 Task: Open the event Second Monthly Performance Evaluation and Feedback Discussion on '2023/10/27', change the date to 2023/10/22, change the font style of the description to Georgia, set the availability to Away, insert an emoji Sky blue heart, logged in from the account softage.10@softage.net and add another guest for the event, softage.7@softage.net. Change the alignment of the event description to Align center.Change the font color of the description to Light Blue and select an event charm, 
Action: Mouse moved to (367, 175)
Screenshot: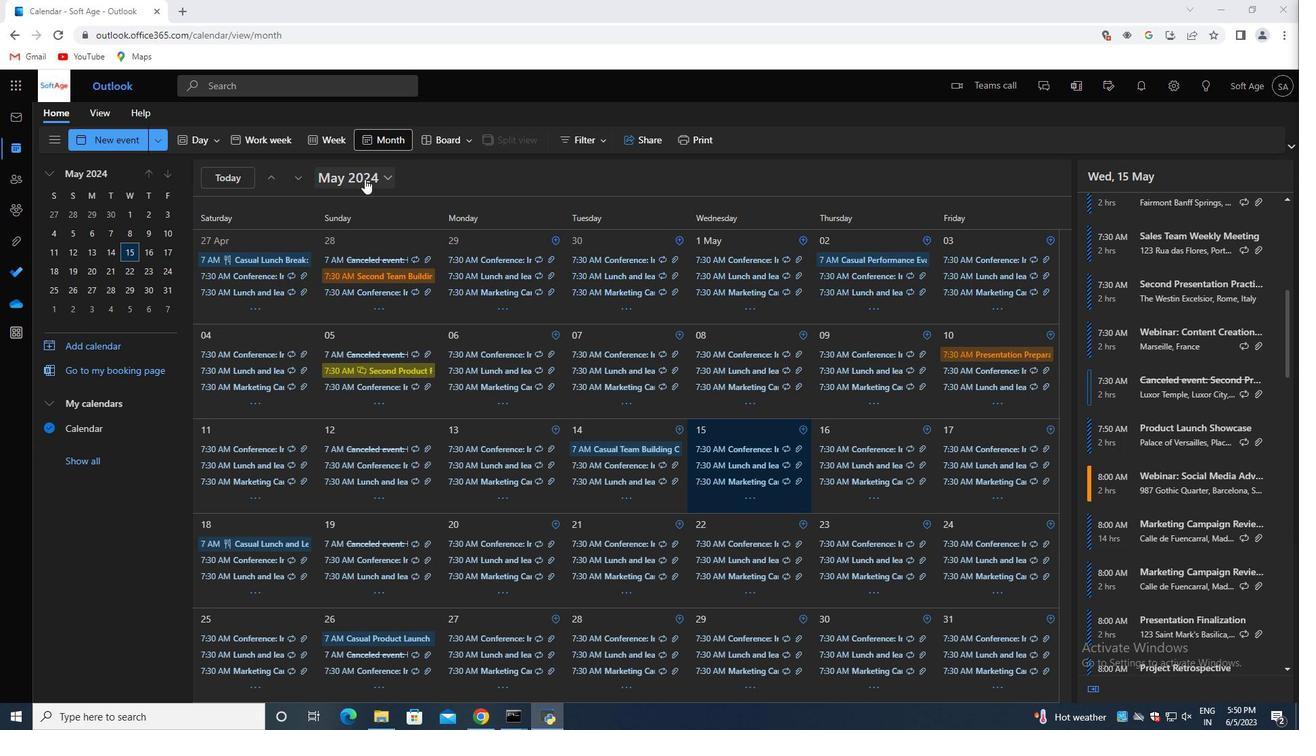 
Action: Mouse pressed left at (367, 175)
Screenshot: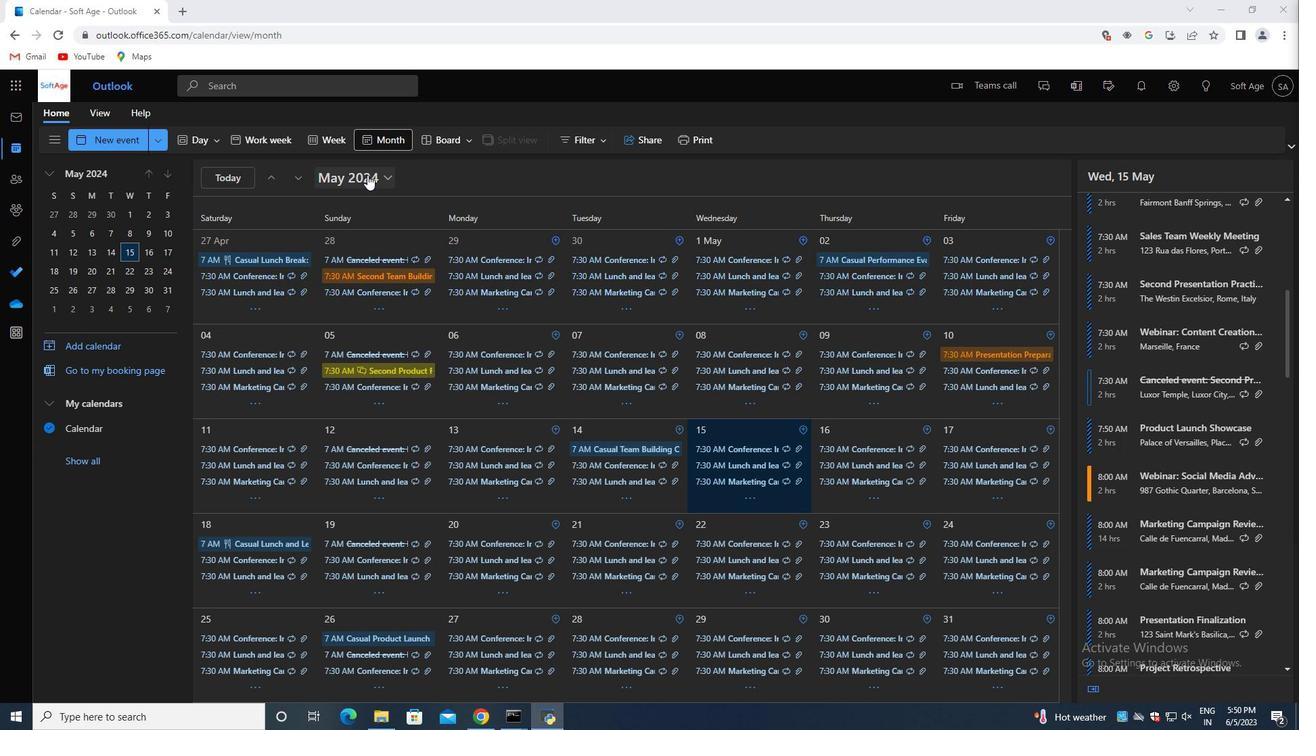 
Action: Mouse moved to (430, 207)
Screenshot: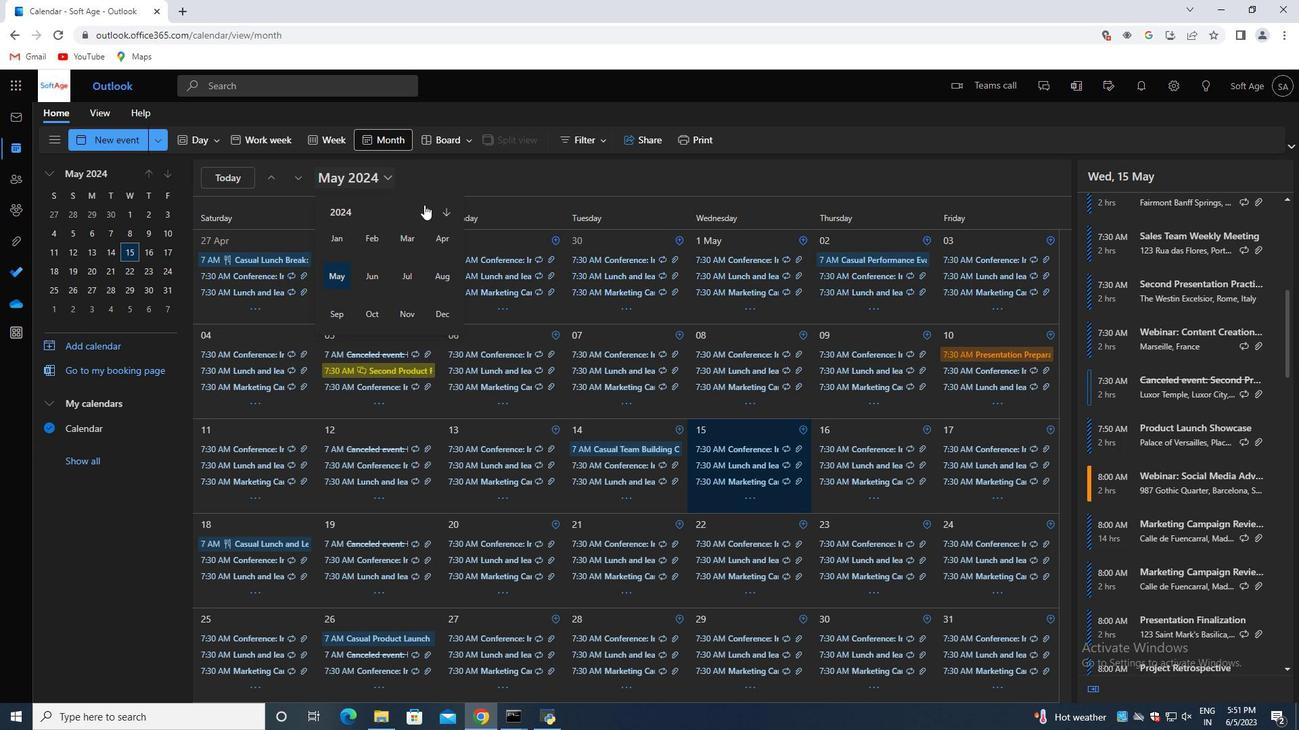
Action: Mouse pressed left at (430, 207)
Screenshot: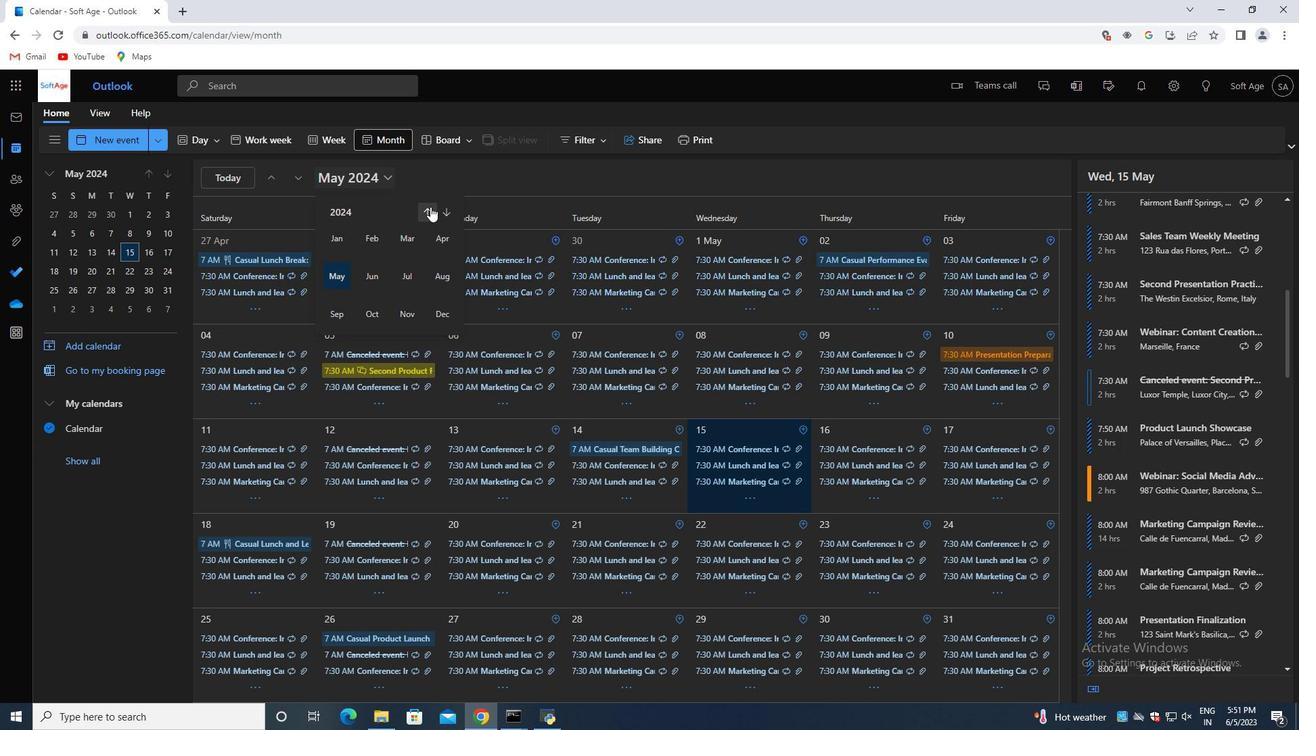 
Action: Mouse moved to (363, 313)
Screenshot: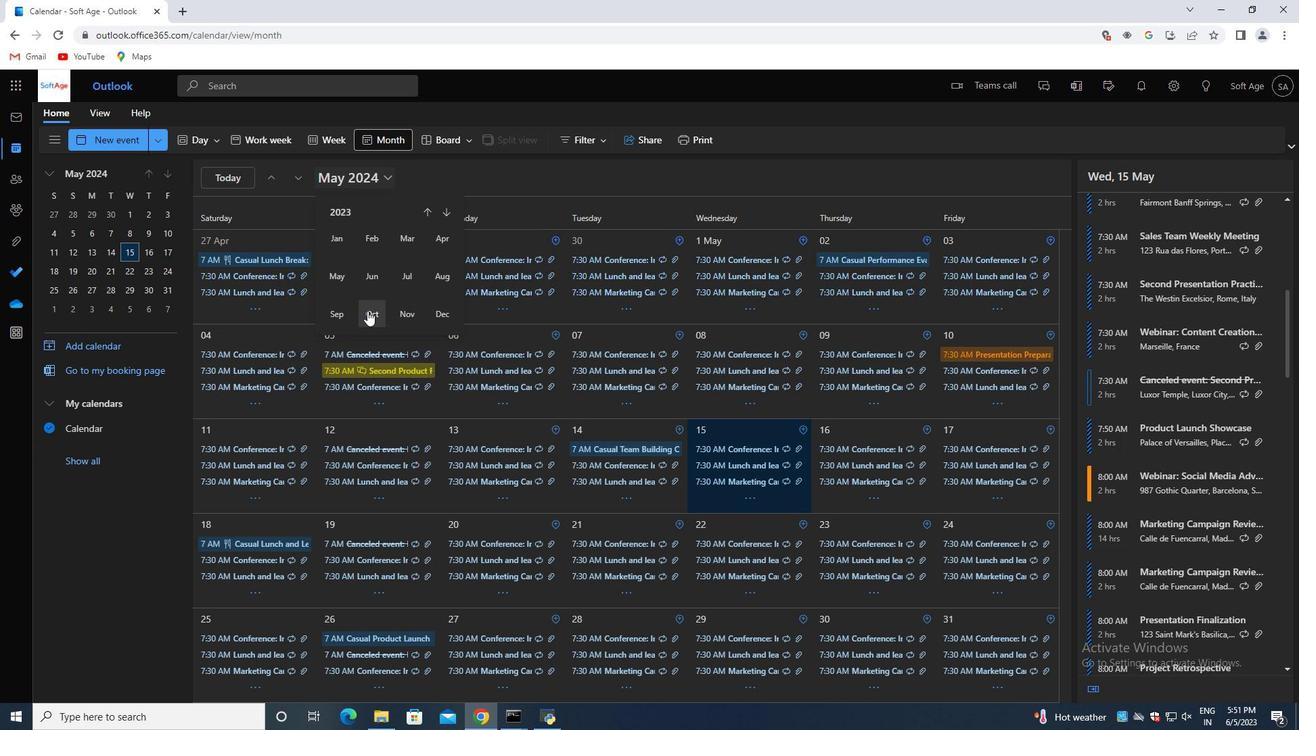 
Action: Mouse pressed left at (363, 313)
Screenshot: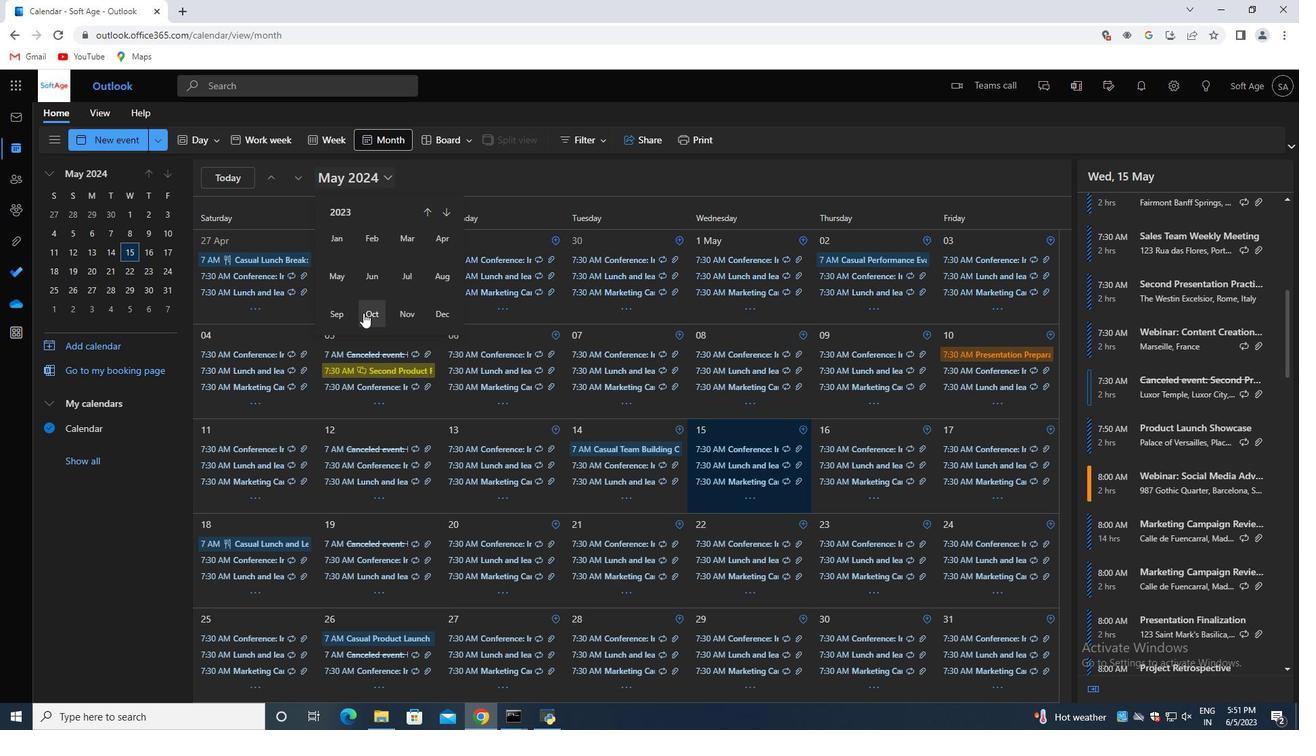 
Action: Mouse moved to (522, 422)
Screenshot: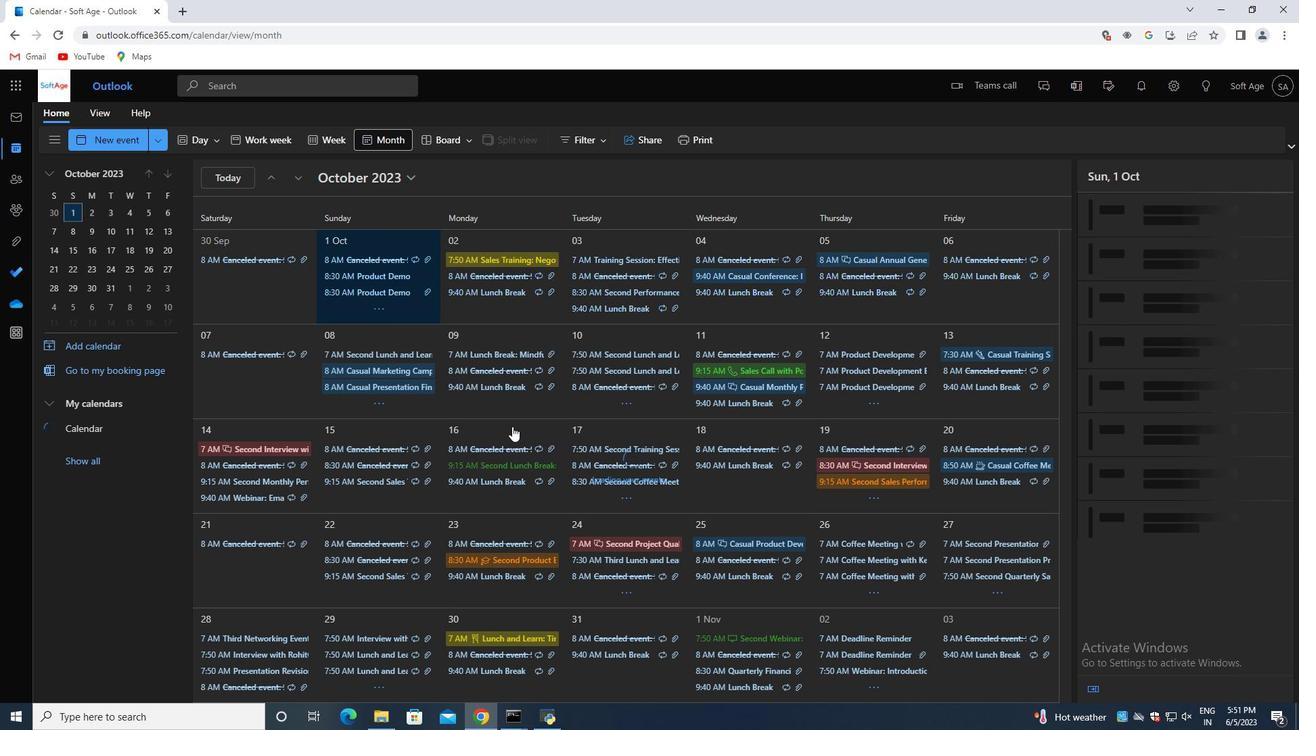 
Action: Mouse scrolled (522, 422) with delta (0, 0)
Screenshot: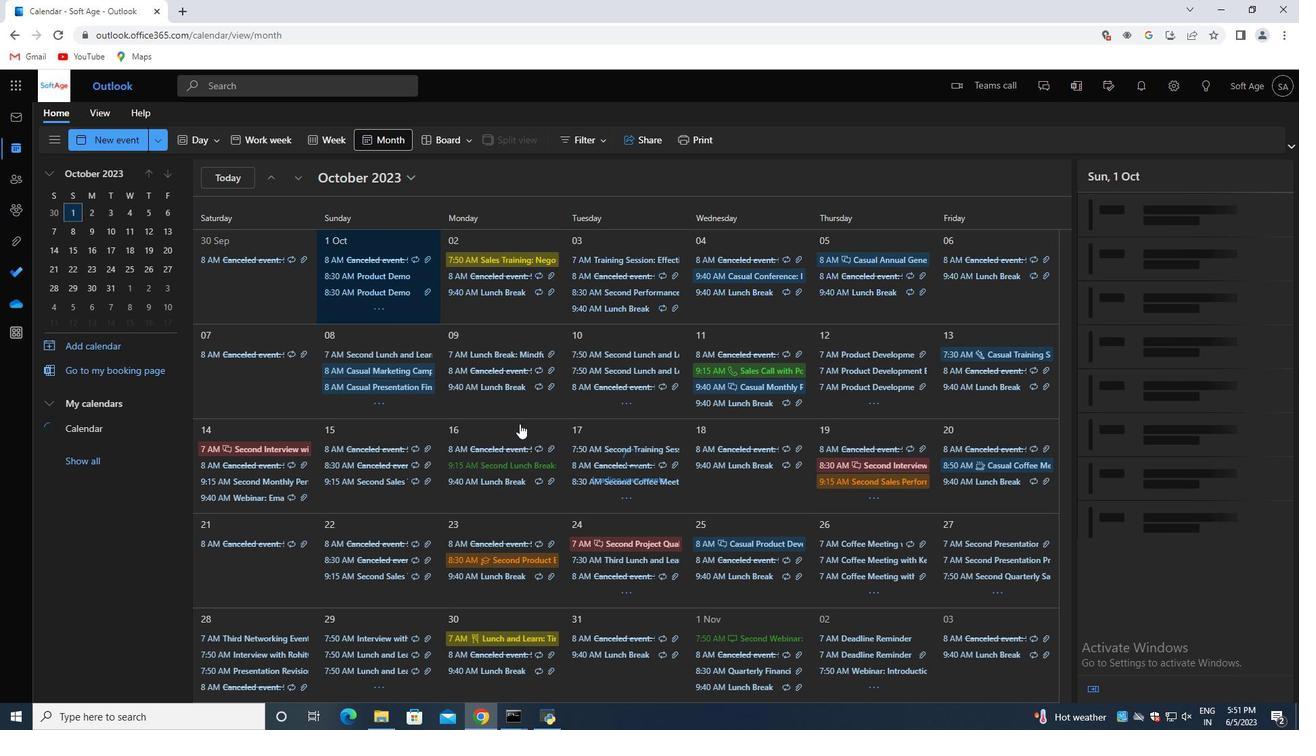 
Action: Mouse scrolled (522, 422) with delta (0, 0)
Screenshot: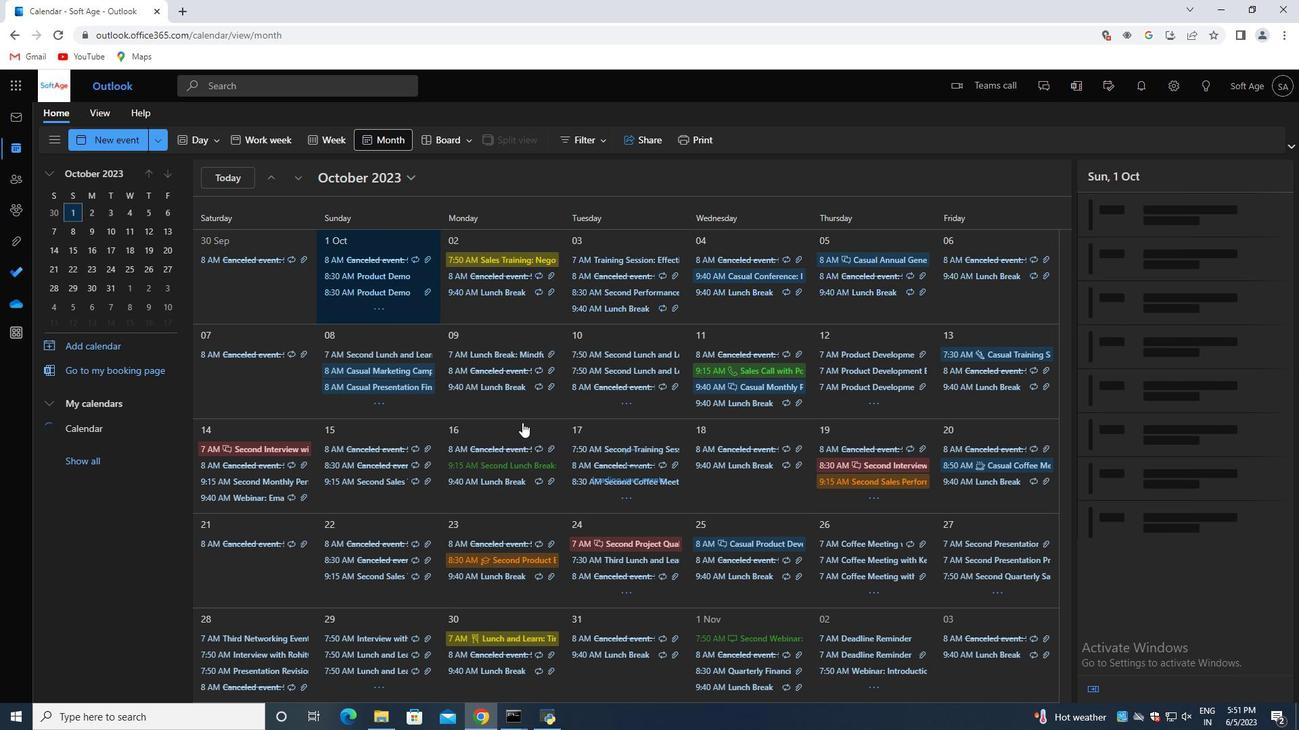 
Action: Mouse moved to (1019, 589)
Screenshot: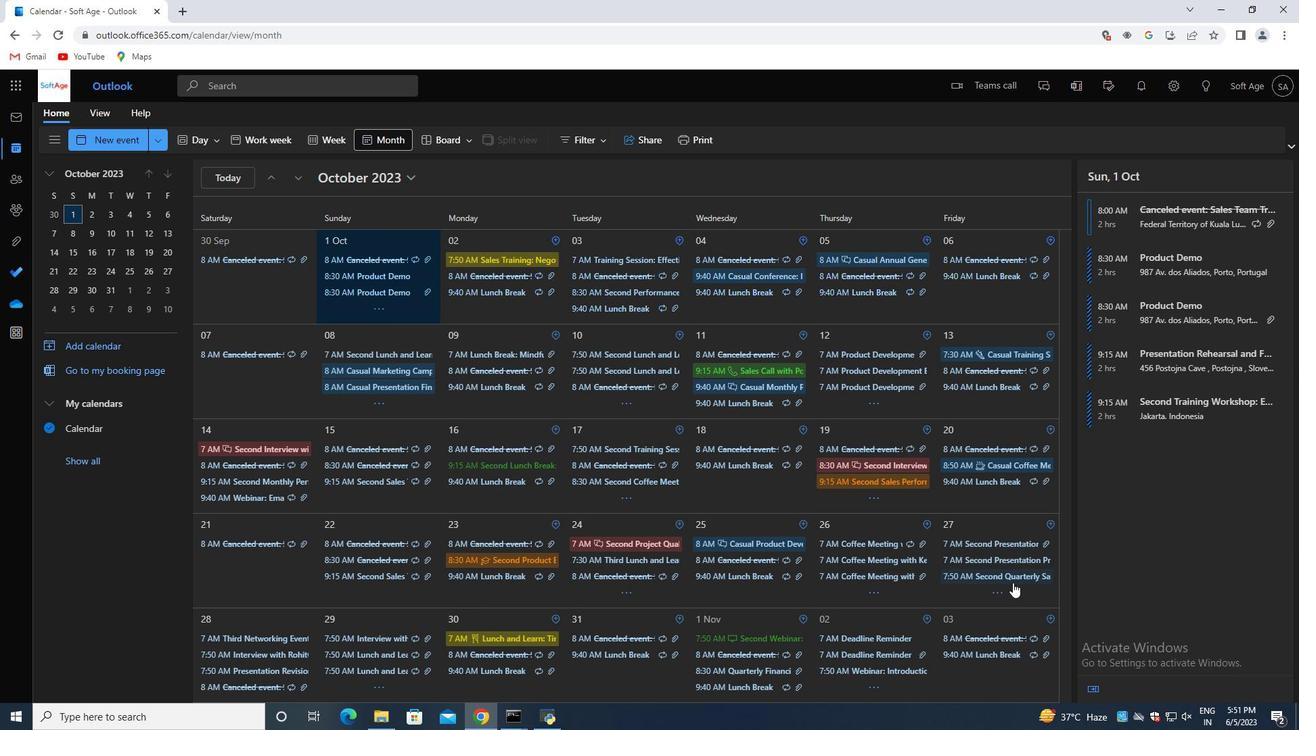 
Action: Mouse pressed left at (1019, 589)
Screenshot: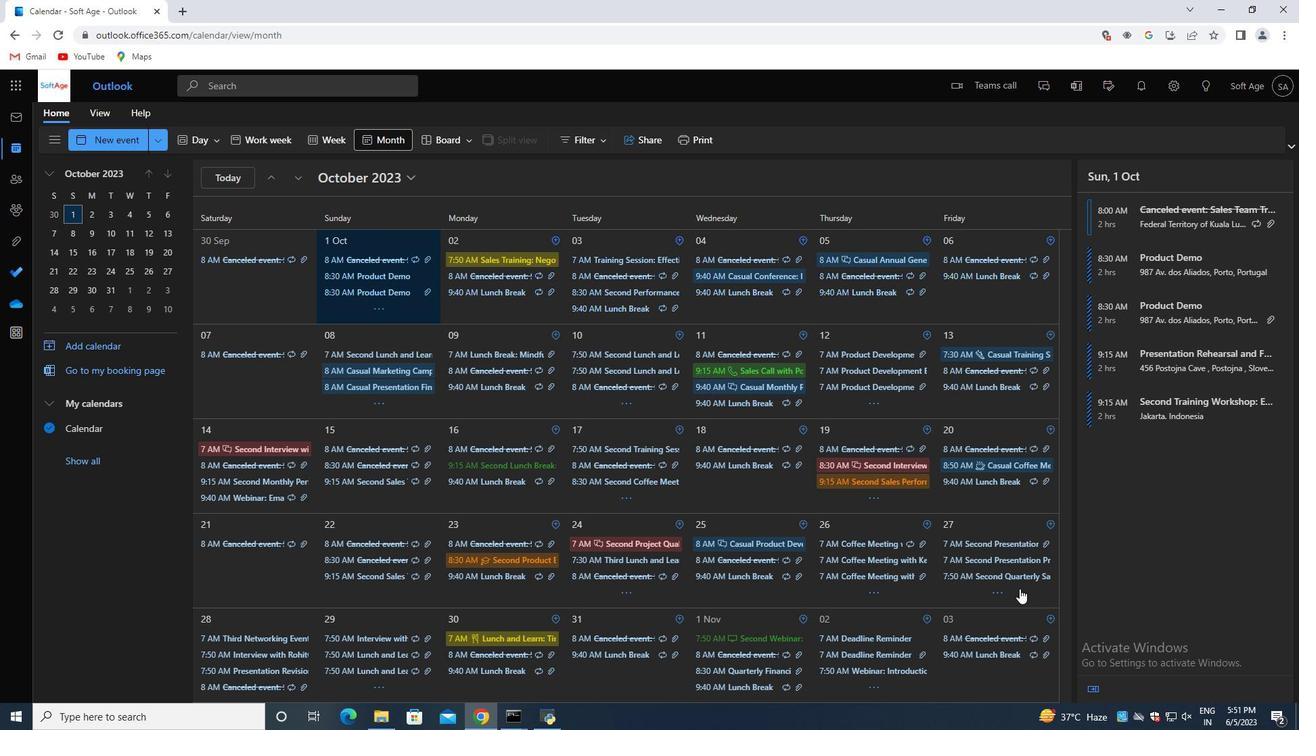 
Action: Mouse moved to (1287, 412)
Screenshot: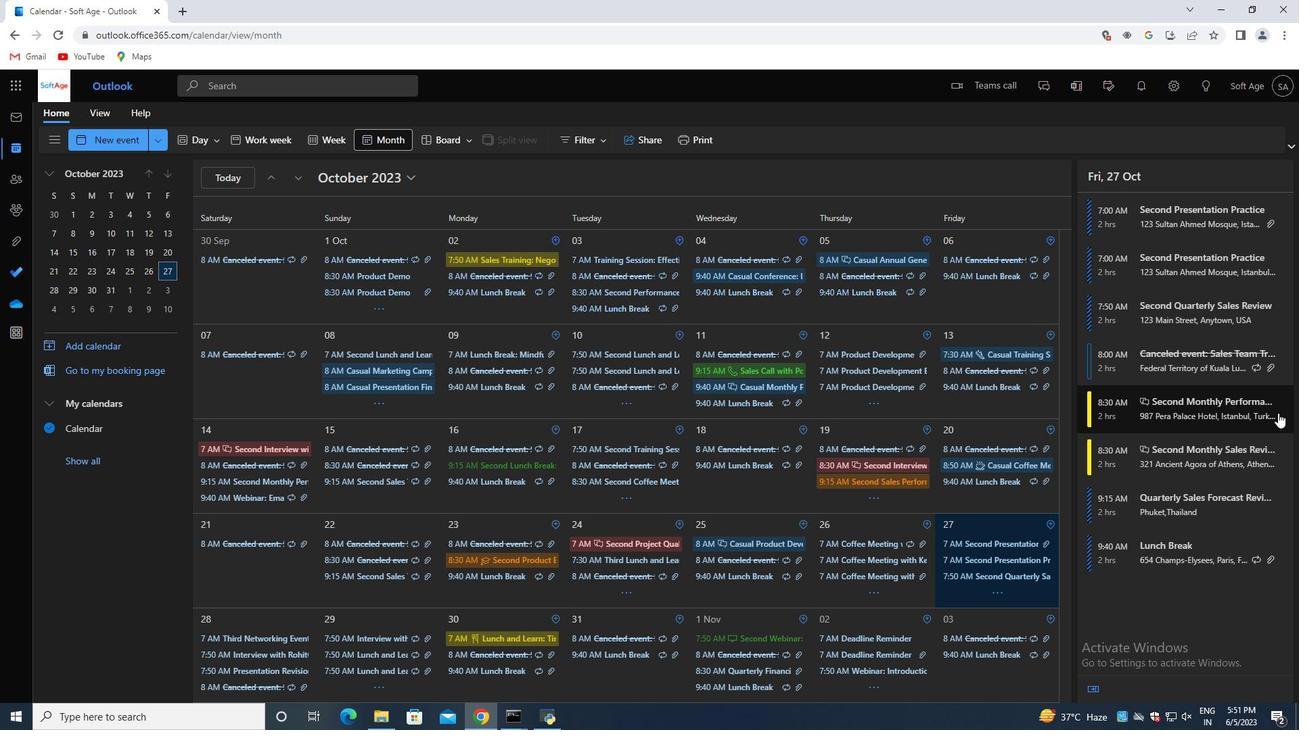 
Action: Mouse pressed left at (1287, 412)
Screenshot: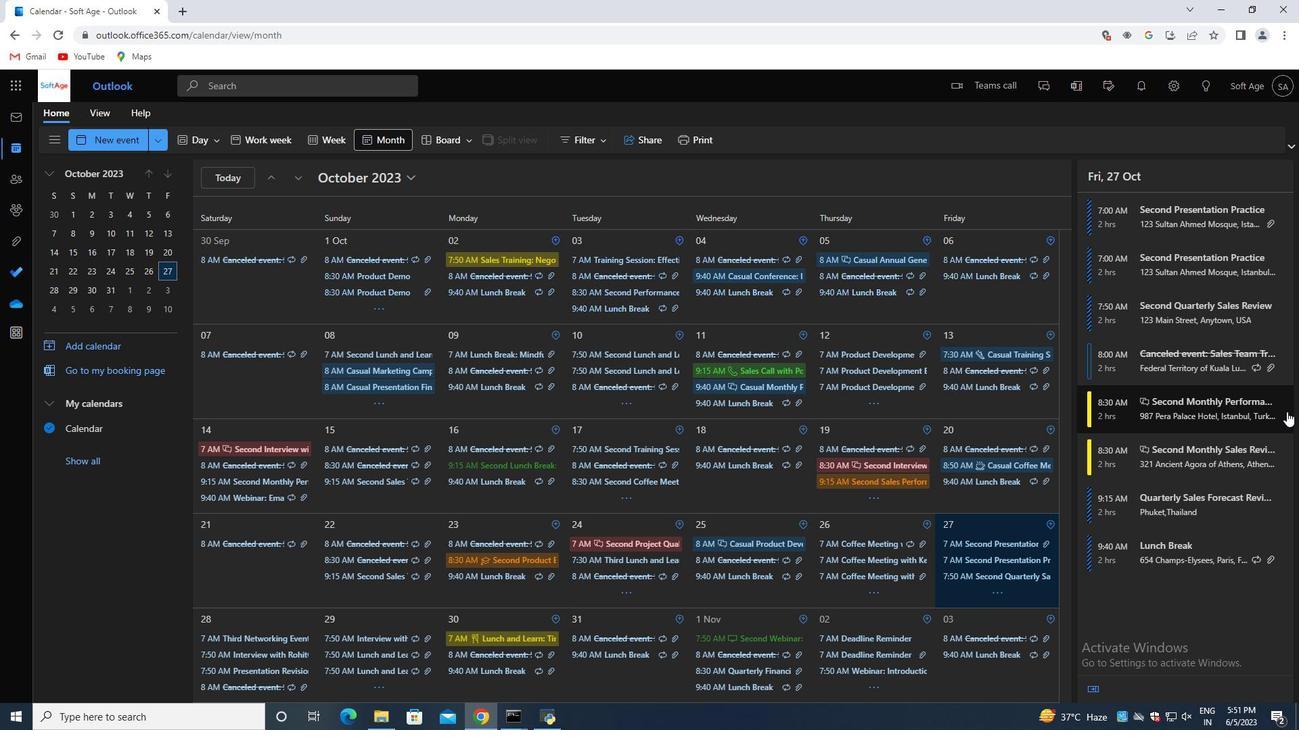 
Action: Mouse moved to (874, 542)
Screenshot: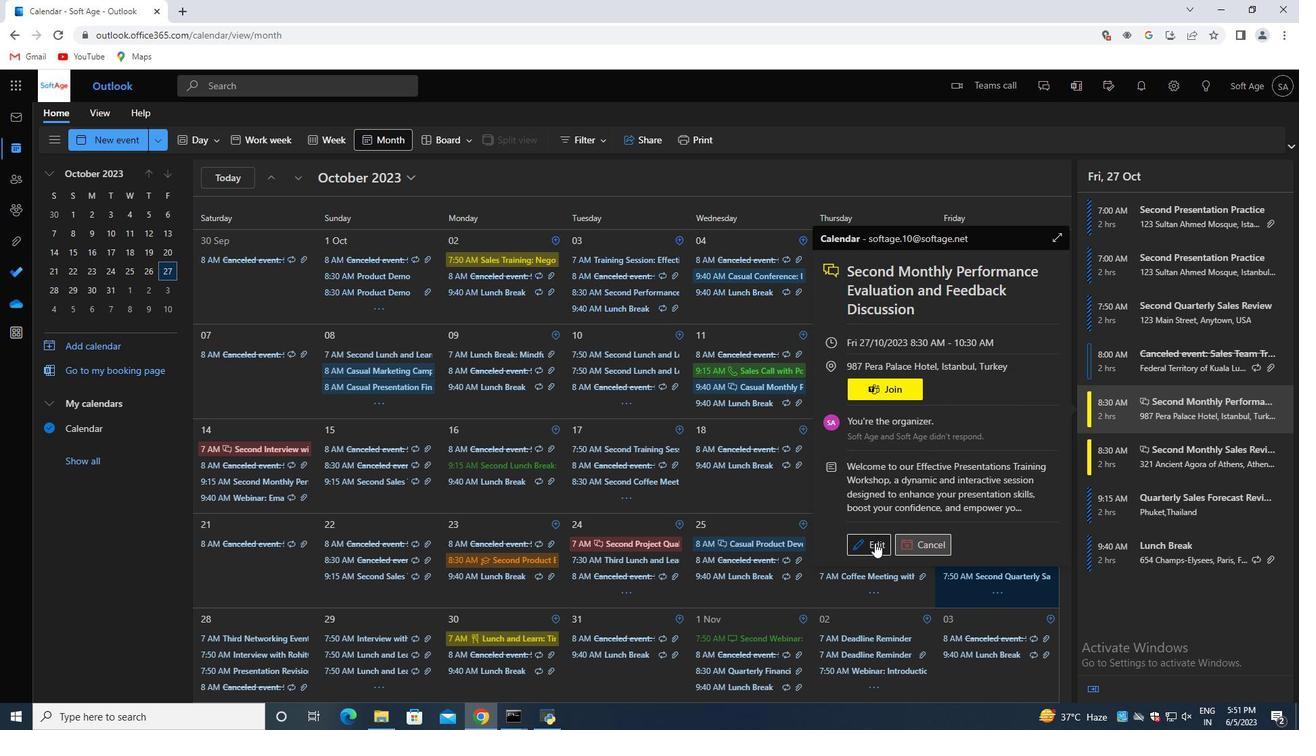 
Action: Mouse pressed left at (874, 542)
Screenshot: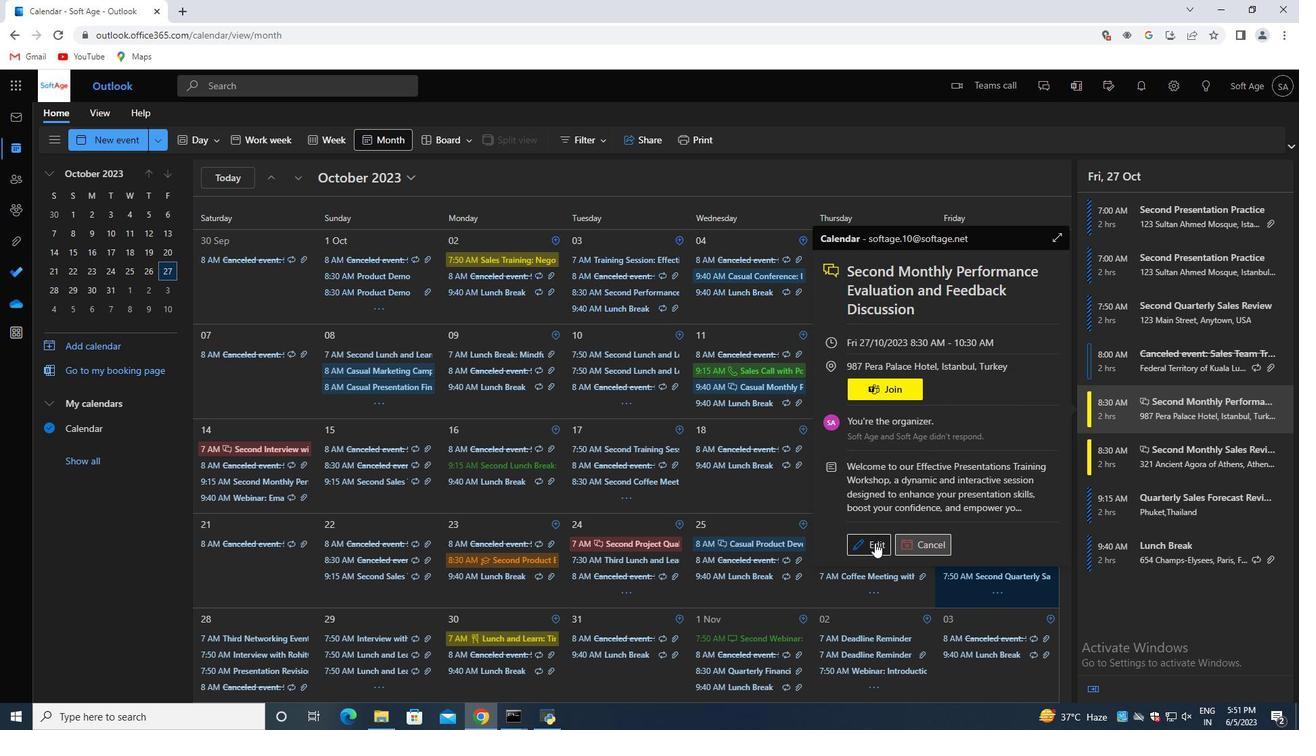 
Action: Mouse moved to (395, 369)
Screenshot: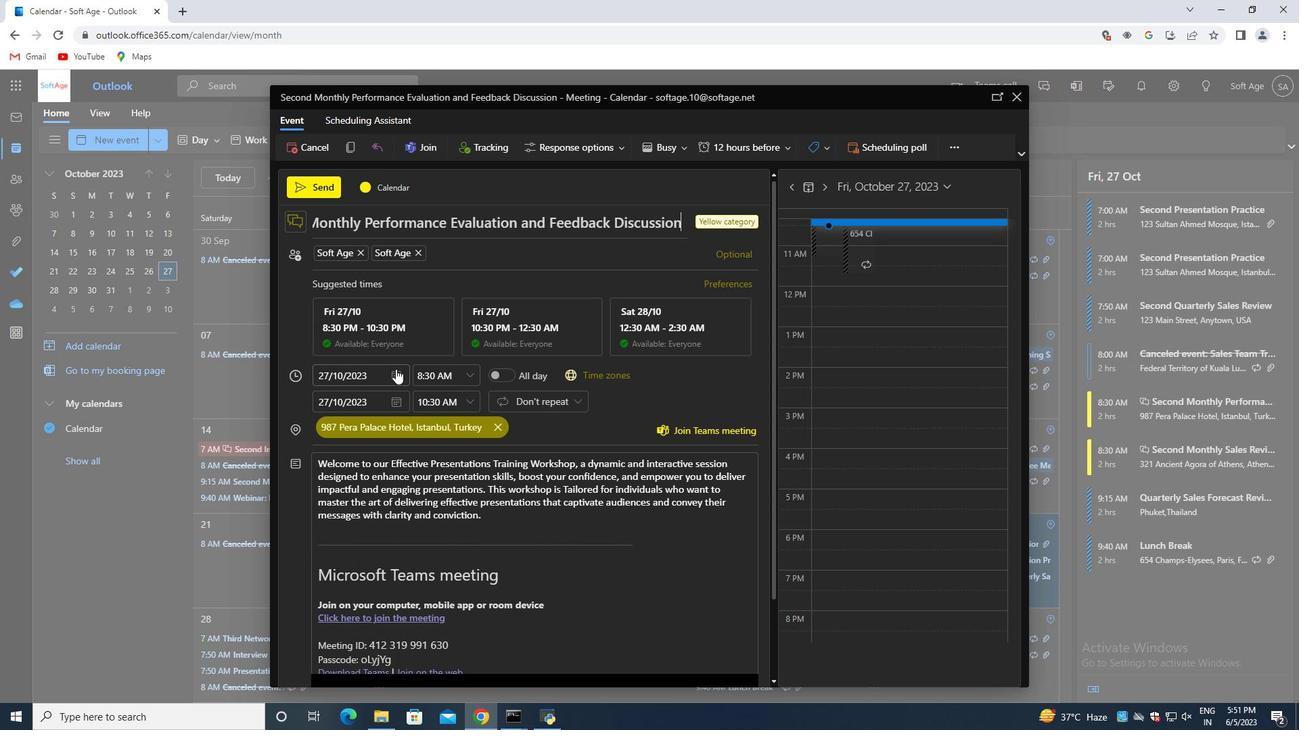 
Action: Mouse pressed left at (395, 369)
Screenshot: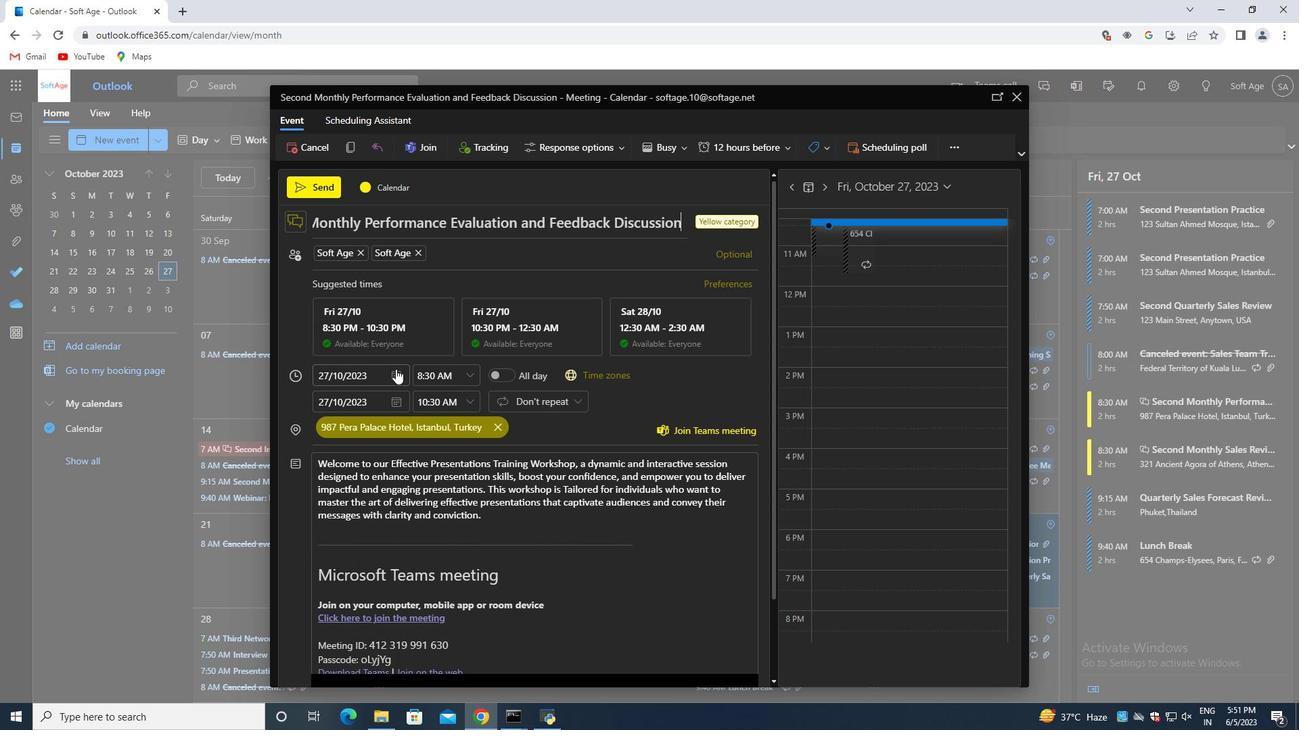 
Action: Mouse moved to (349, 496)
Screenshot: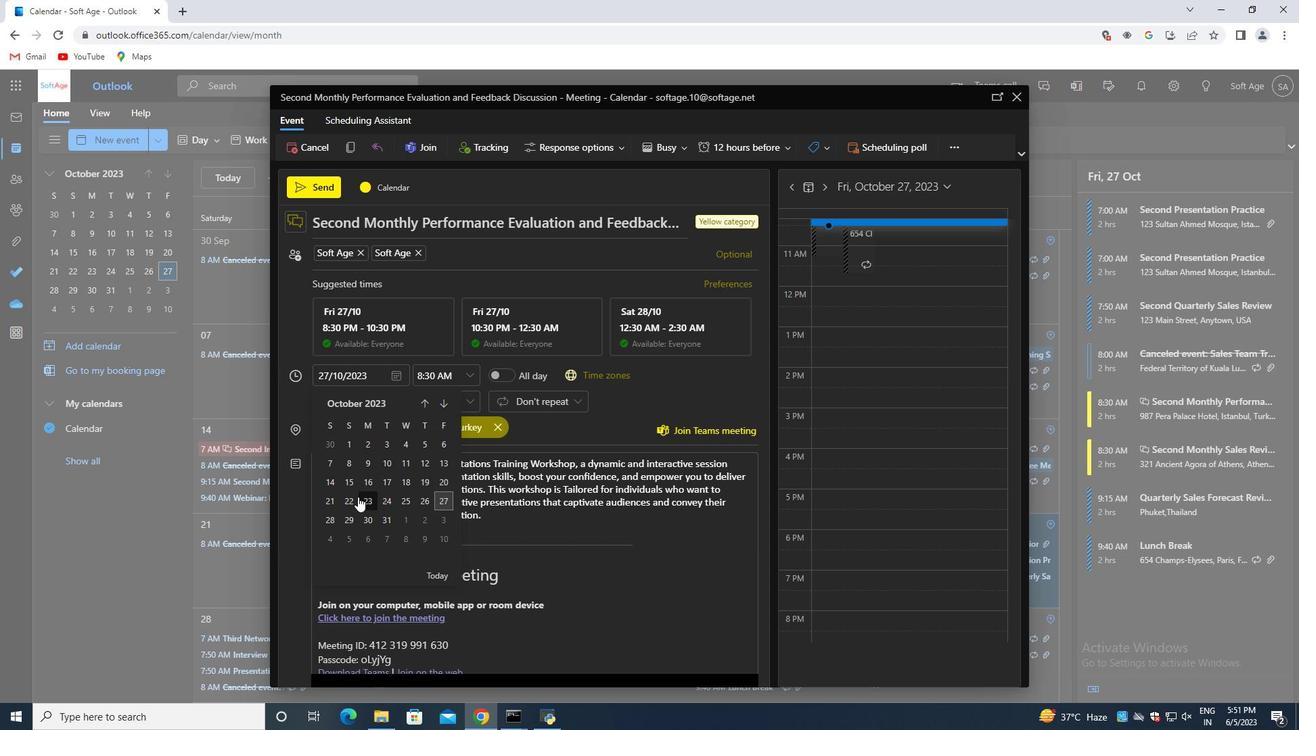
Action: Mouse pressed left at (349, 496)
Screenshot: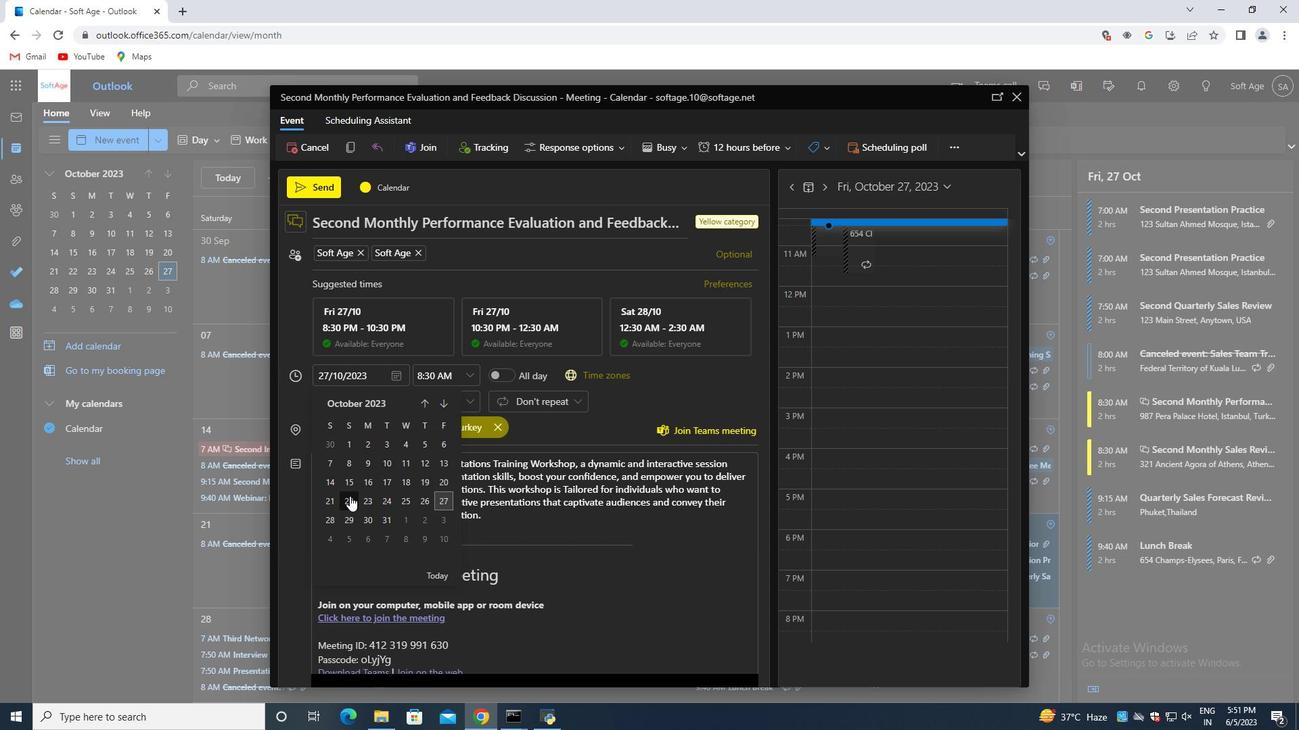 
Action: Mouse moved to (489, 512)
Screenshot: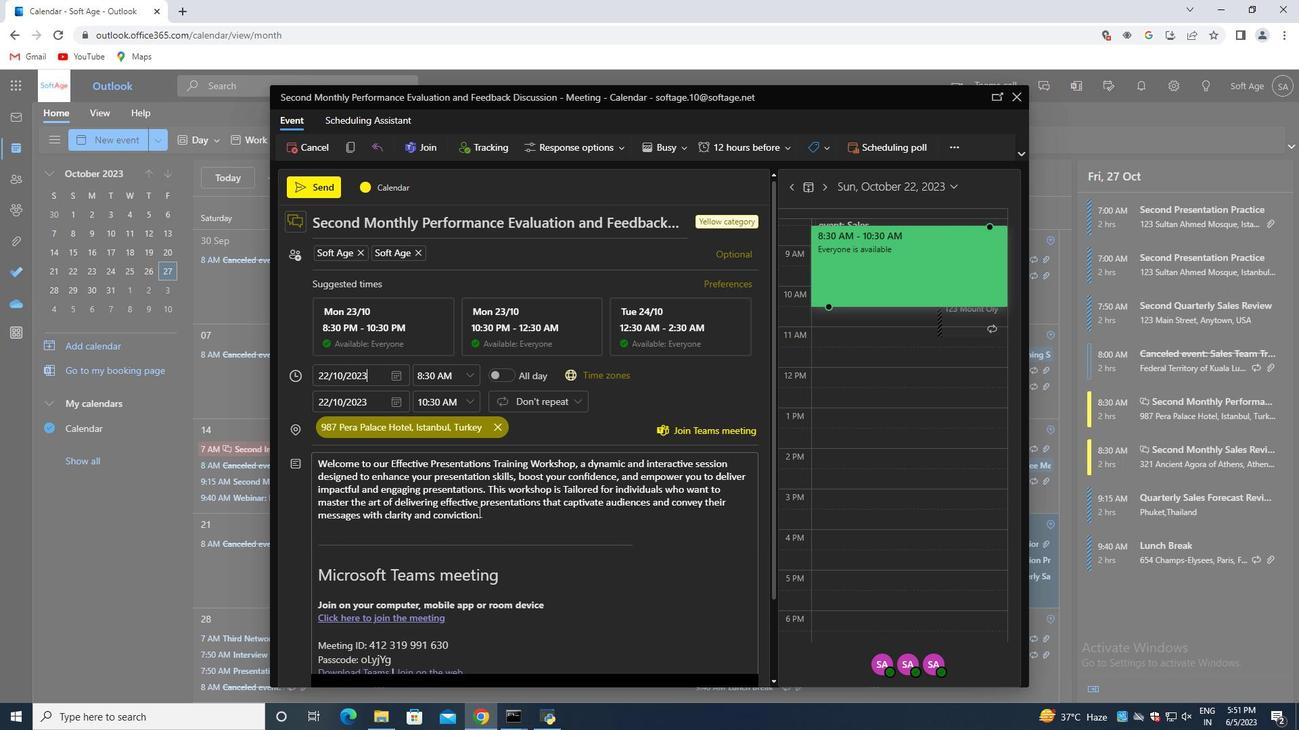 
Action: Mouse pressed left at (489, 512)
Screenshot: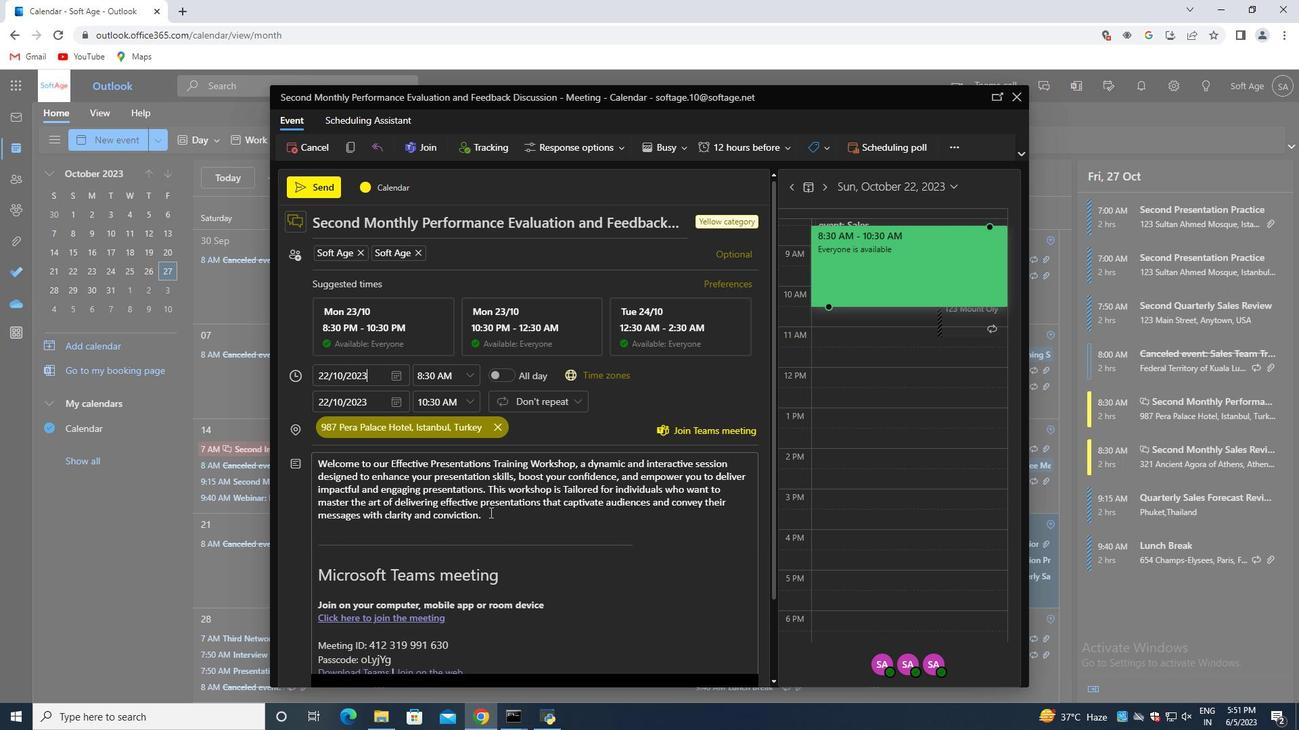
Action: Mouse pressed left at (489, 512)
Screenshot: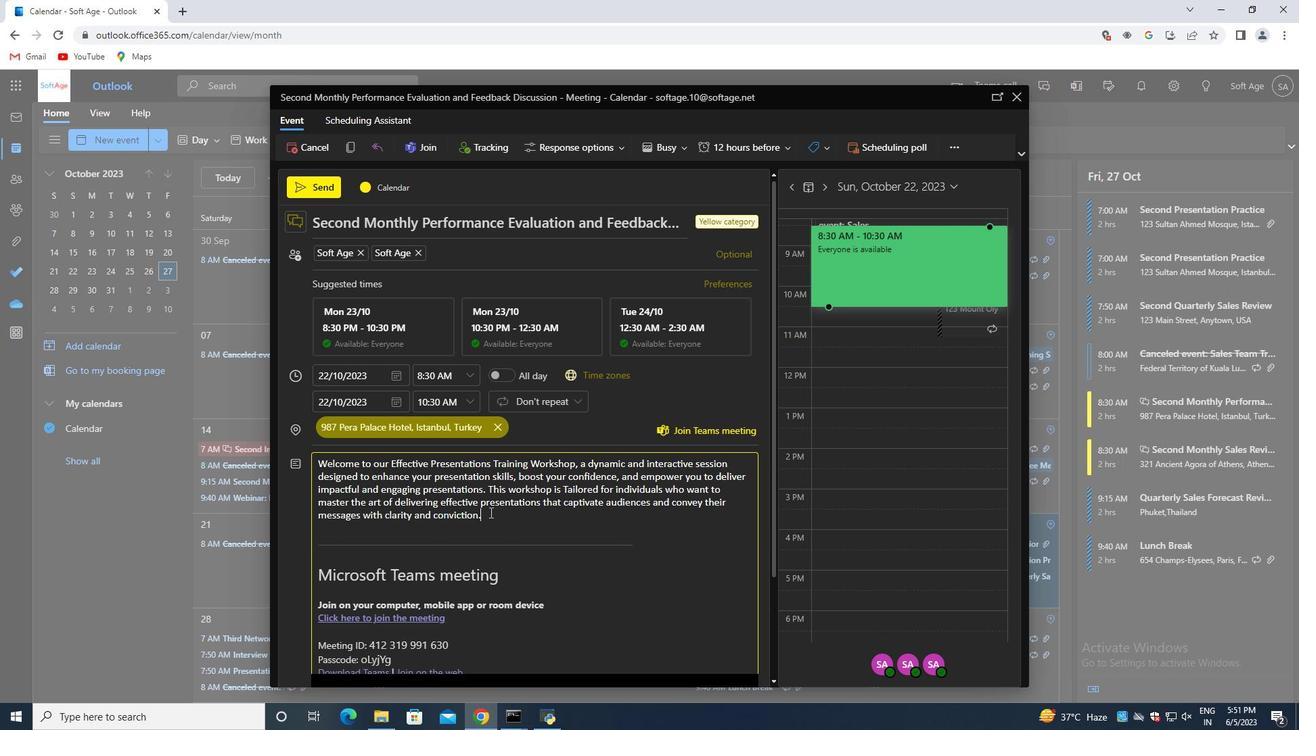 
Action: Mouse moved to (489, 513)
Screenshot: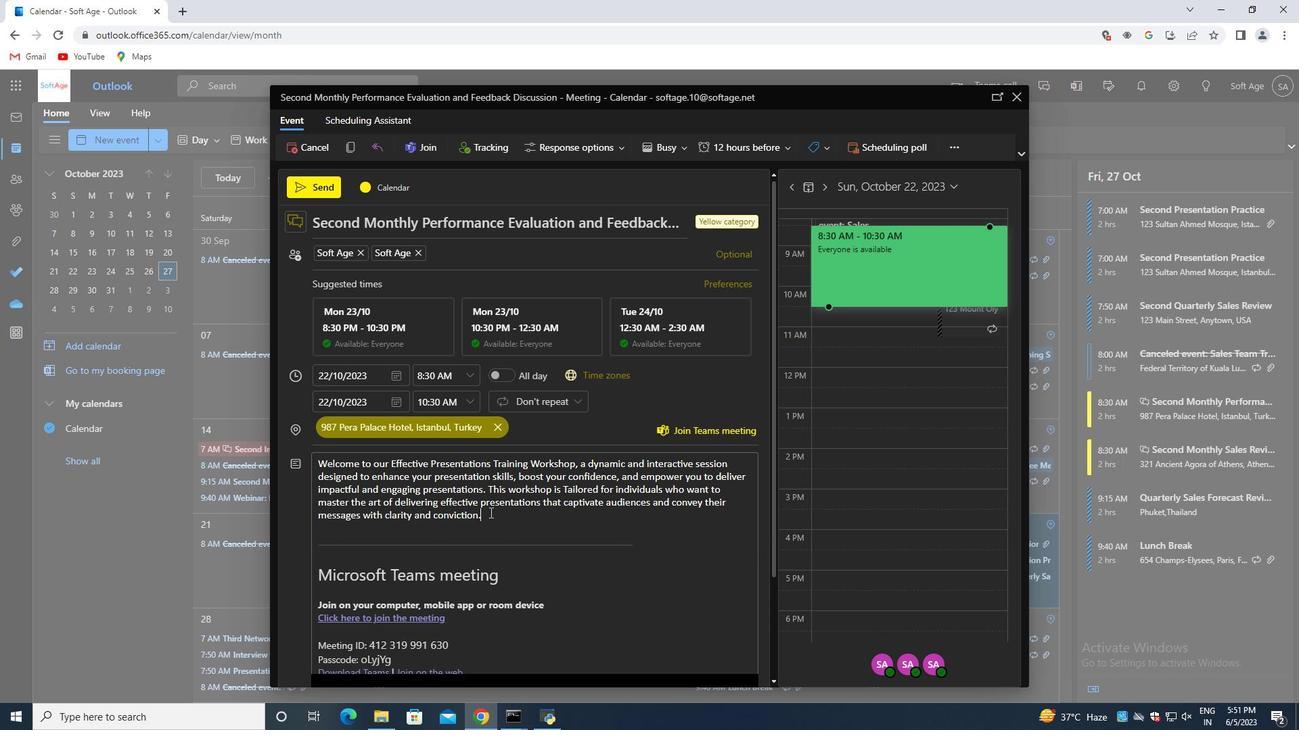 
Action: Mouse pressed left at (489, 513)
Screenshot: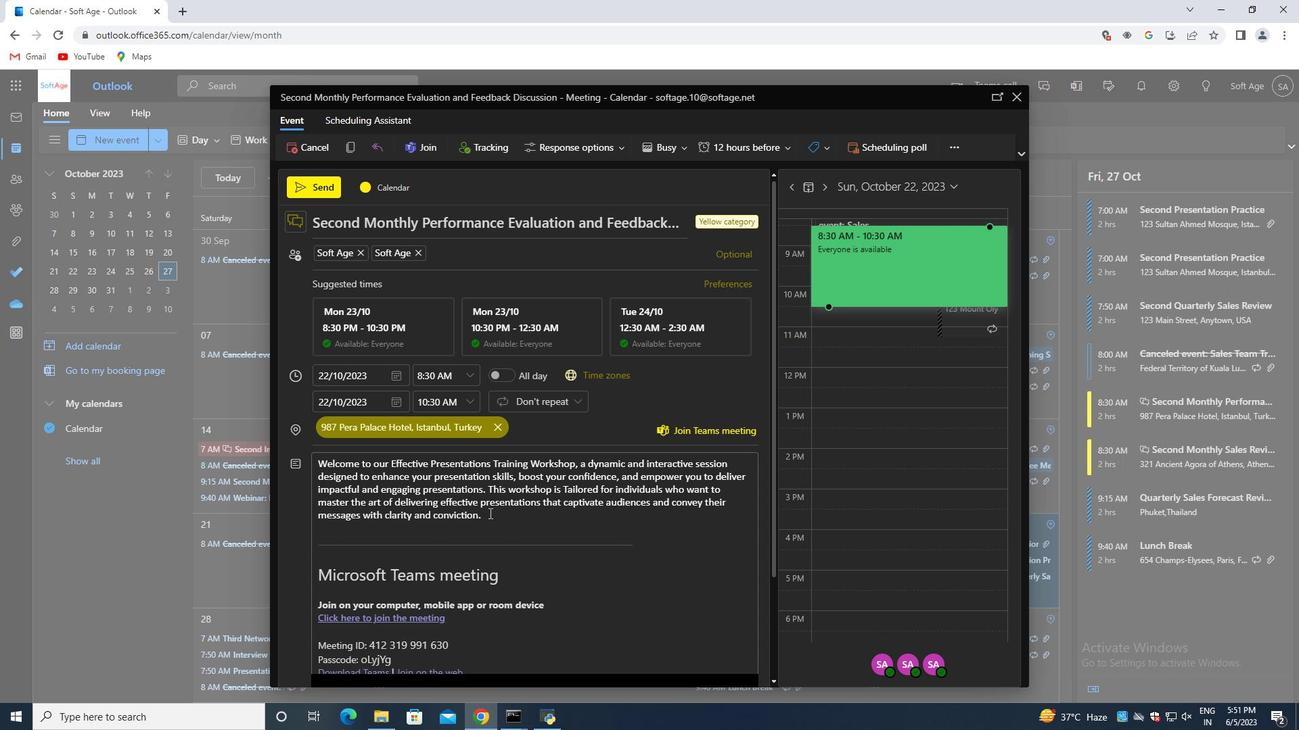 
Action: Mouse pressed left at (489, 513)
Screenshot: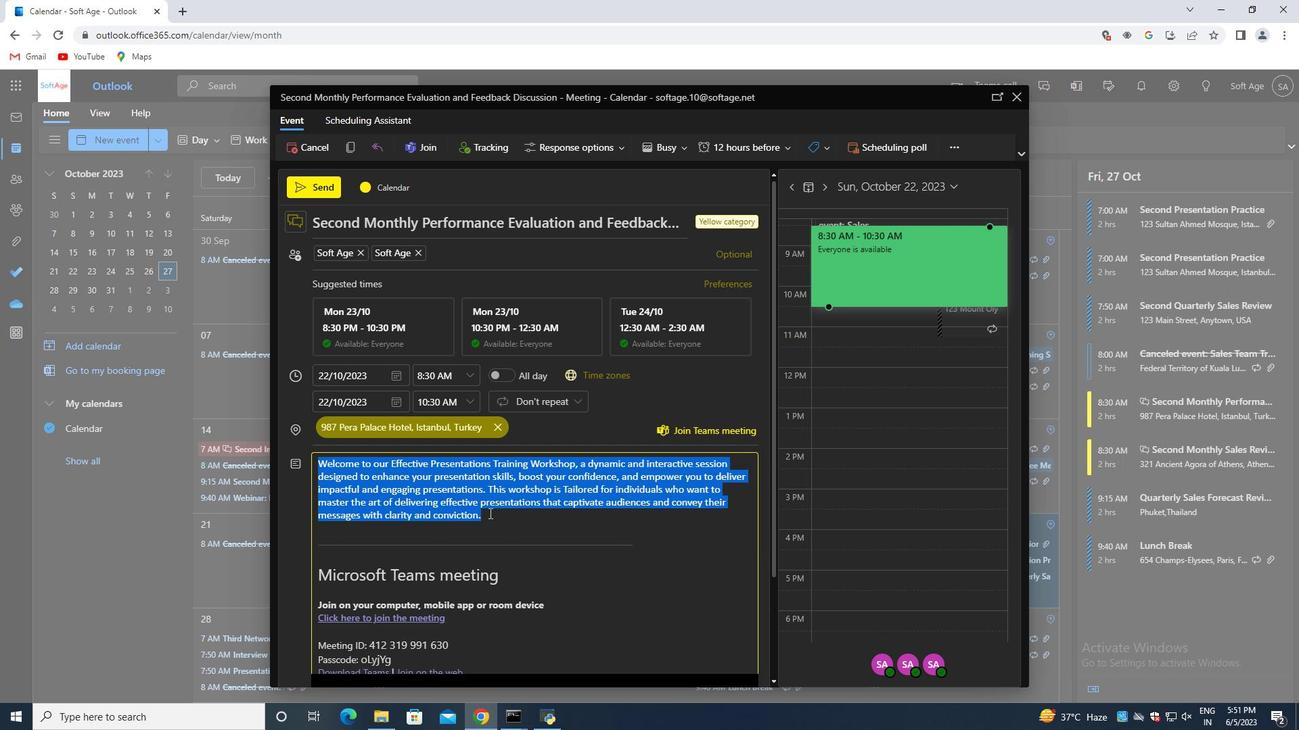 
Action: Mouse moved to (485, 513)
Screenshot: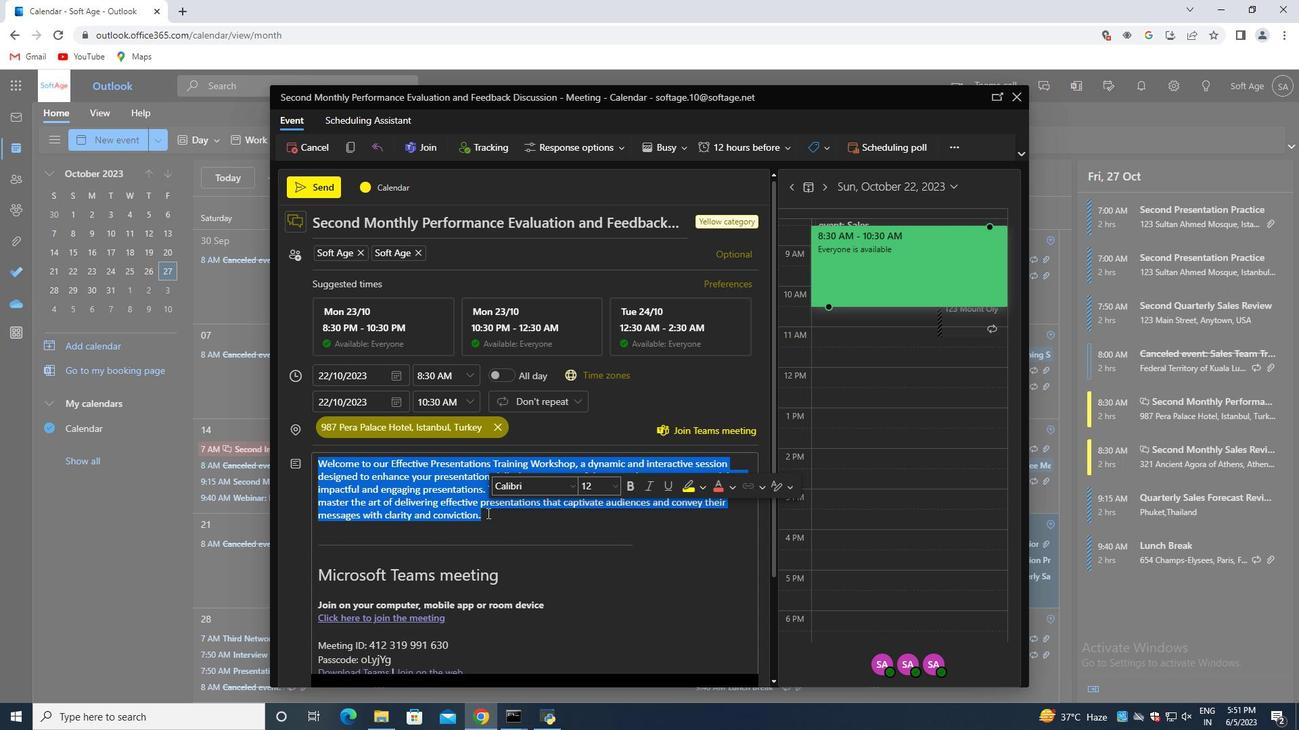 
Action: Mouse scrolled (485, 512) with delta (0, 0)
Screenshot: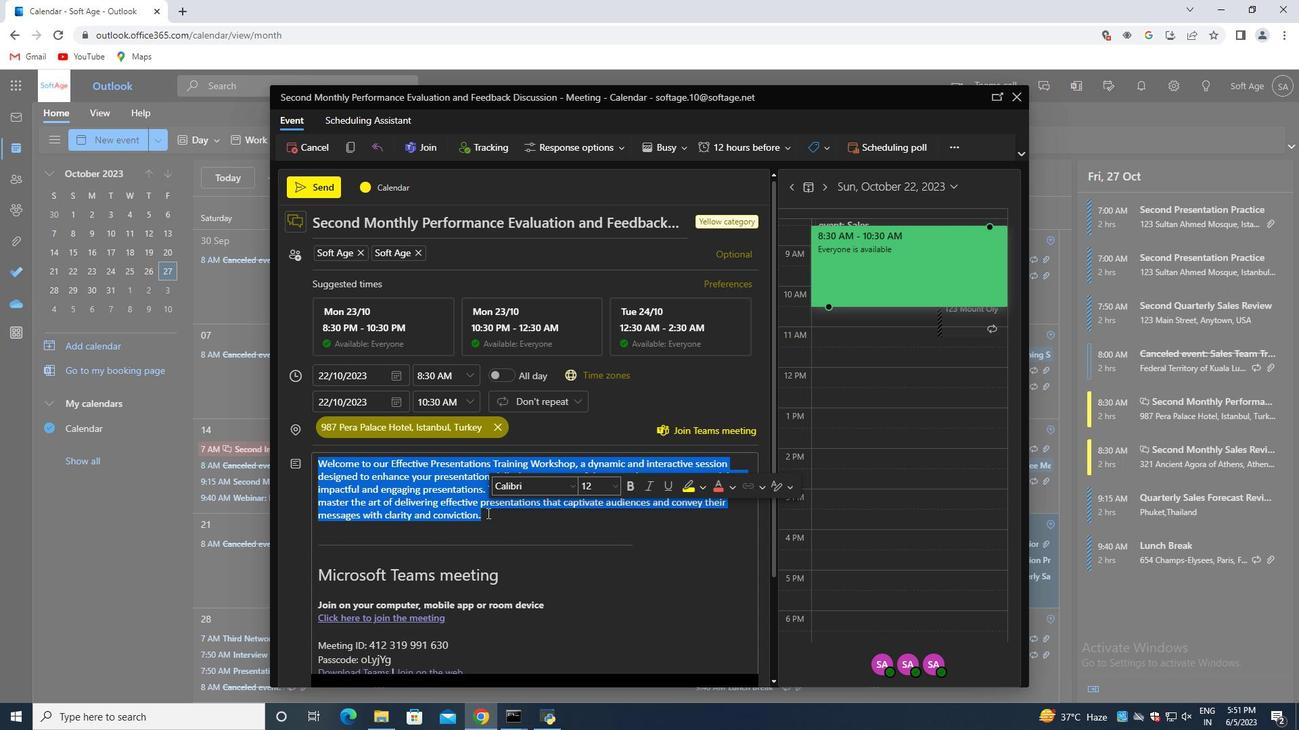 
Action: Mouse moved to (483, 515)
Screenshot: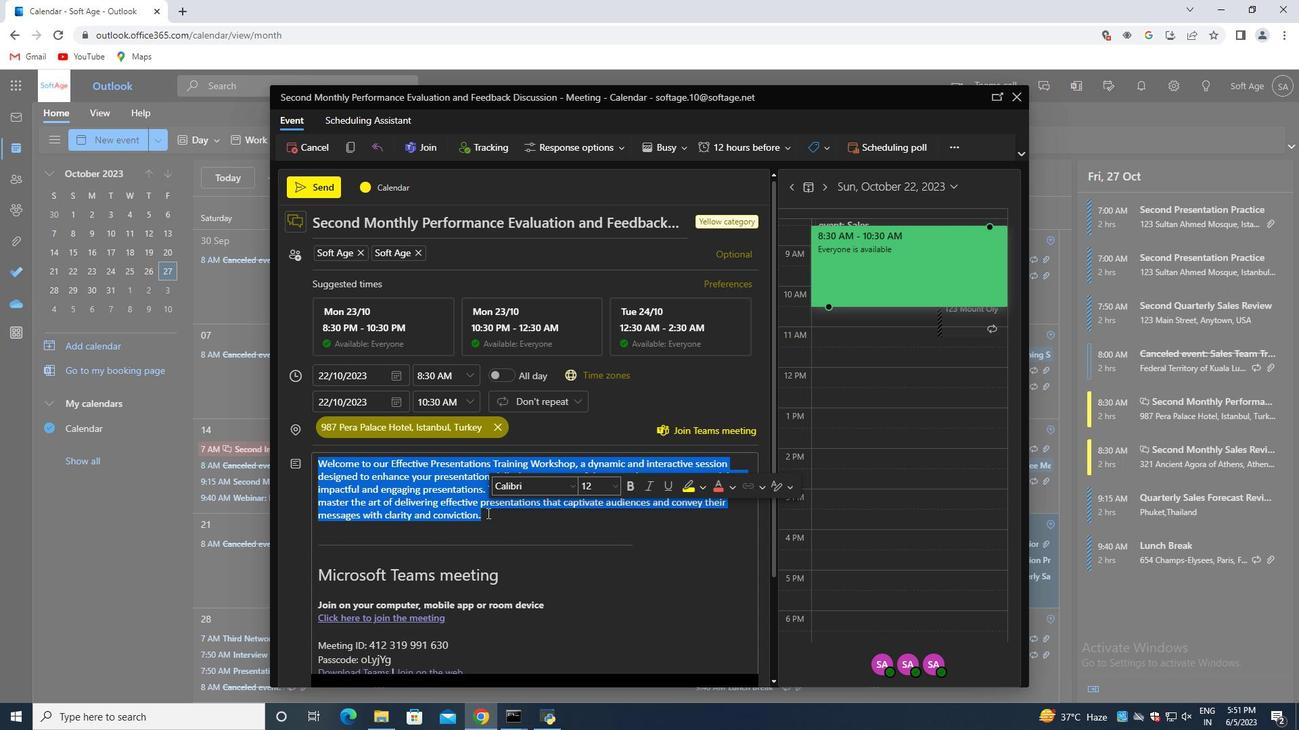 
Action: Mouse scrolled (483, 514) with delta (0, 0)
Screenshot: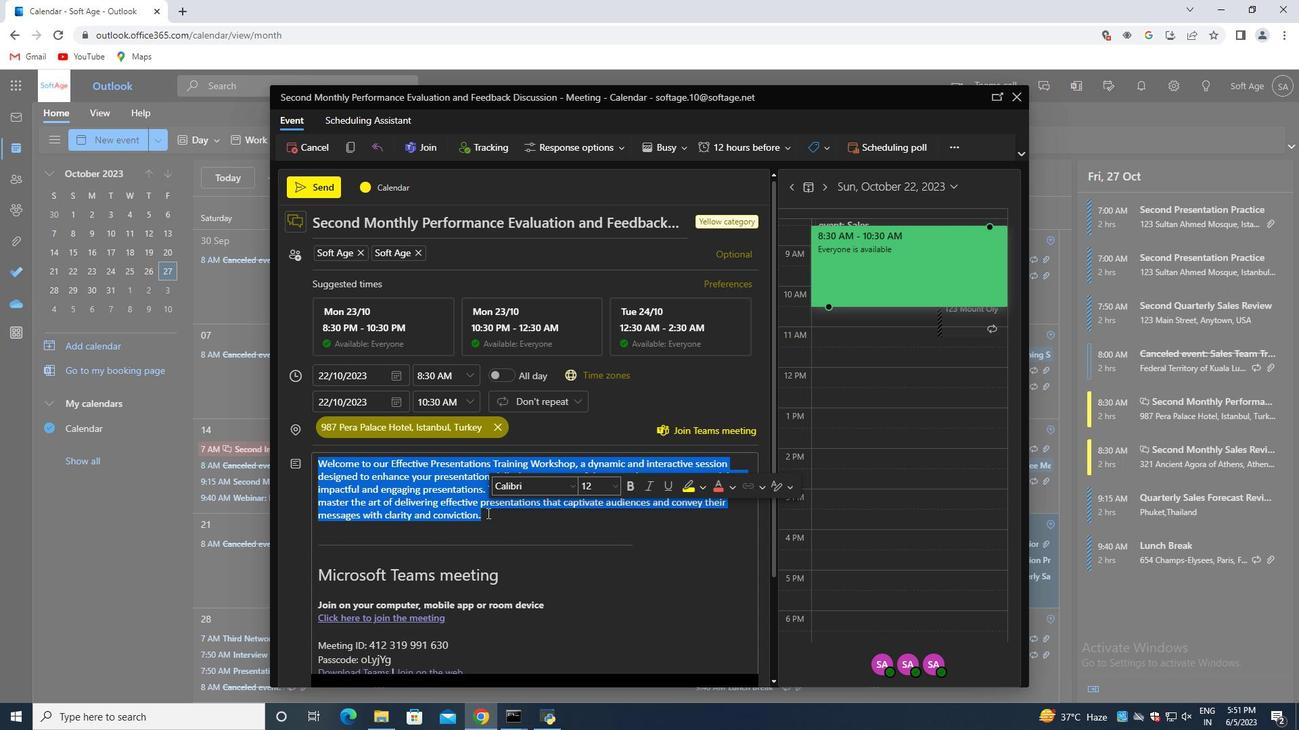 
Action: Mouse moved to (483, 515)
Screenshot: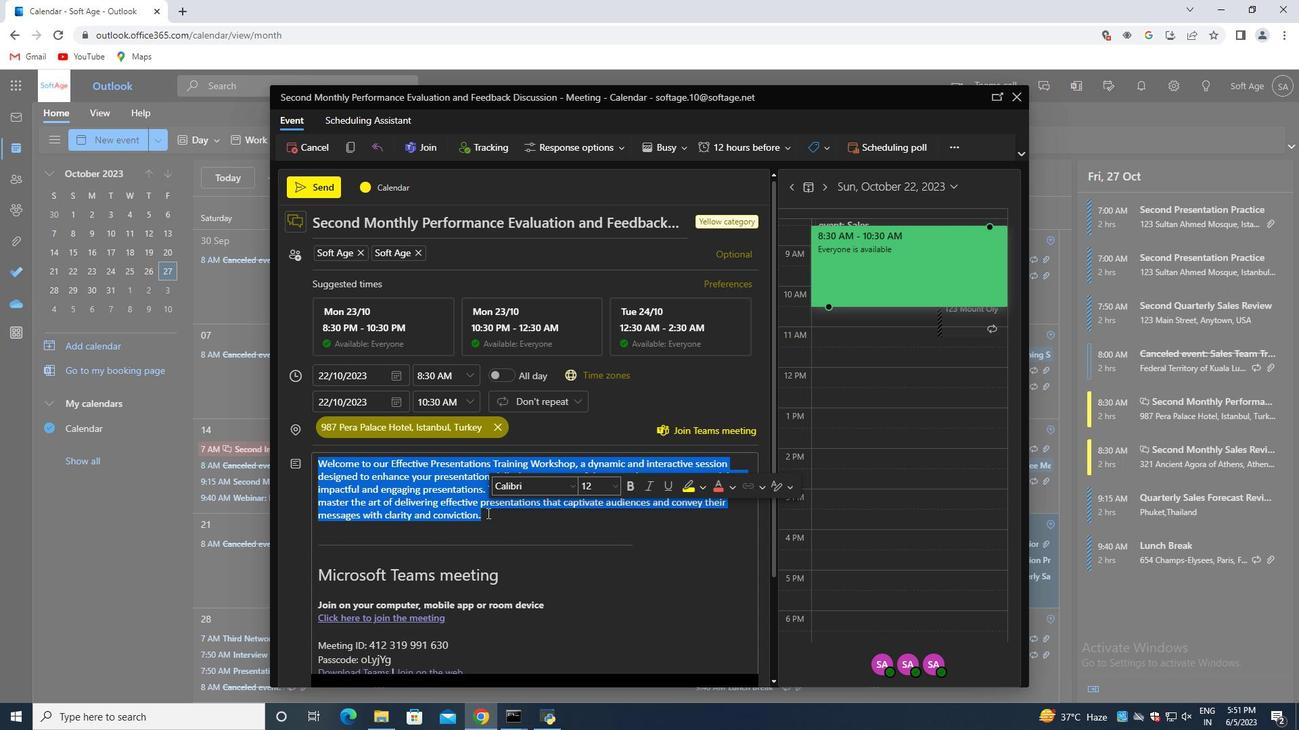 
Action: Mouse scrolled (483, 515) with delta (0, 0)
Screenshot: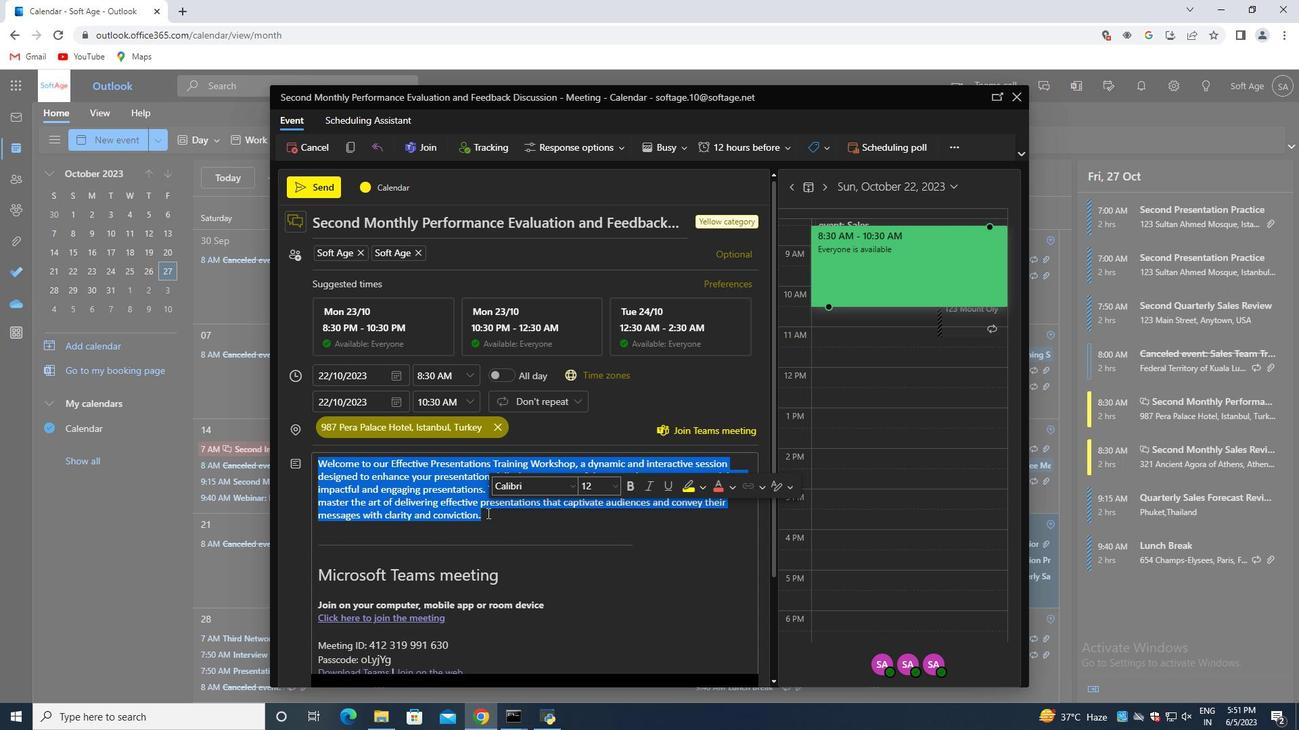 
Action: Mouse moved to (480, 519)
Screenshot: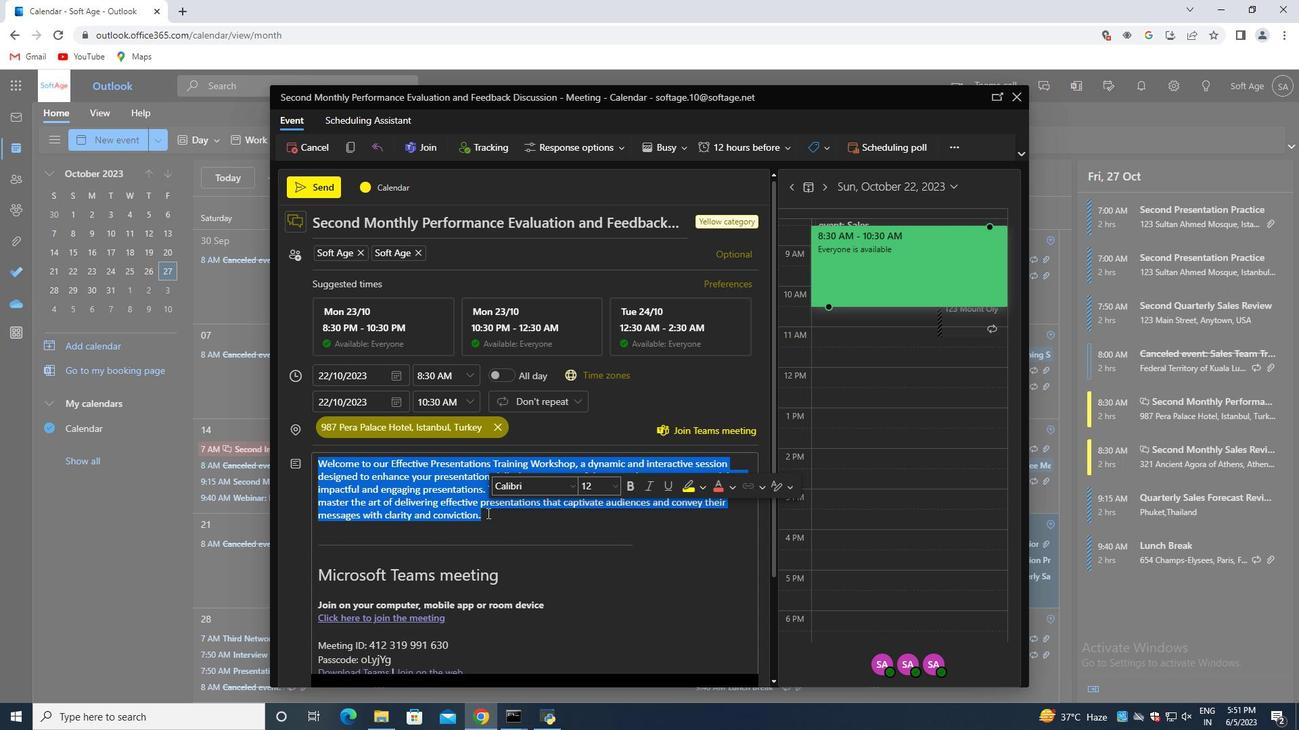 
Action: Mouse scrolled (480, 518) with delta (0, 0)
Screenshot: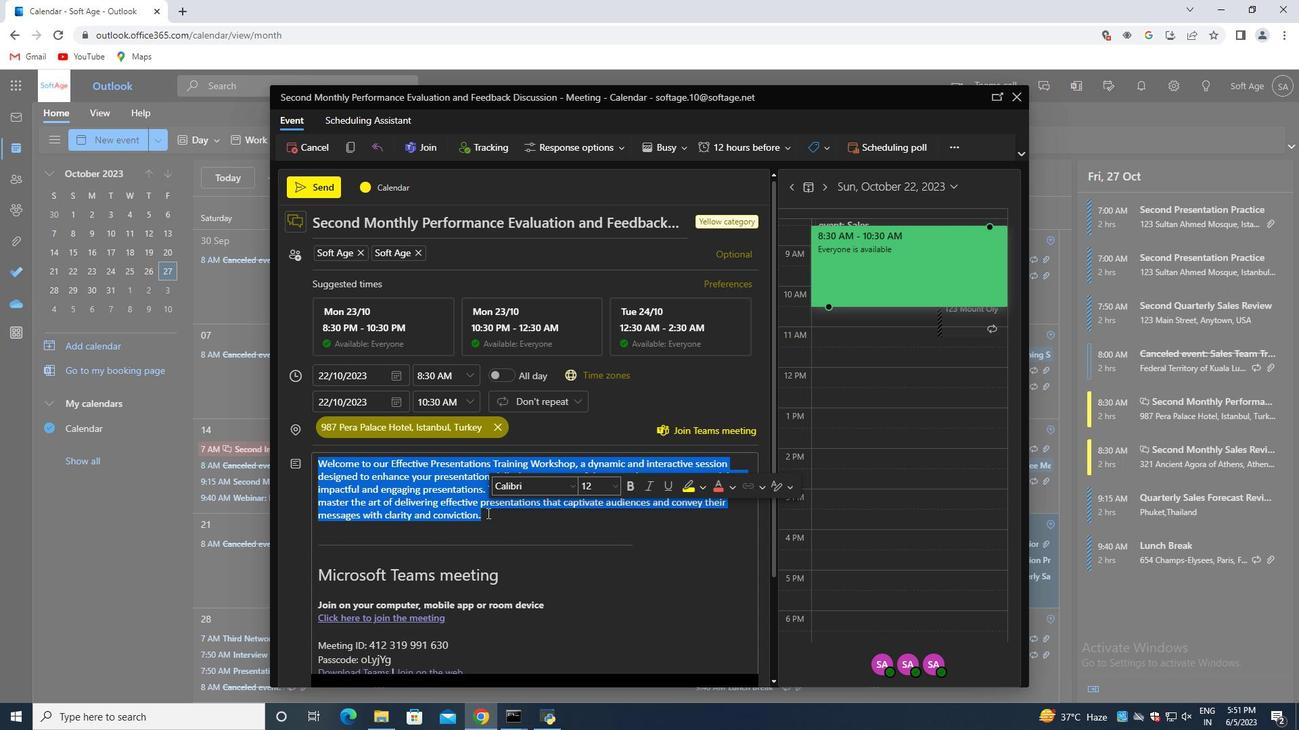 
Action: Mouse moved to (458, 531)
Screenshot: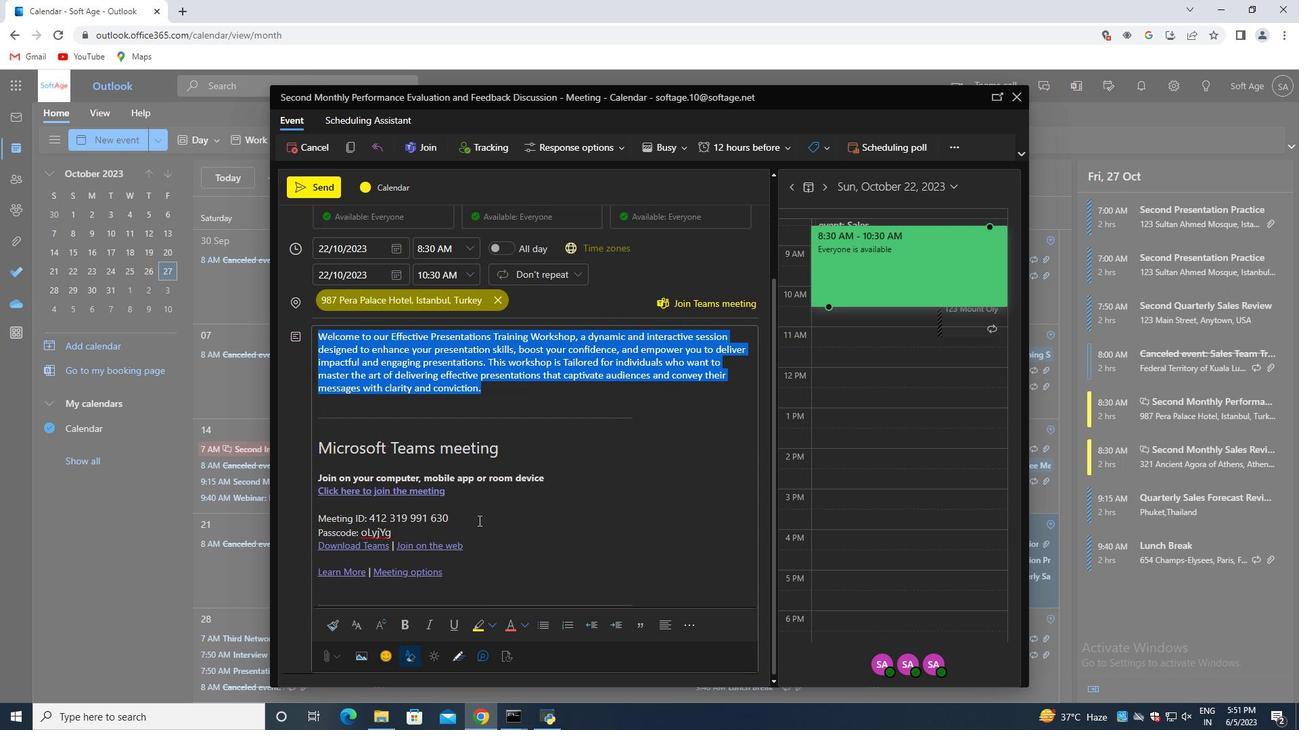 
Action: Mouse scrolled (458, 531) with delta (0, 0)
Screenshot: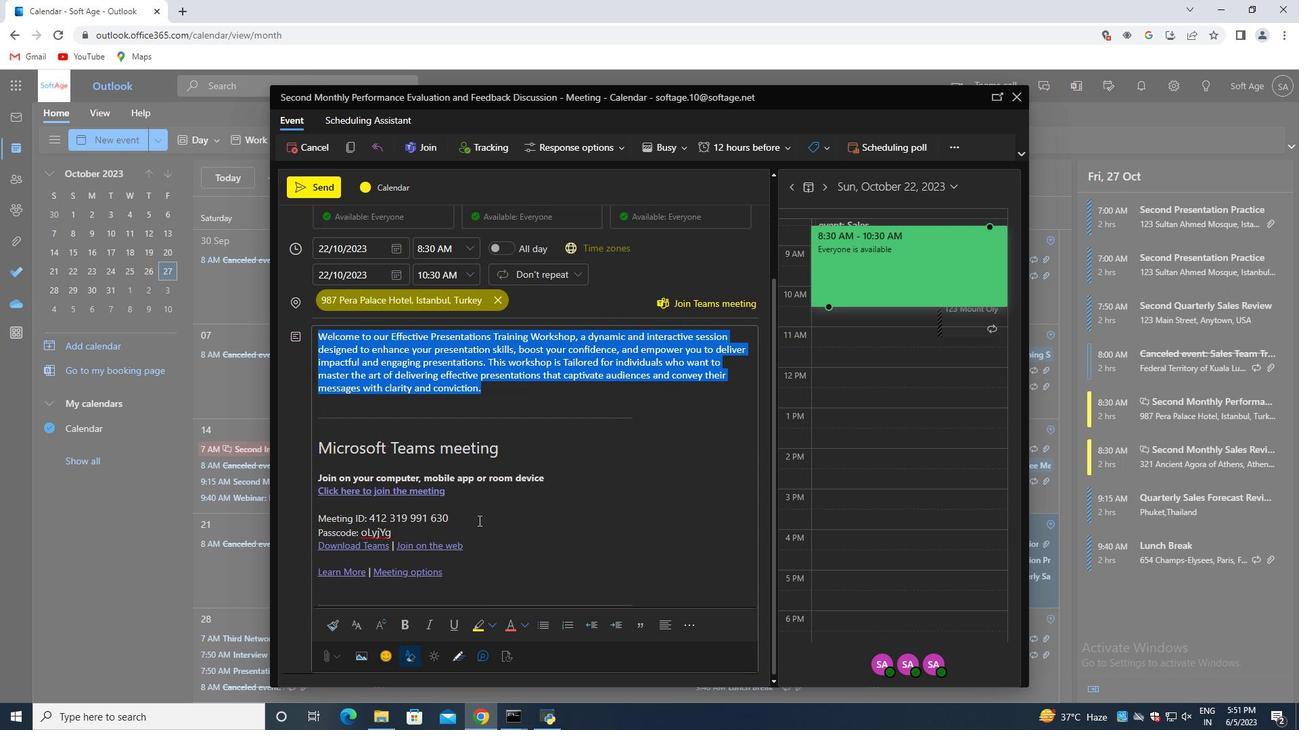 
Action: Mouse moved to (447, 538)
Screenshot: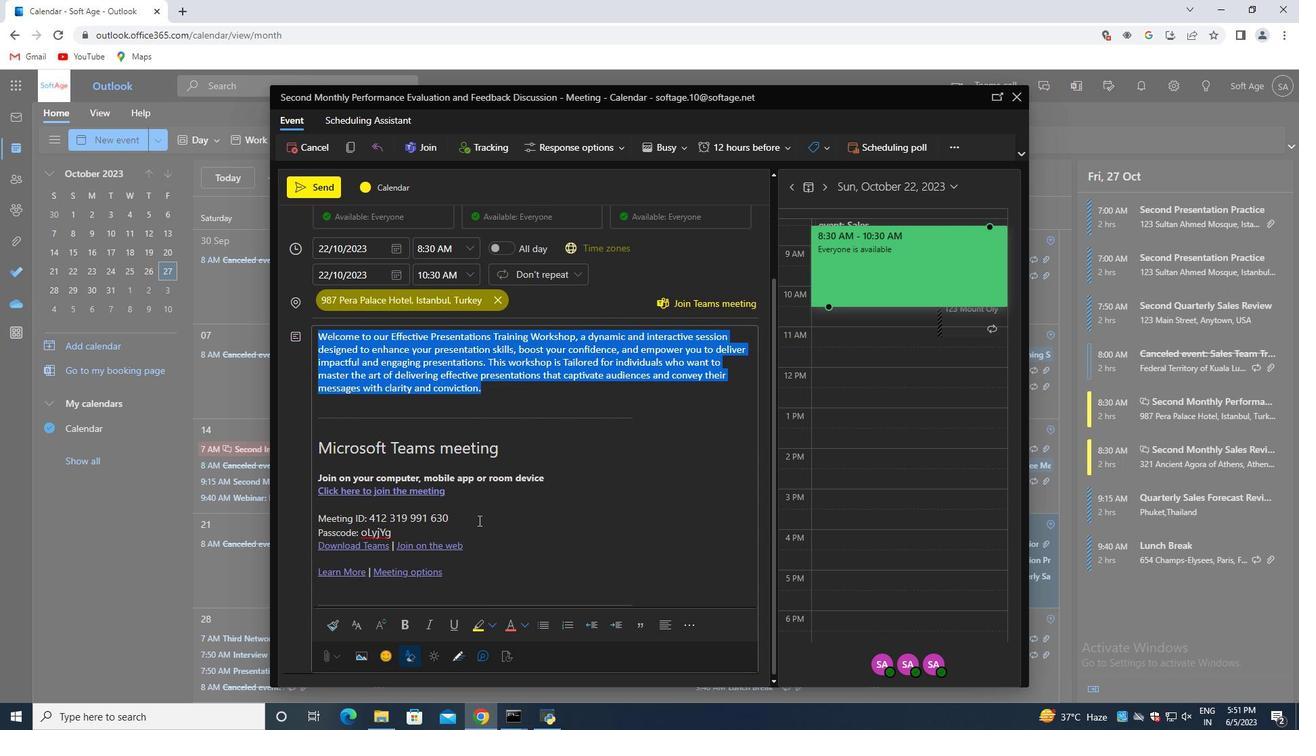 
Action: Mouse scrolled (449, 537) with delta (0, 0)
Screenshot: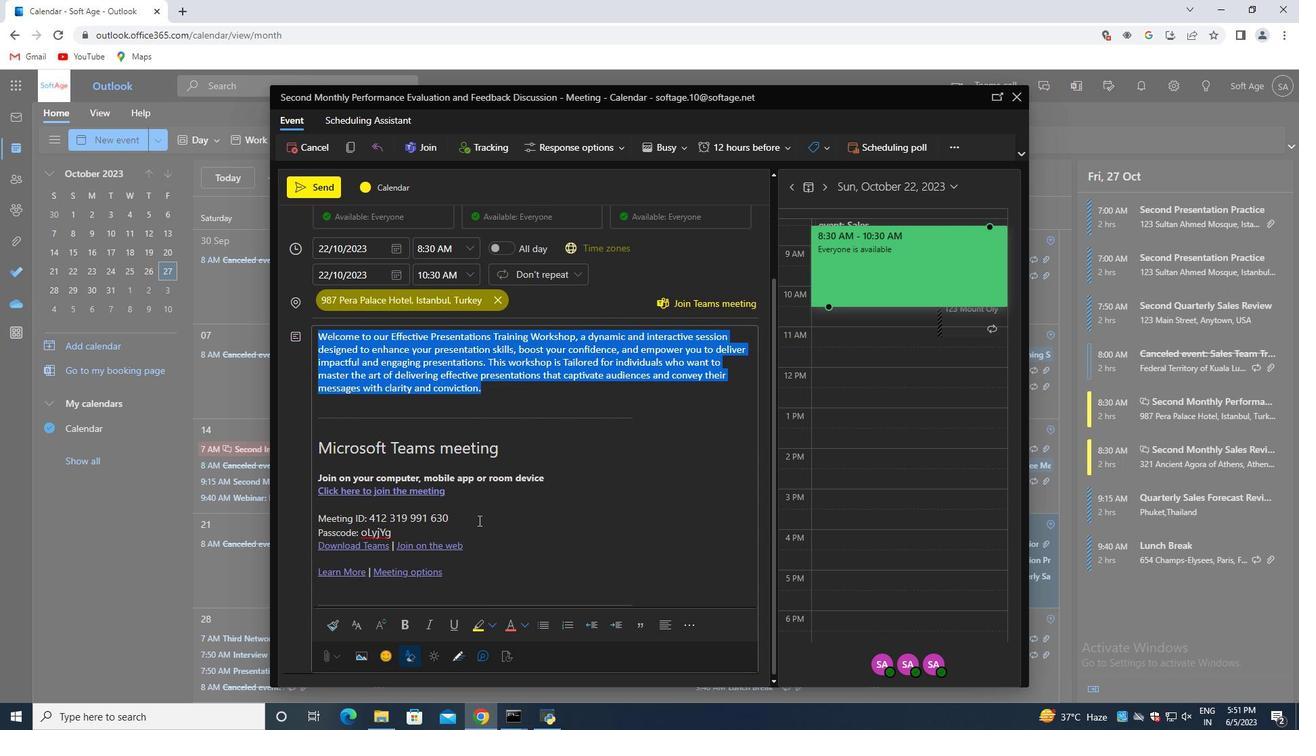 
Action: Mouse moved to (435, 542)
Screenshot: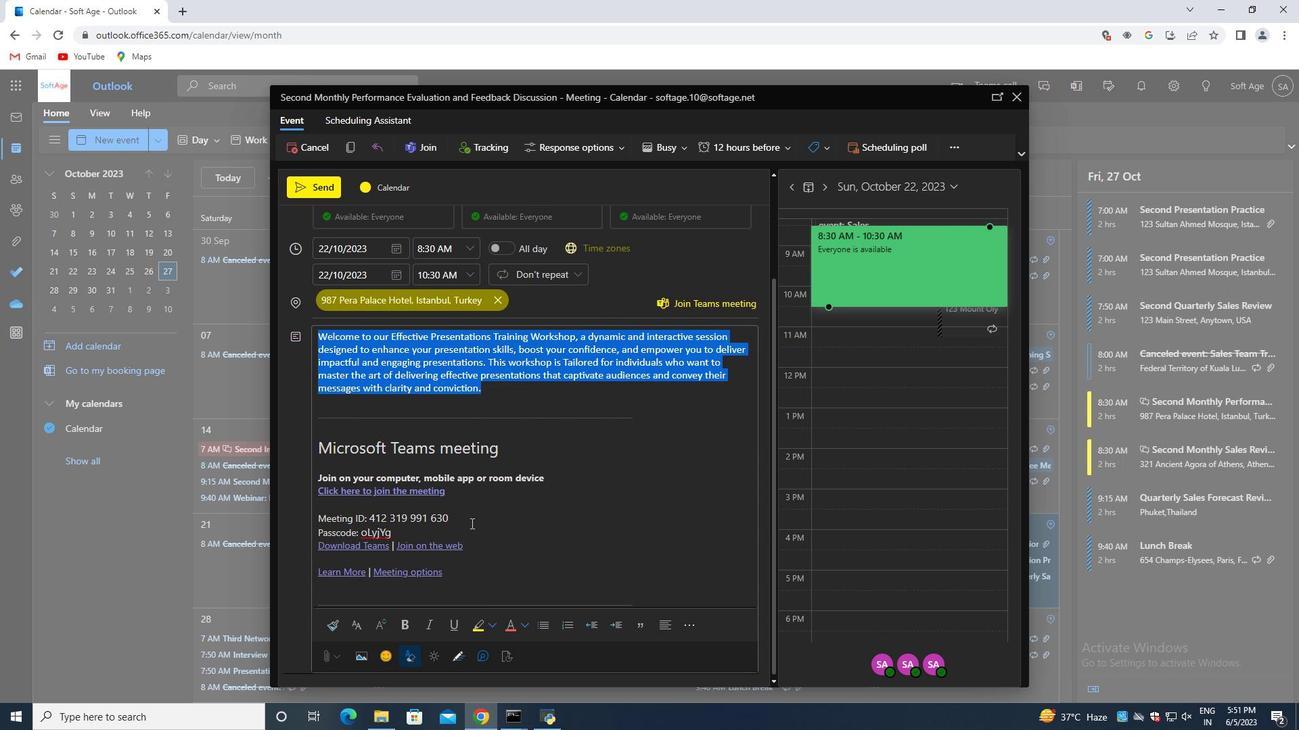 
Action: Mouse scrolled (435, 542) with delta (0, 0)
Screenshot: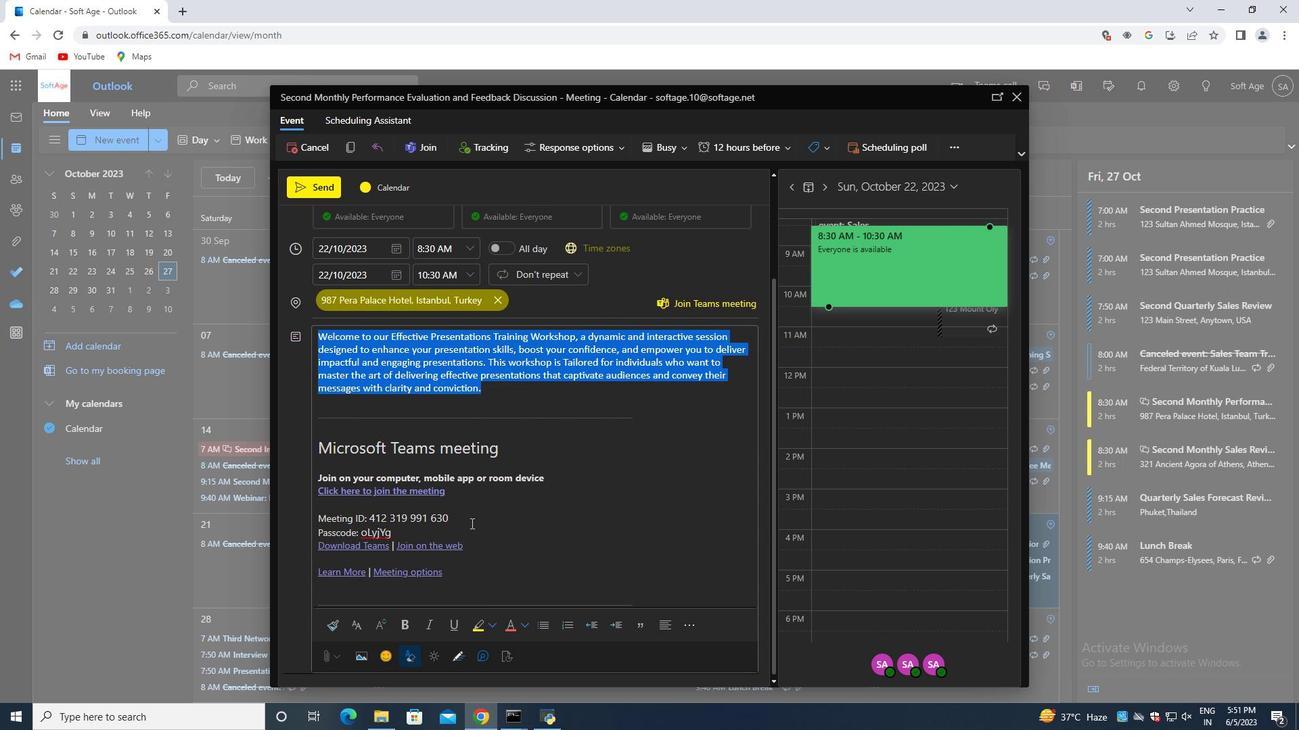 
Action: Mouse moved to (353, 628)
Screenshot: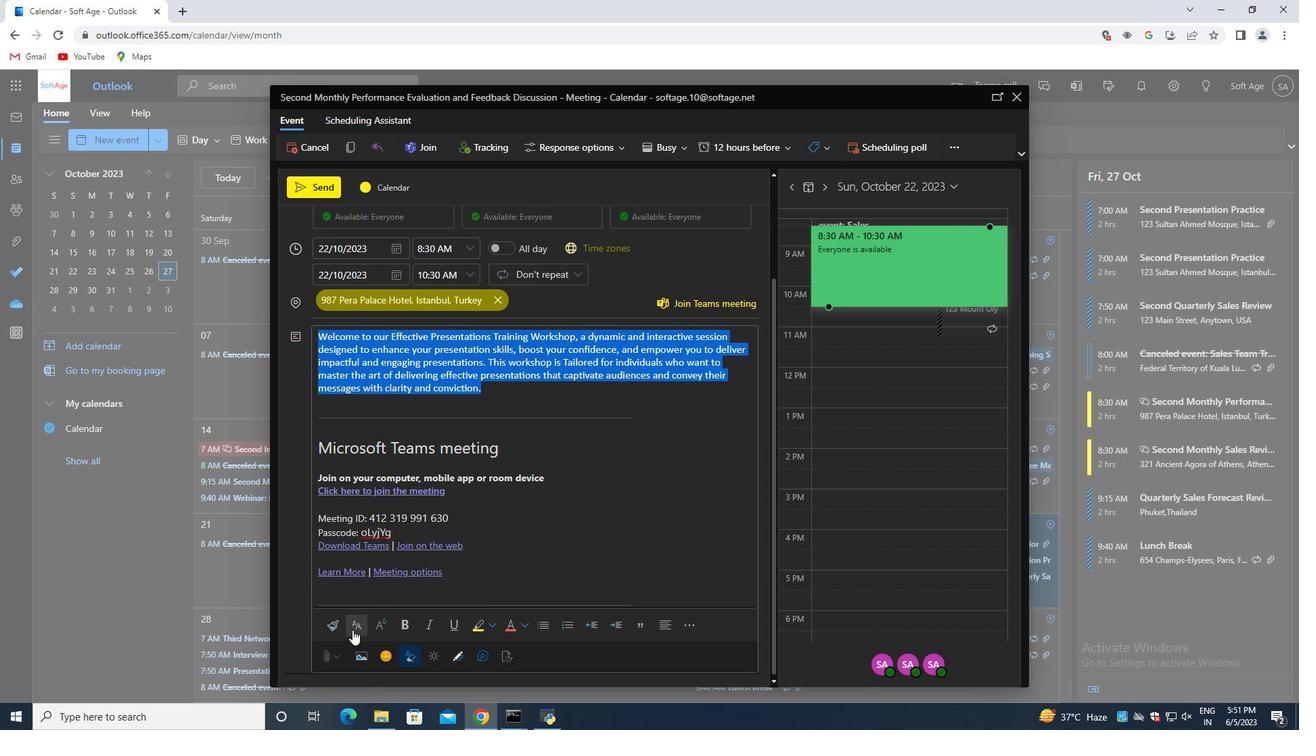 
Action: Mouse pressed left at (353, 628)
Screenshot: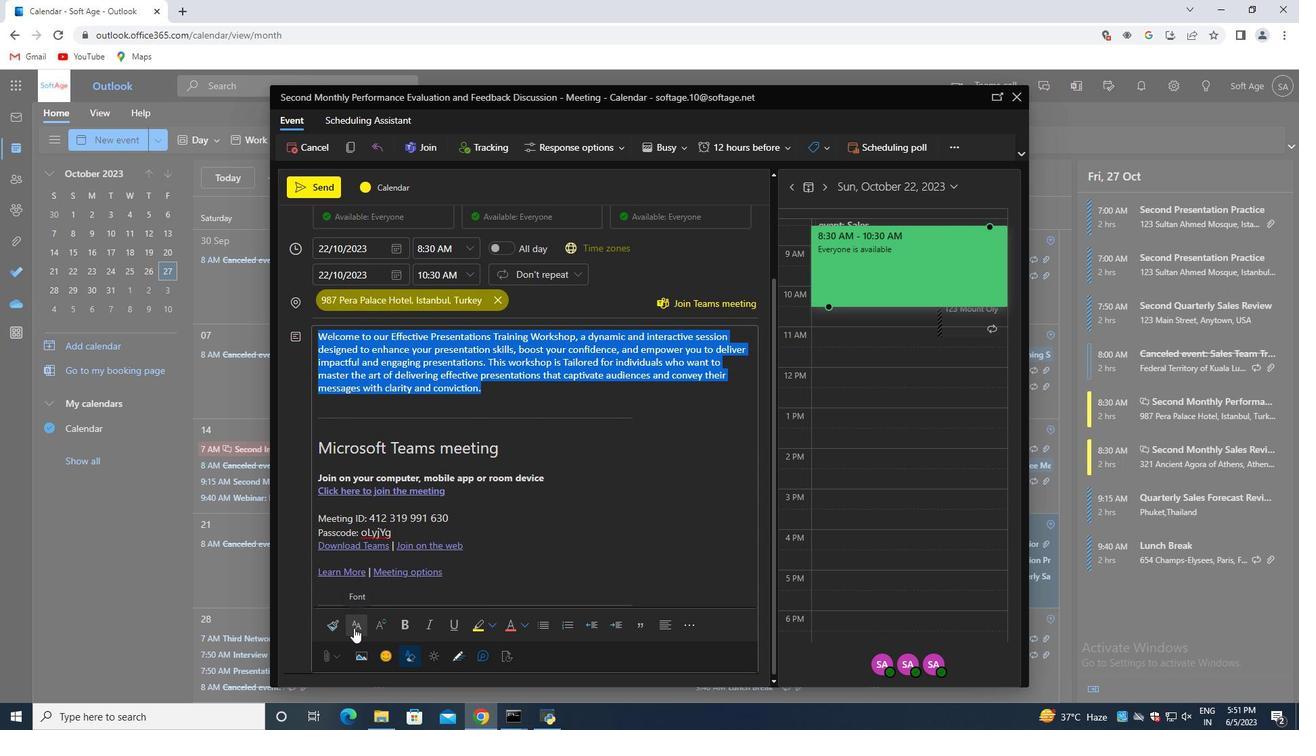 
Action: Mouse moved to (416, 583)
Screenshot: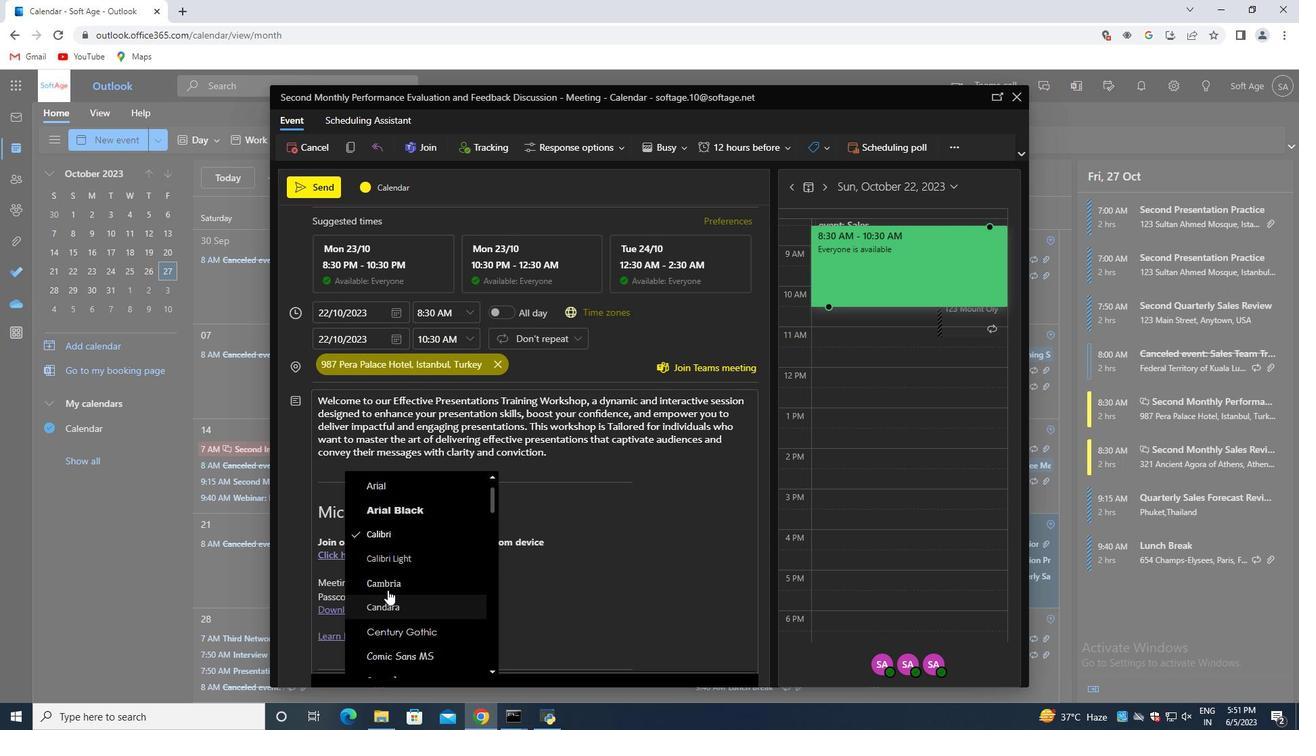 
Action: Mouse scrolled (416, 582) with delta (0, 0)
Screenshot: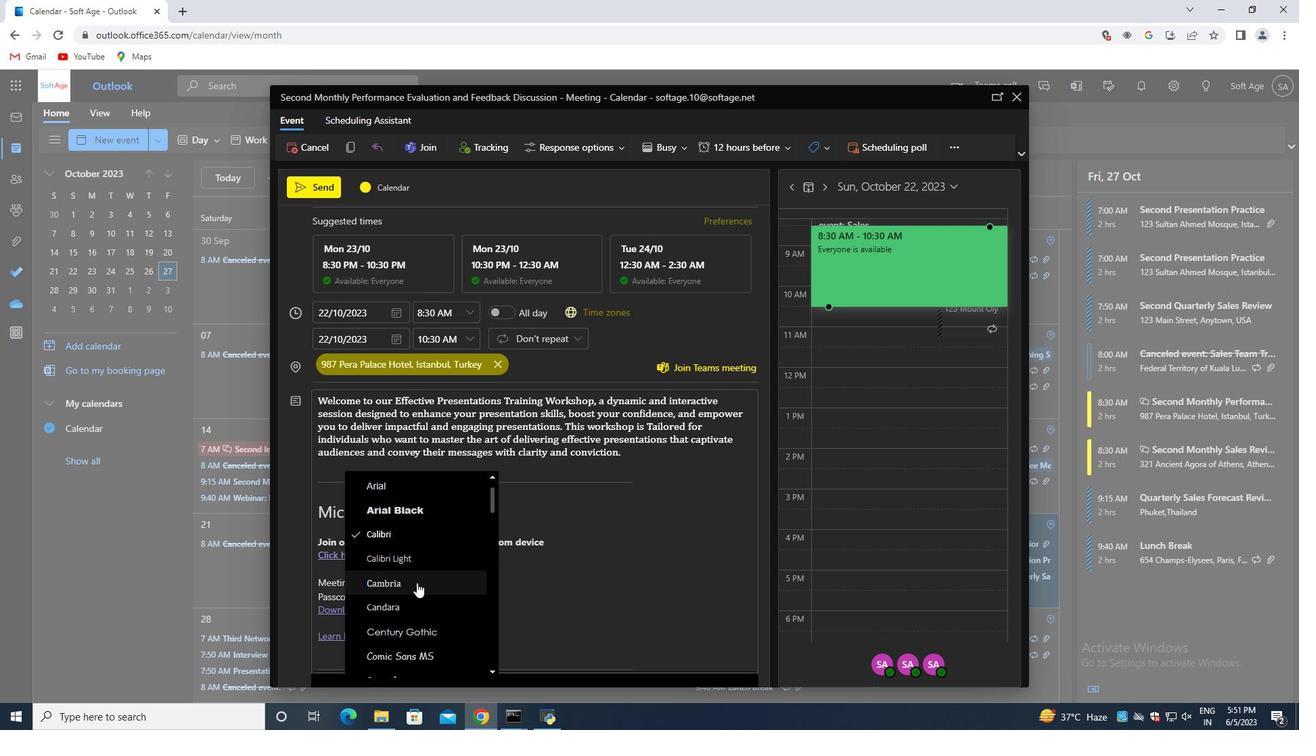 
Action: Mouse scrolled (416, 582) with delta (0, 0)
Screenshot: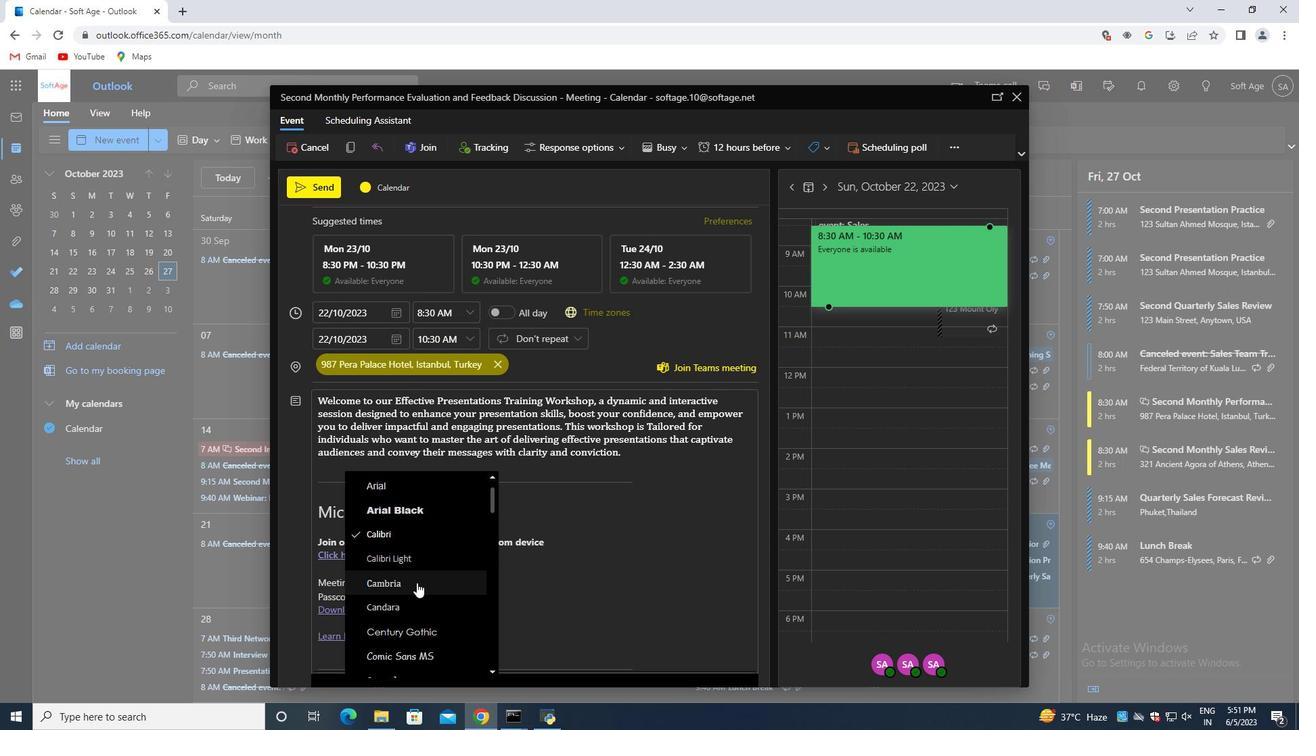 
Action: Mouse scrolled (416, 582) with delta (0, 0)
Screenshot: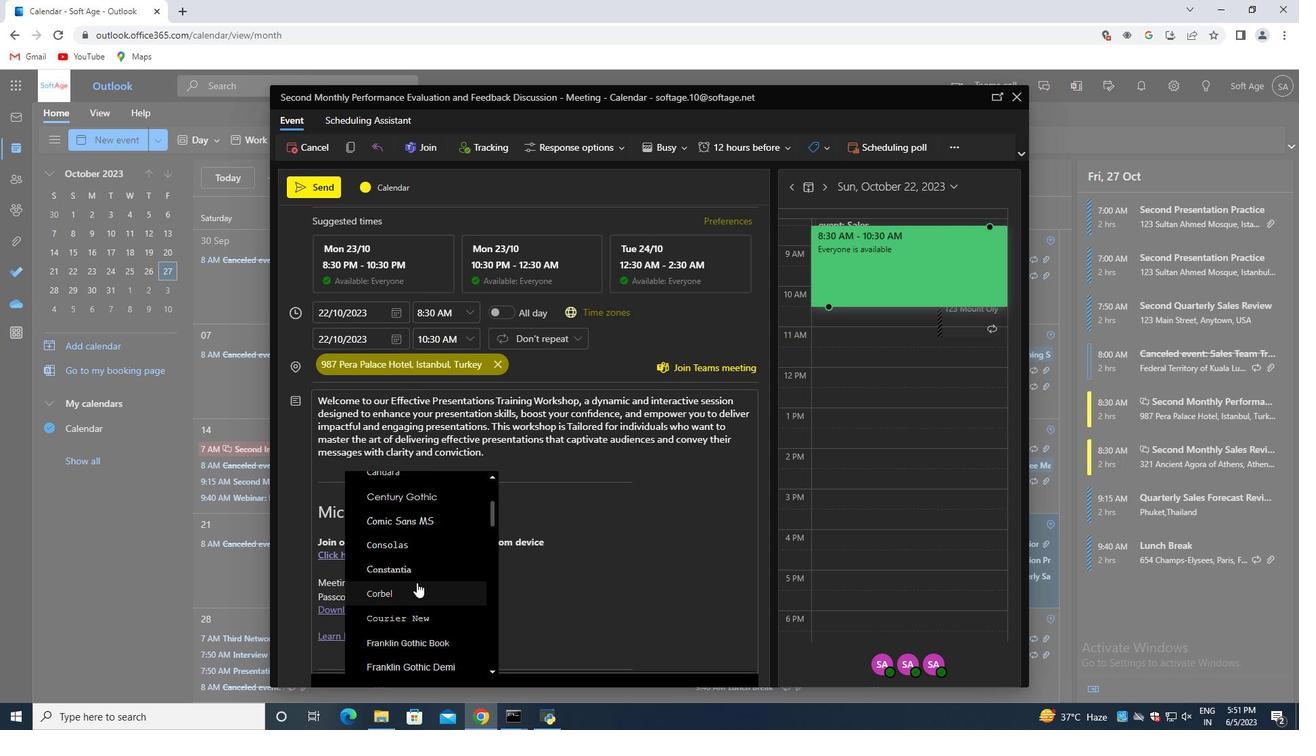 
Action: Mouse scrolled (416, 582) with delta (0, 0)
Screenshot: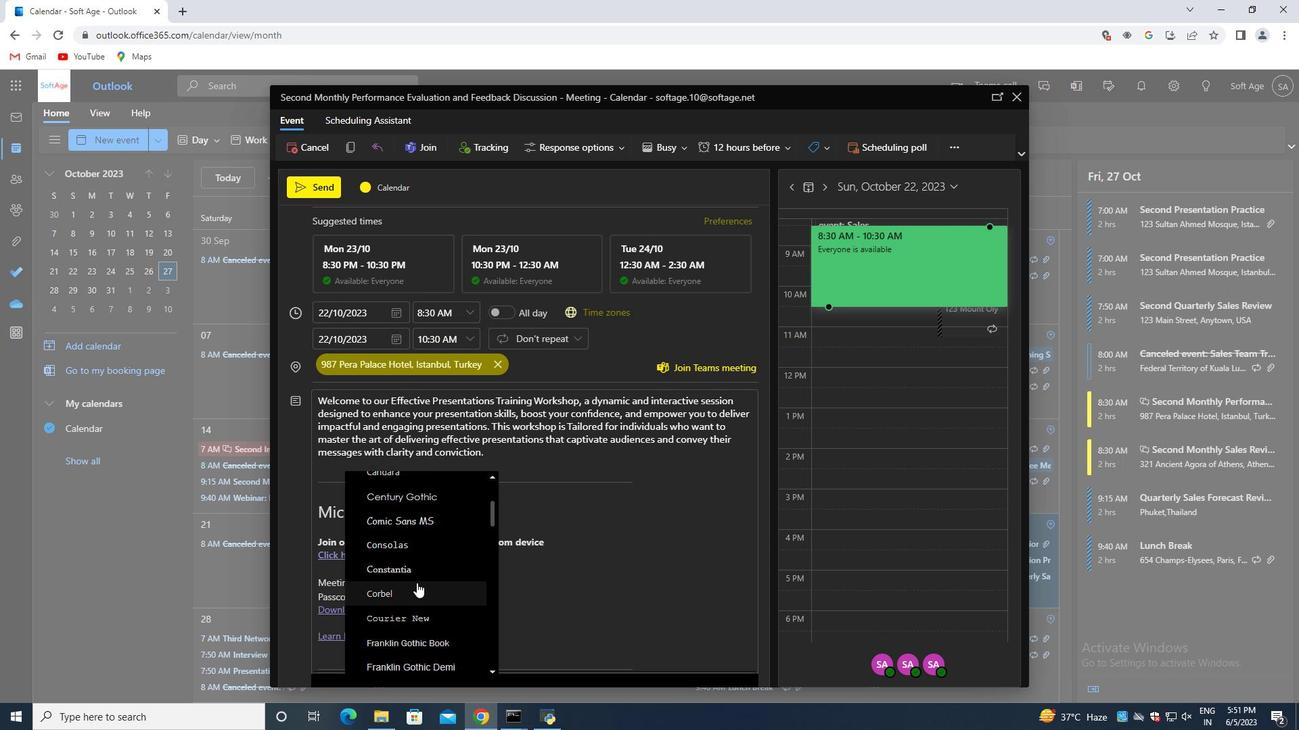 
Action: Mouse moved to (383, 603)
Screenshot: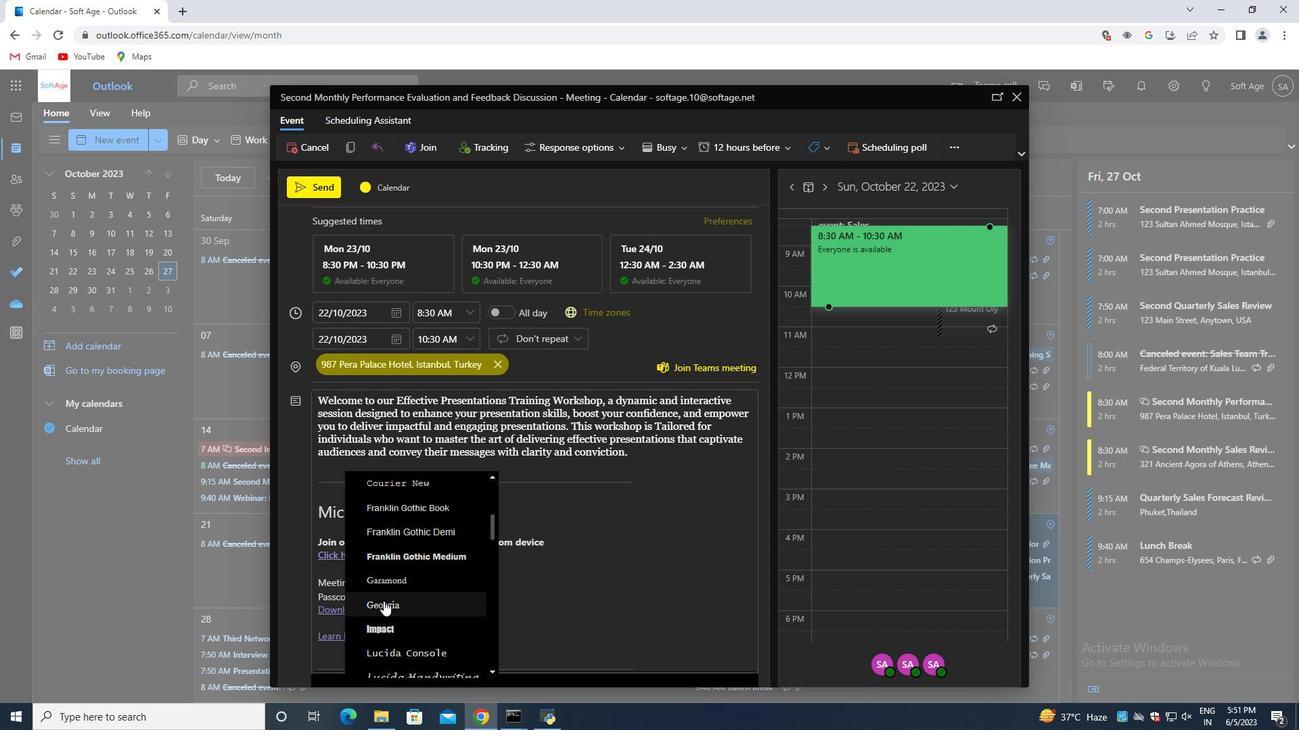 
Action: Mouse pressed left at (383, 603)
Screenshot: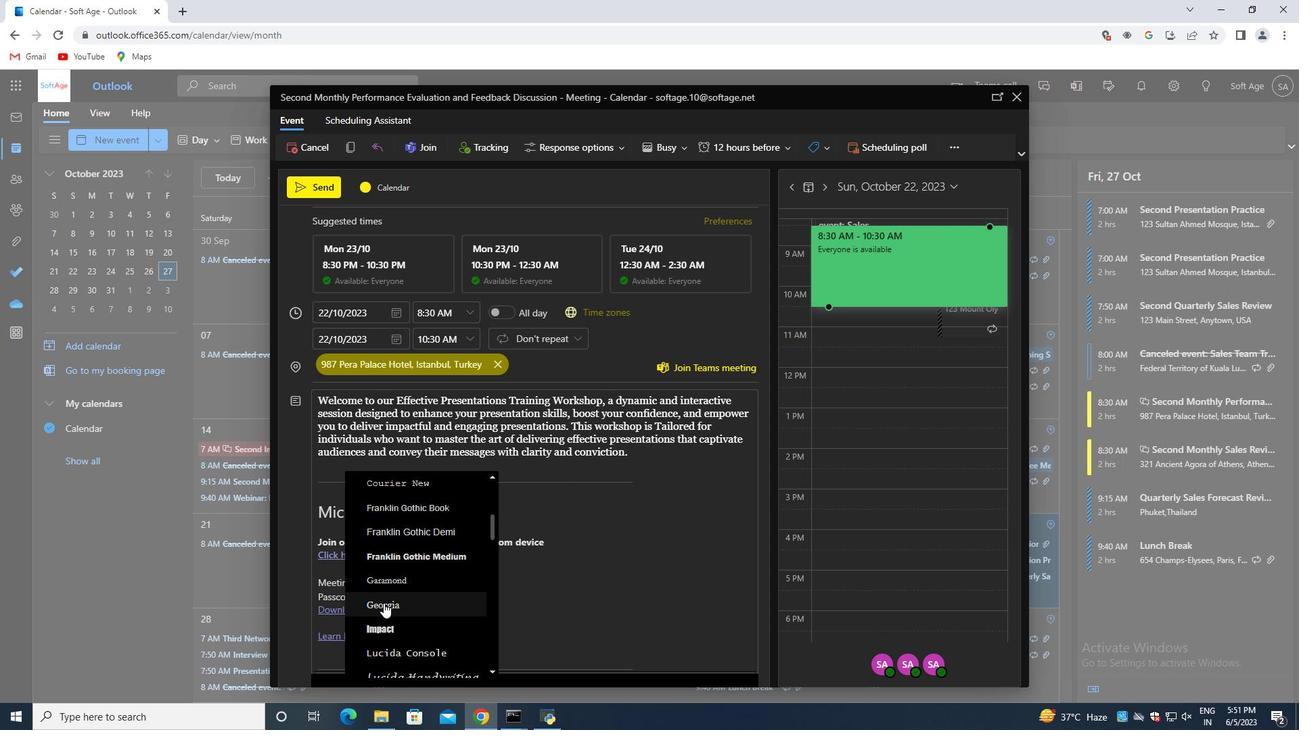 
Action: Mouse moved to (661, 468)
Screenshot: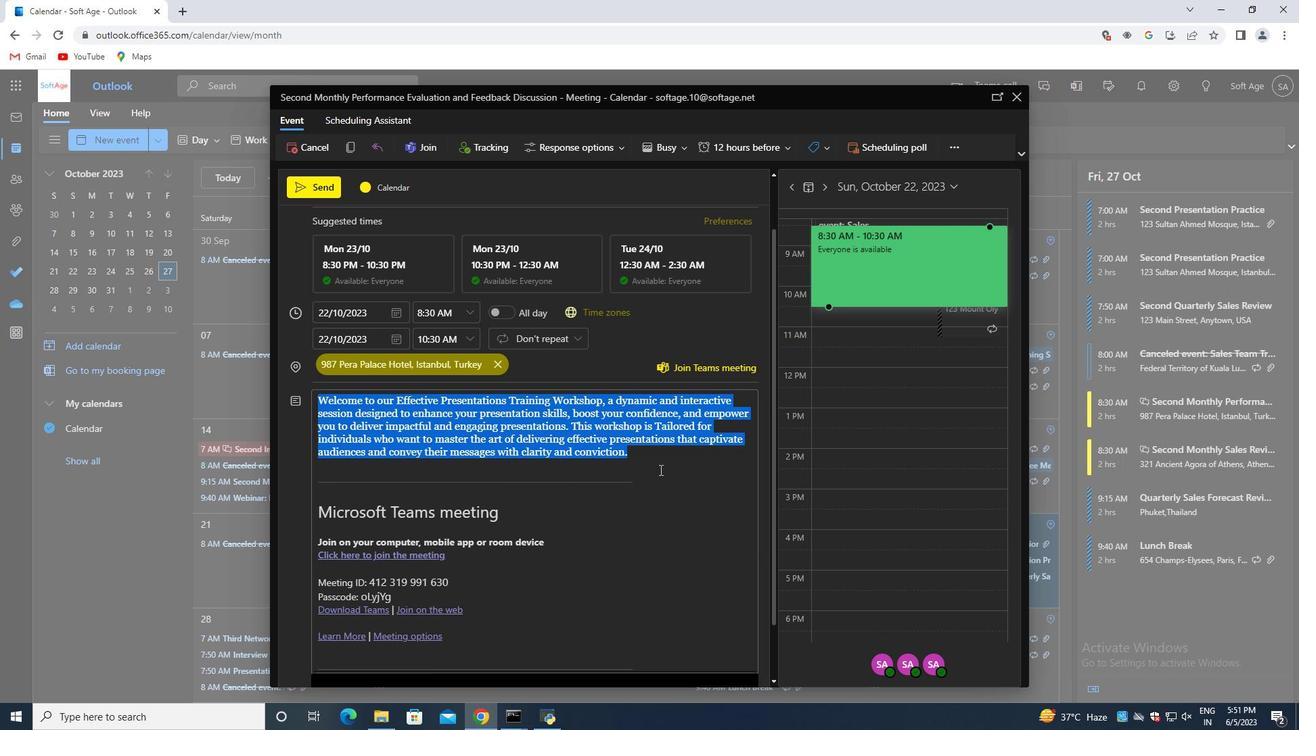 
Action: Mouse pressed left at (661, 468)
Screenshot: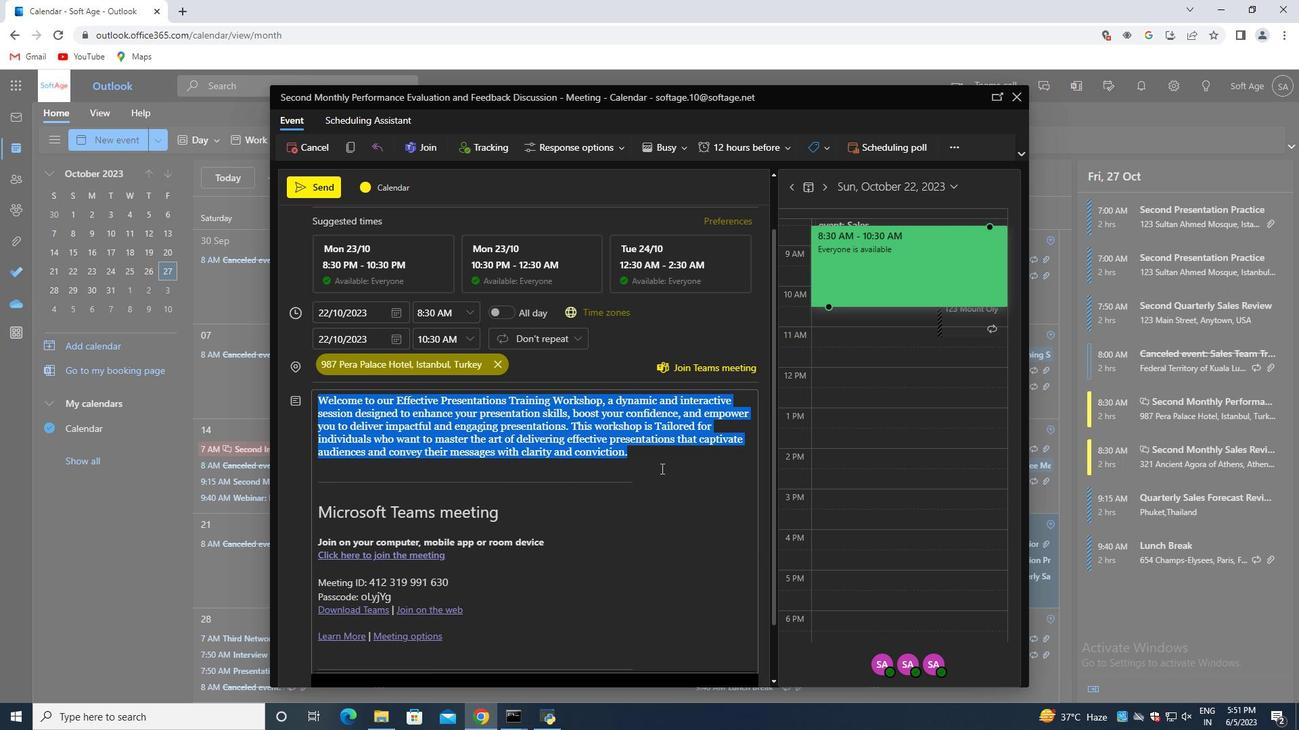 
Action: Mouse moved to (661, 468)
Screenshot: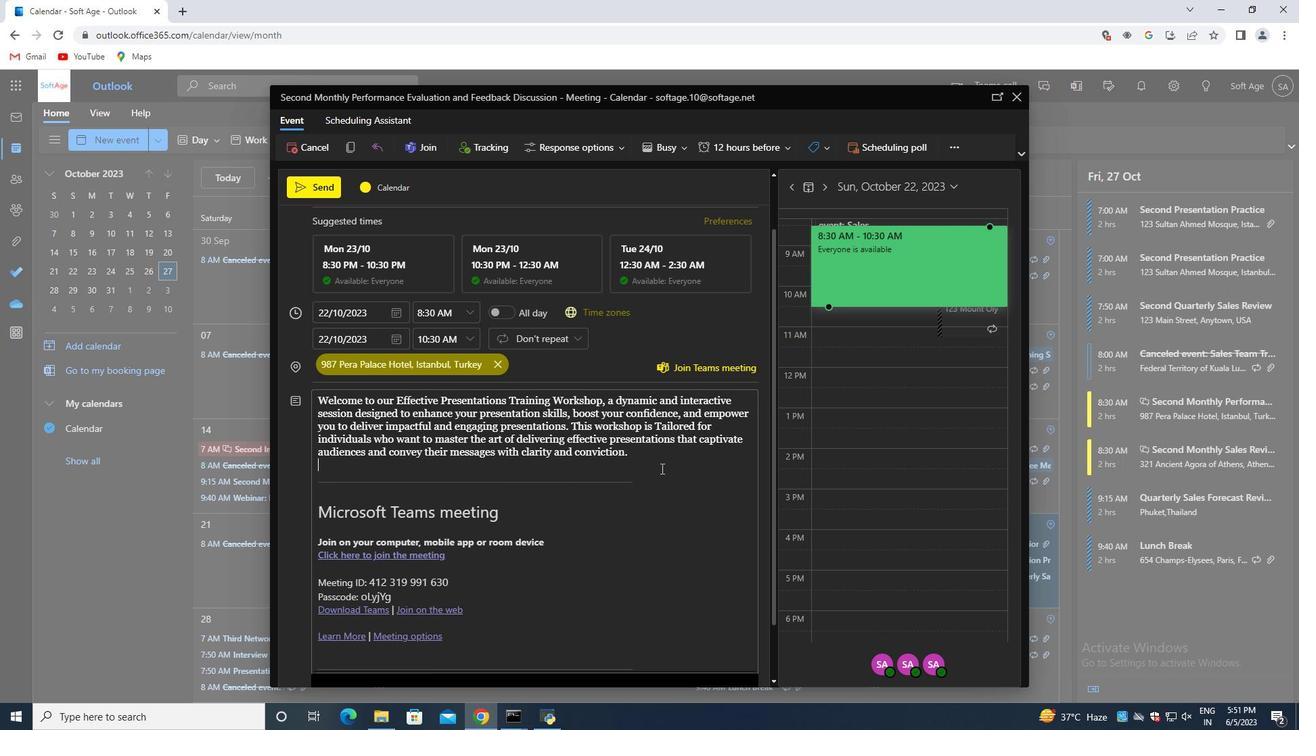 
Action: Mouse scrolled (661, 468) with delta (0, 0)
Screenshot: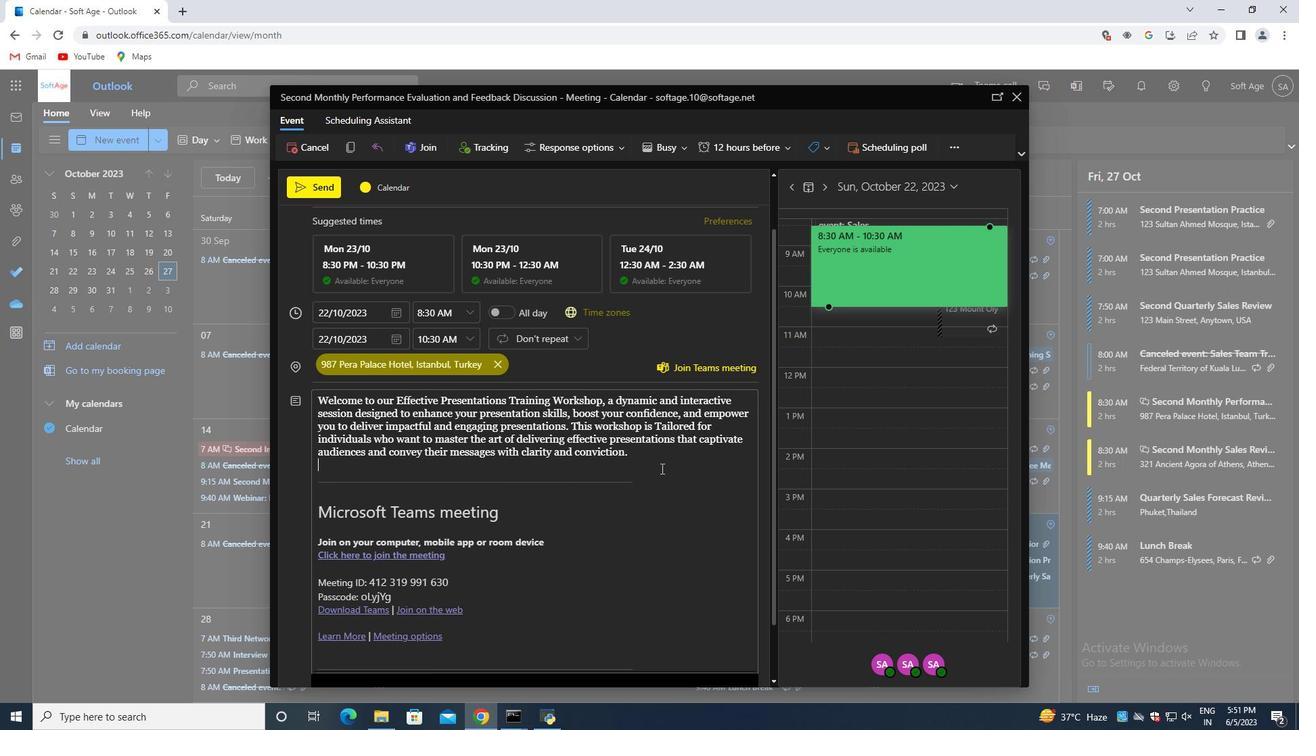 
Action: Mouse scrolled (661, 468) with delta (0, 0)
Screenshot: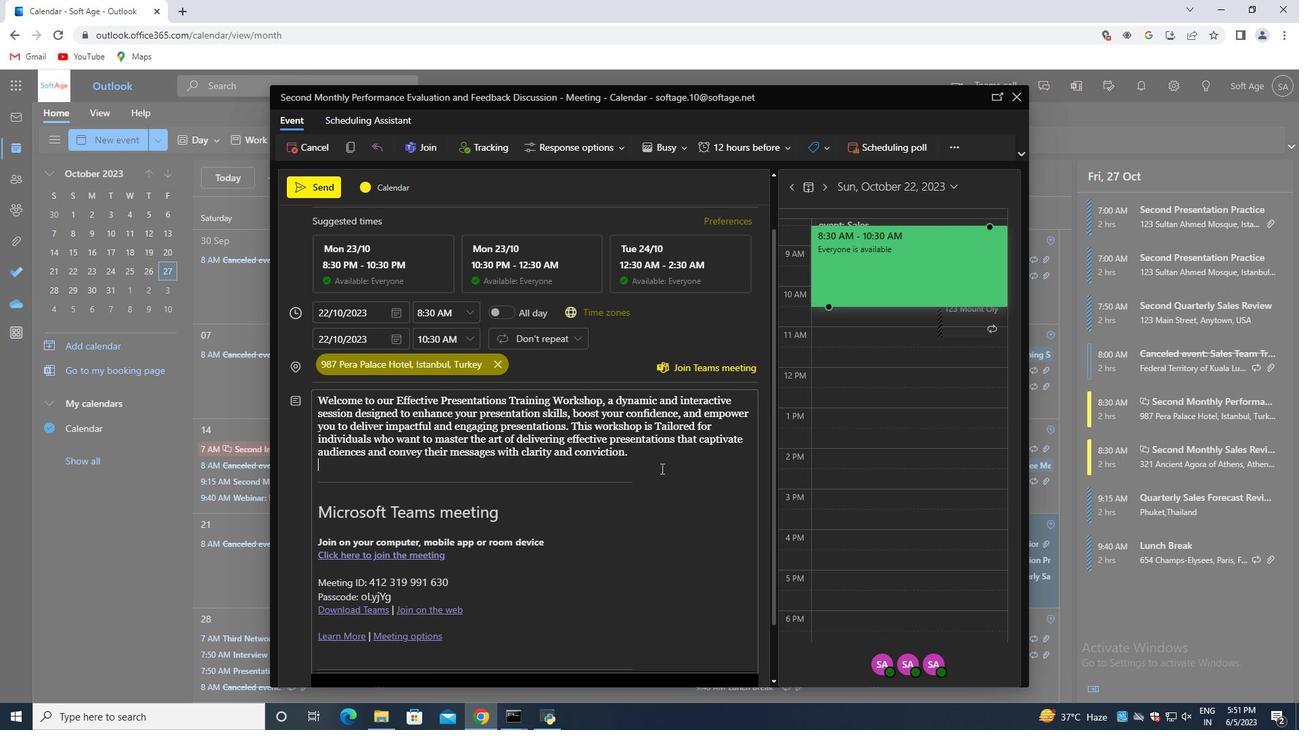 
Action: Mouse scrolled (661, 468) with delta (0, 0)
Screenshot: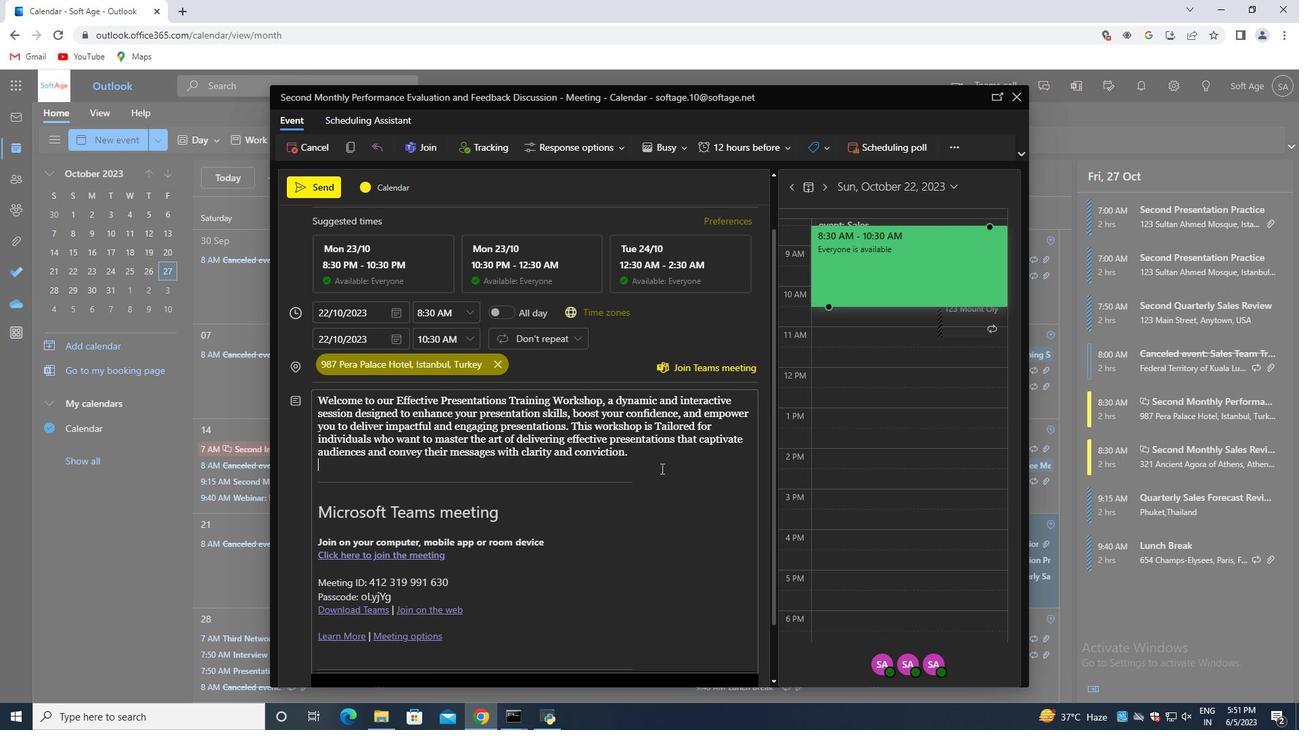 
Action: Mouse scrolled (661, 468) with delta (0, 0)
Screenshot: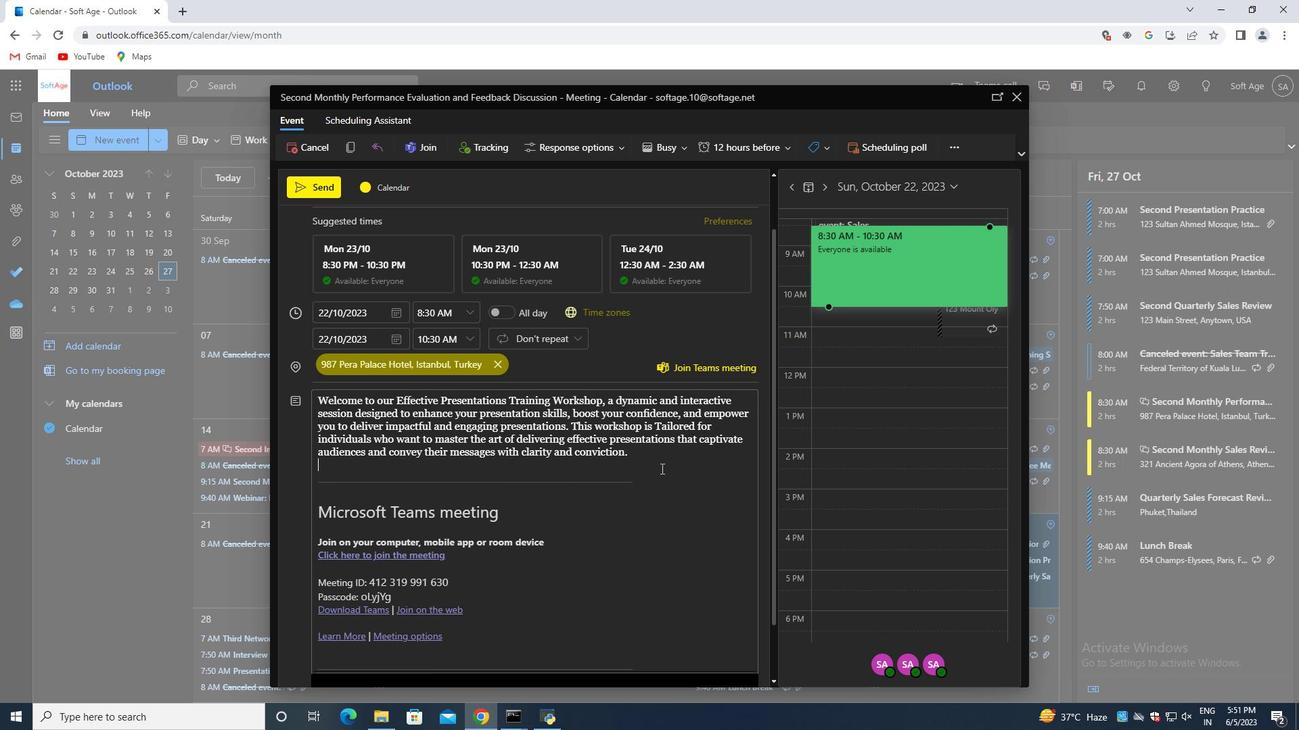 
Action: Mouse scrolled (661, 468) with delta (0, 0)
Screenshot: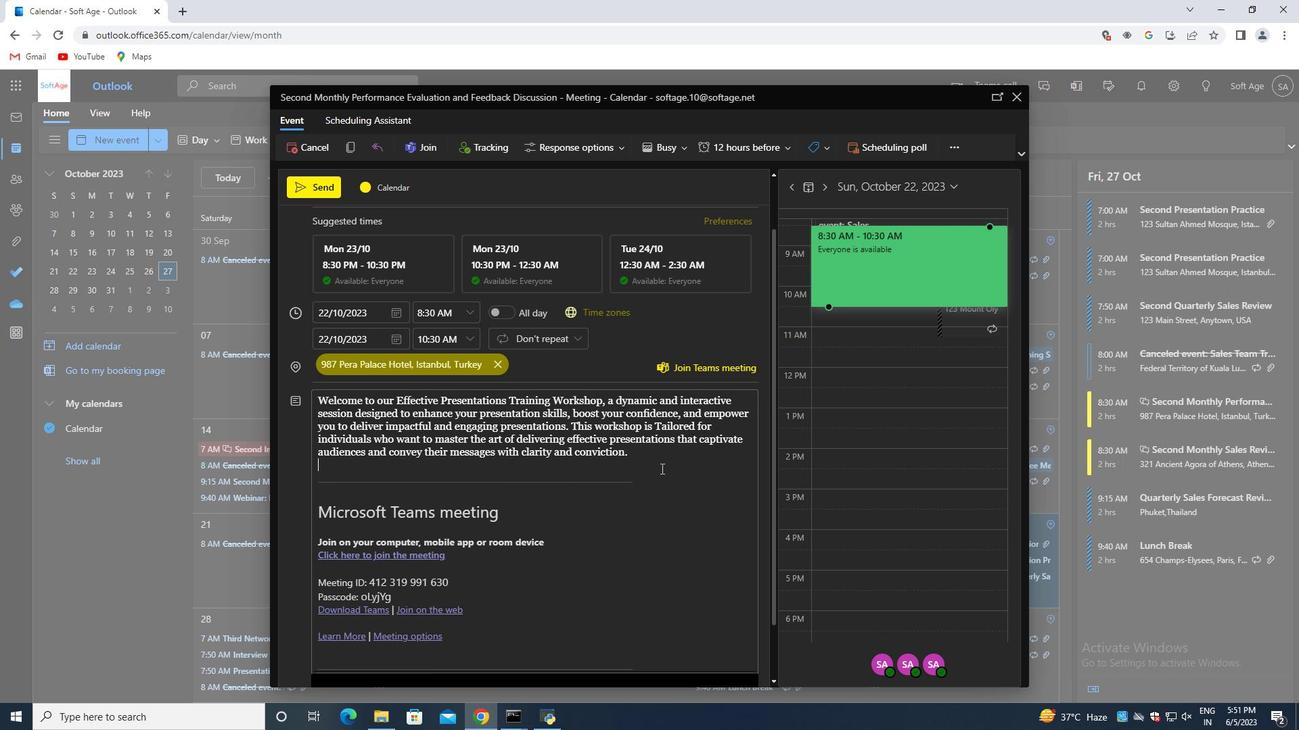 
Action: Mouse scrolled (661, 468) with delta (0, 0)
Screenshot: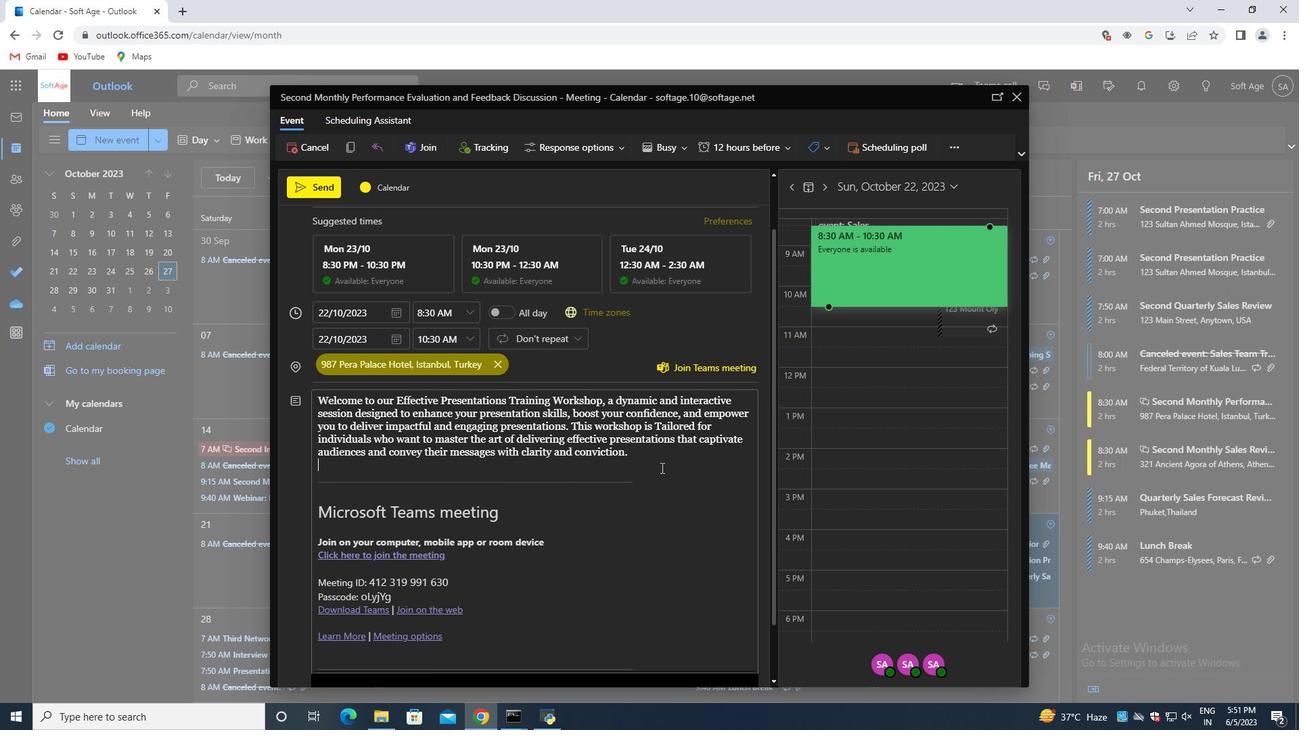 
Action: Mouse scrolled (661, 468) with delta (0, 0)
Screenshot: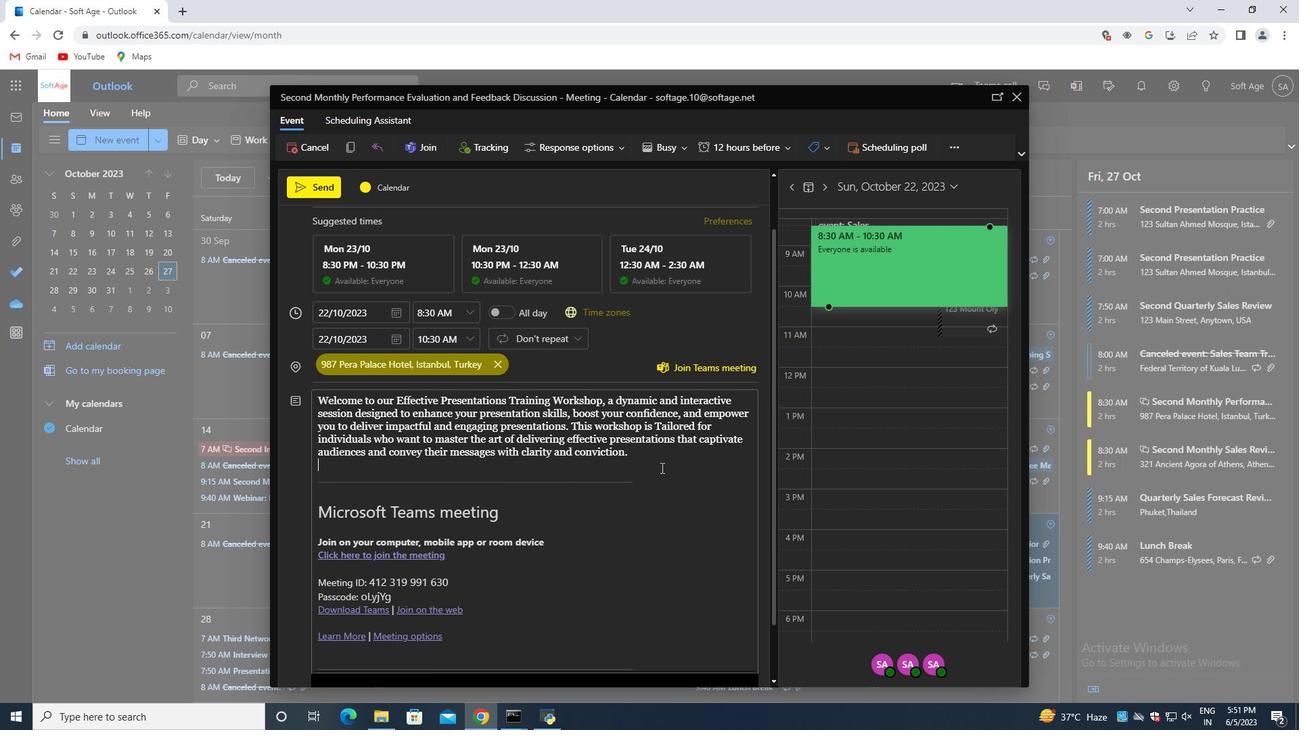 
Action: Mouse moved to (665, 144)
Screenshot: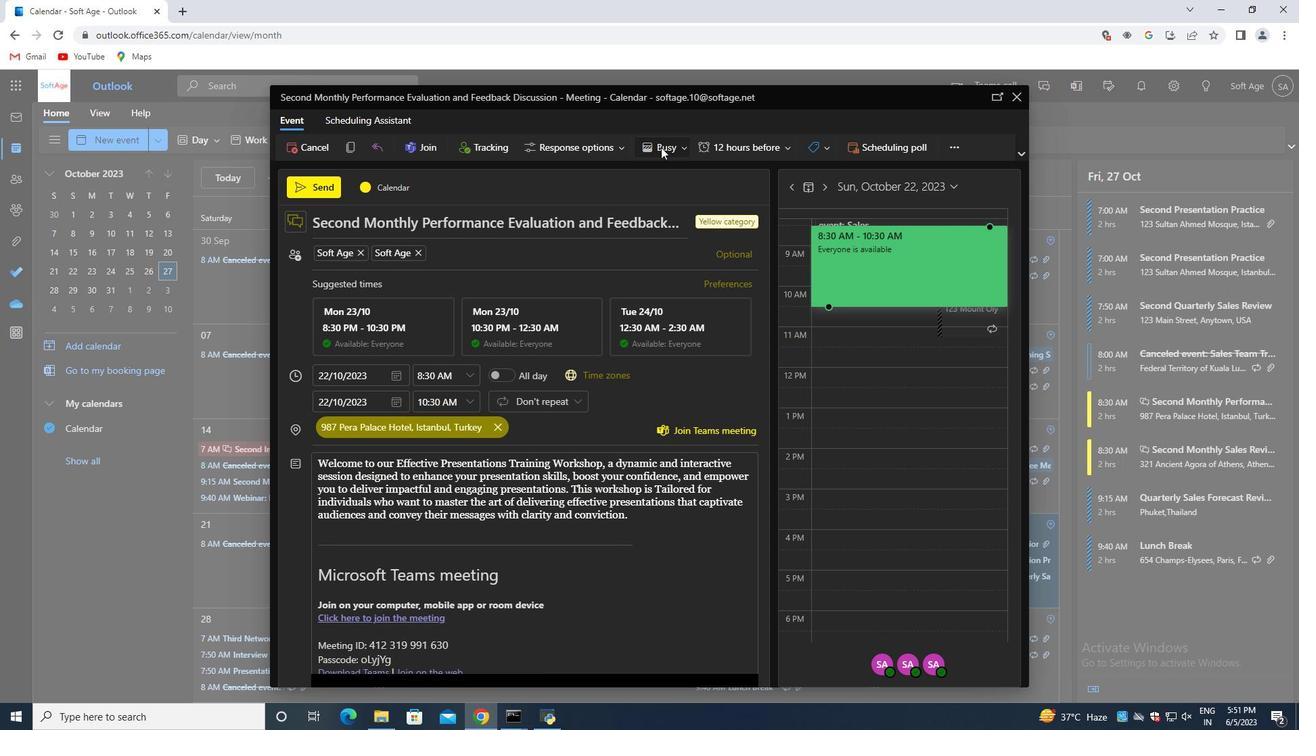 
Action: Mouse pressed left at (665, 144)
Screenshot: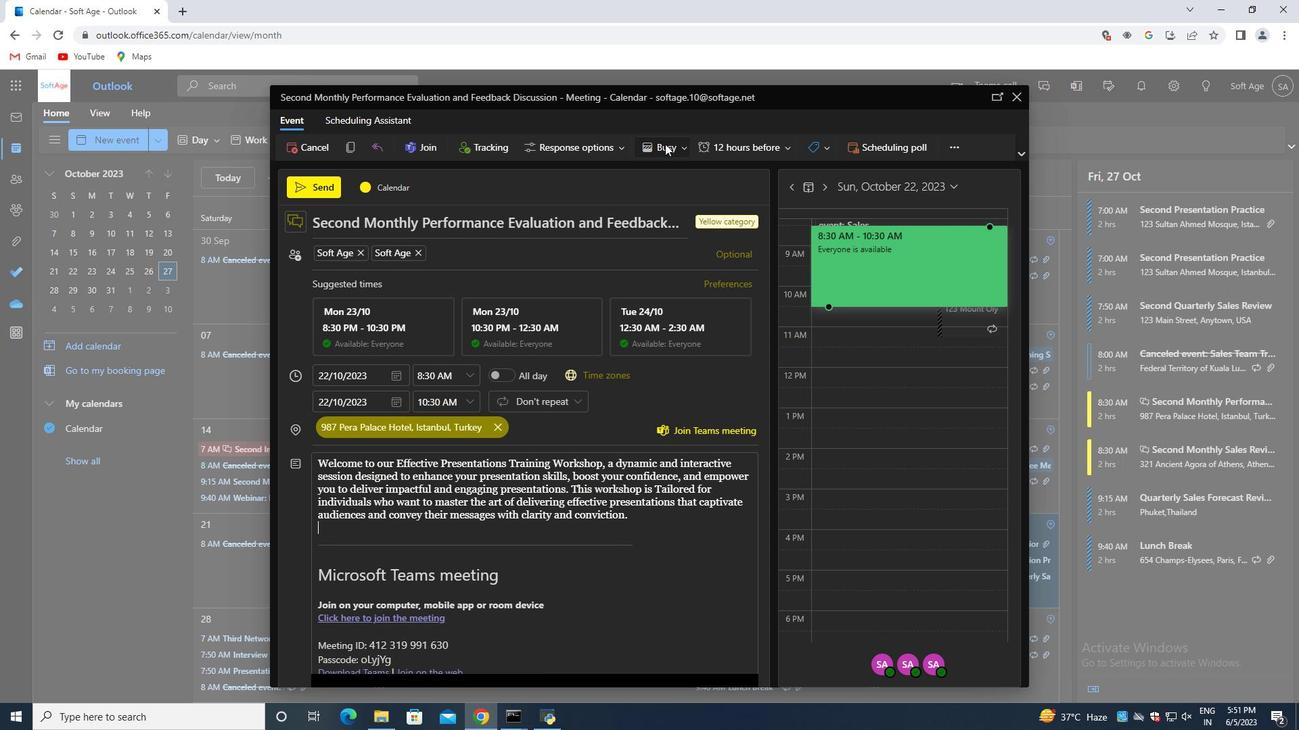 
Action: Mouse moved to (610, 274)
Screenshot: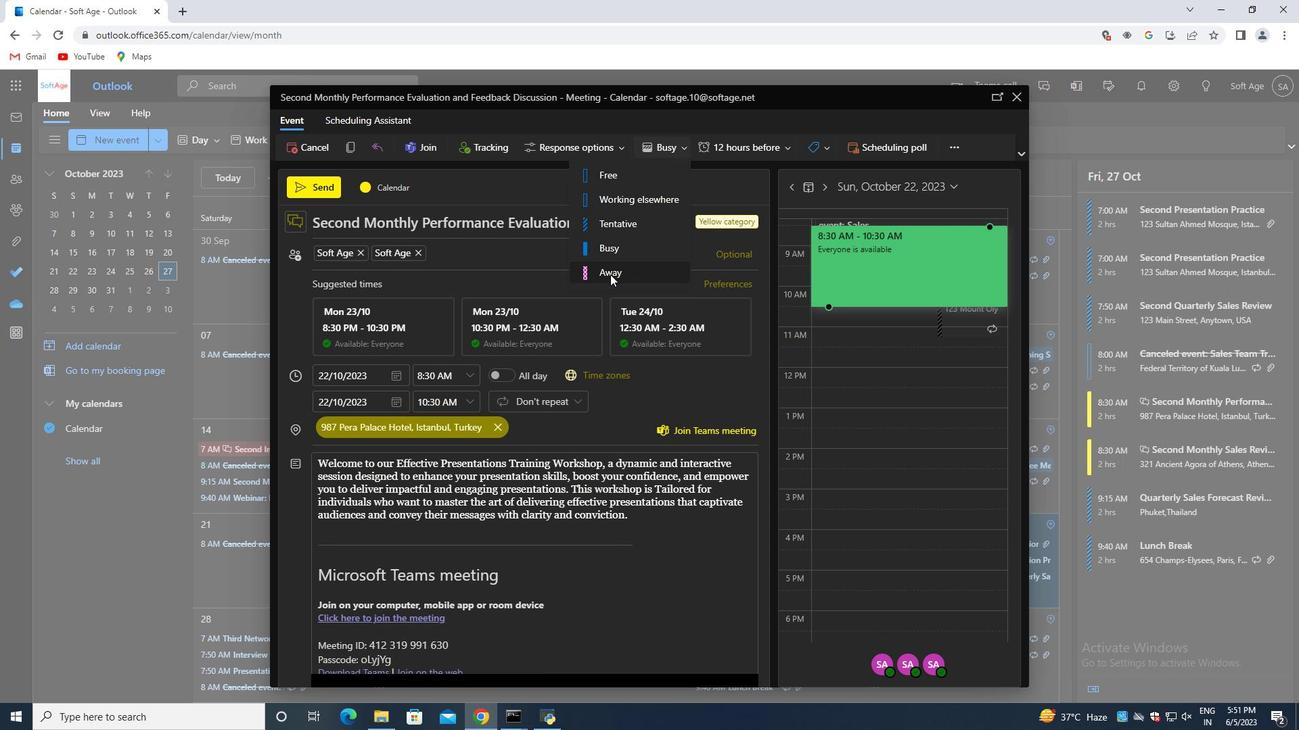 
Action: Mouse pressed left at (610, 274)
Screenshot: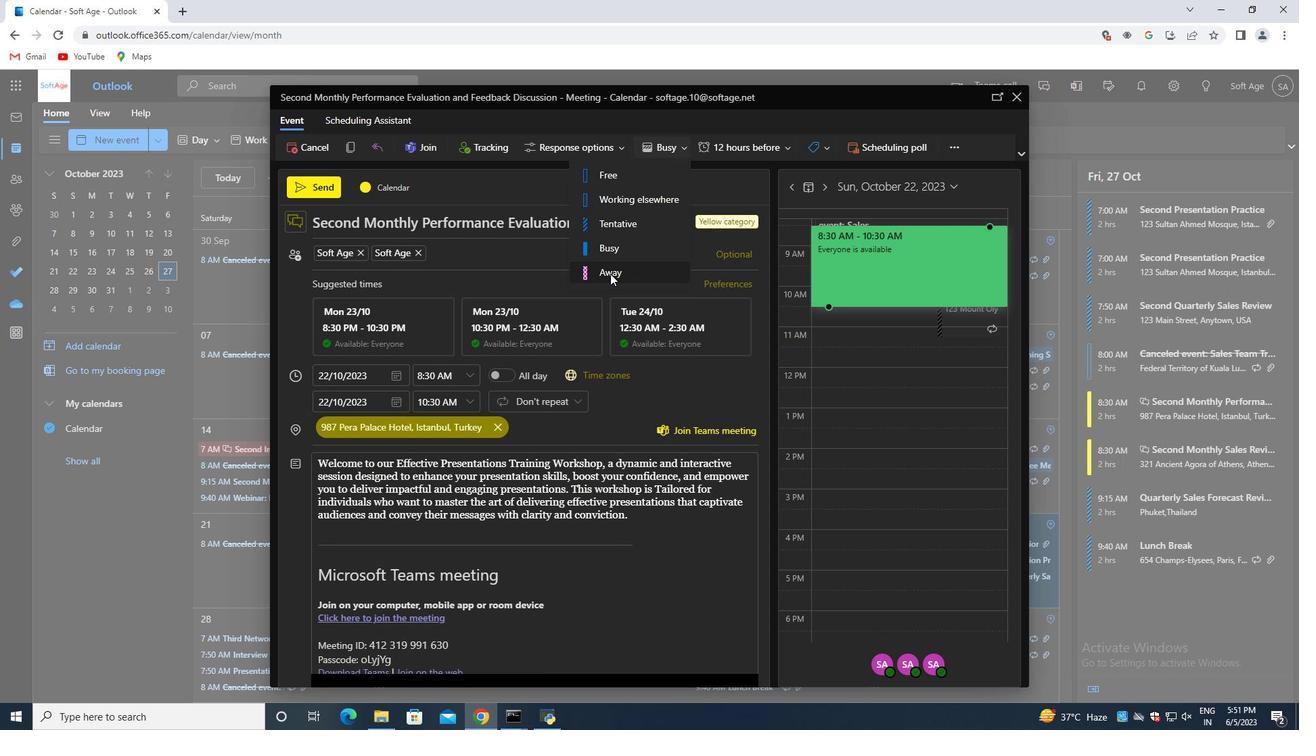 
Action: Mouse moved to (631, 514)
Screenshot: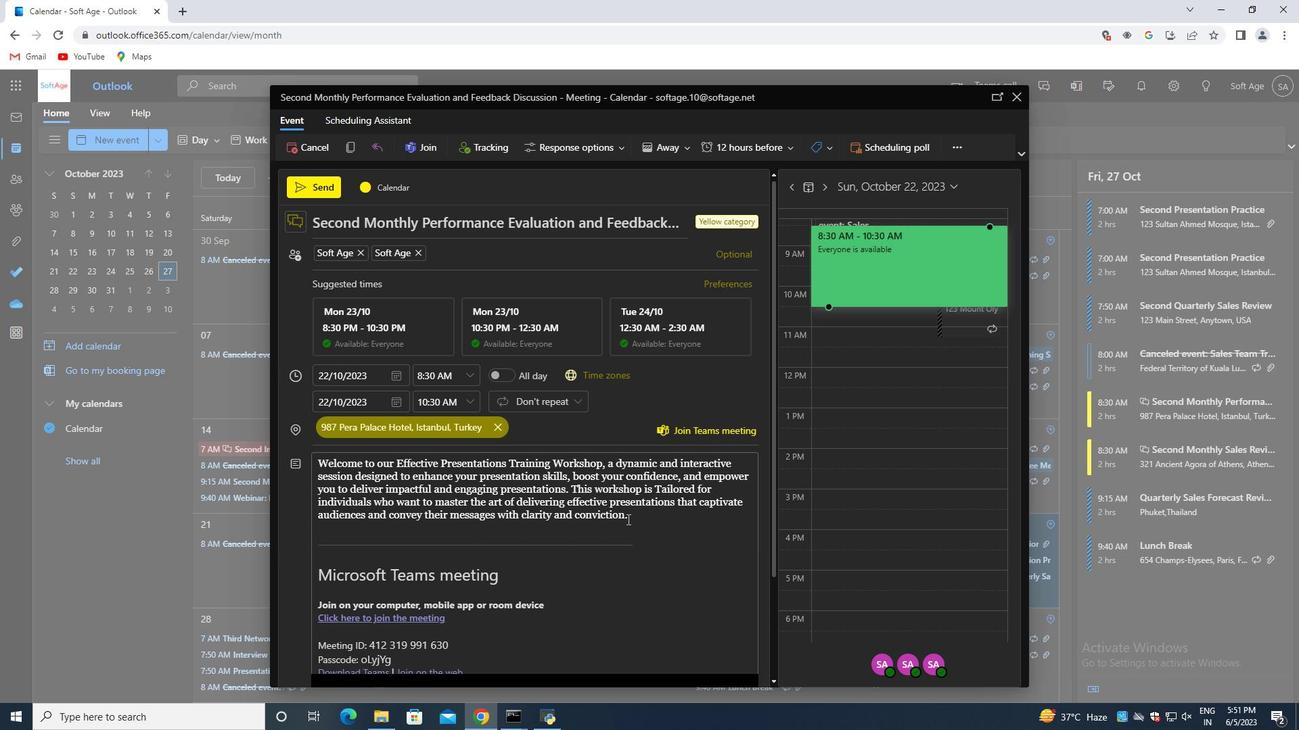 
Action: Mouse pressed left at (631, 514)
Screenshot: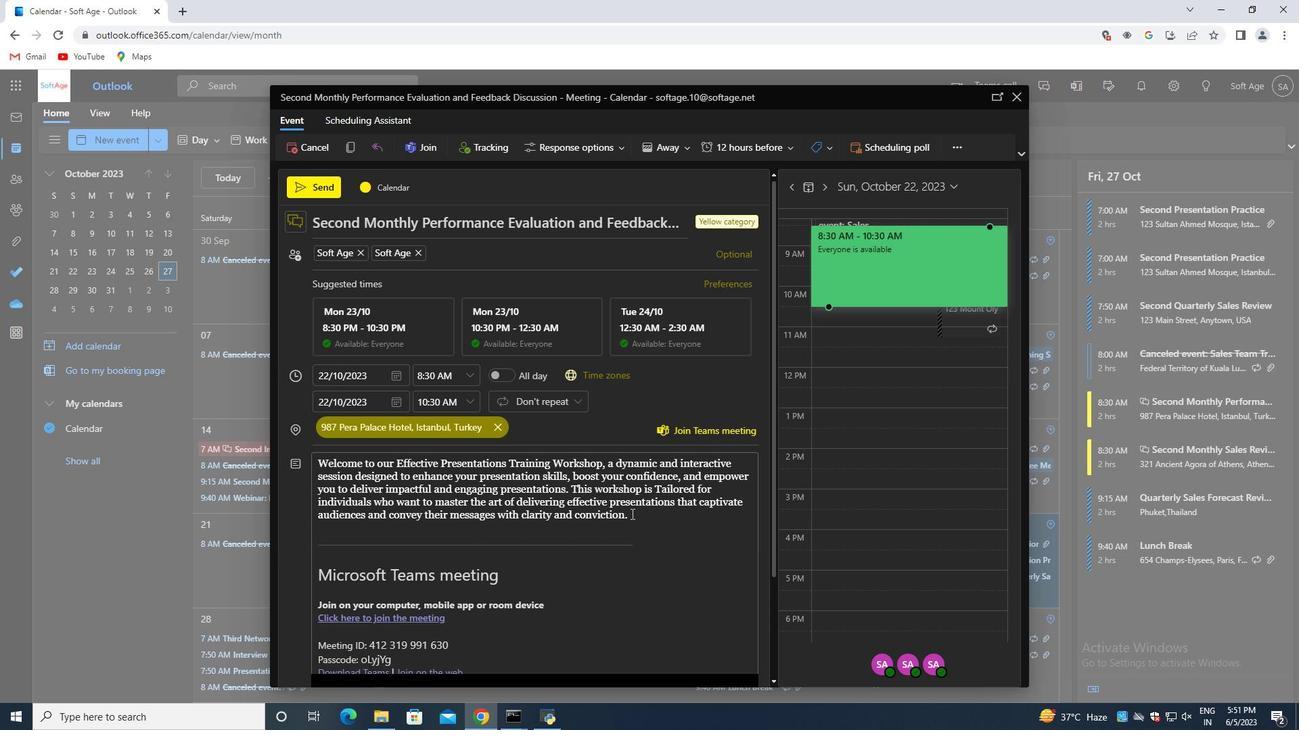 
Action: Mouse moved to (605, 524)
Screenshot: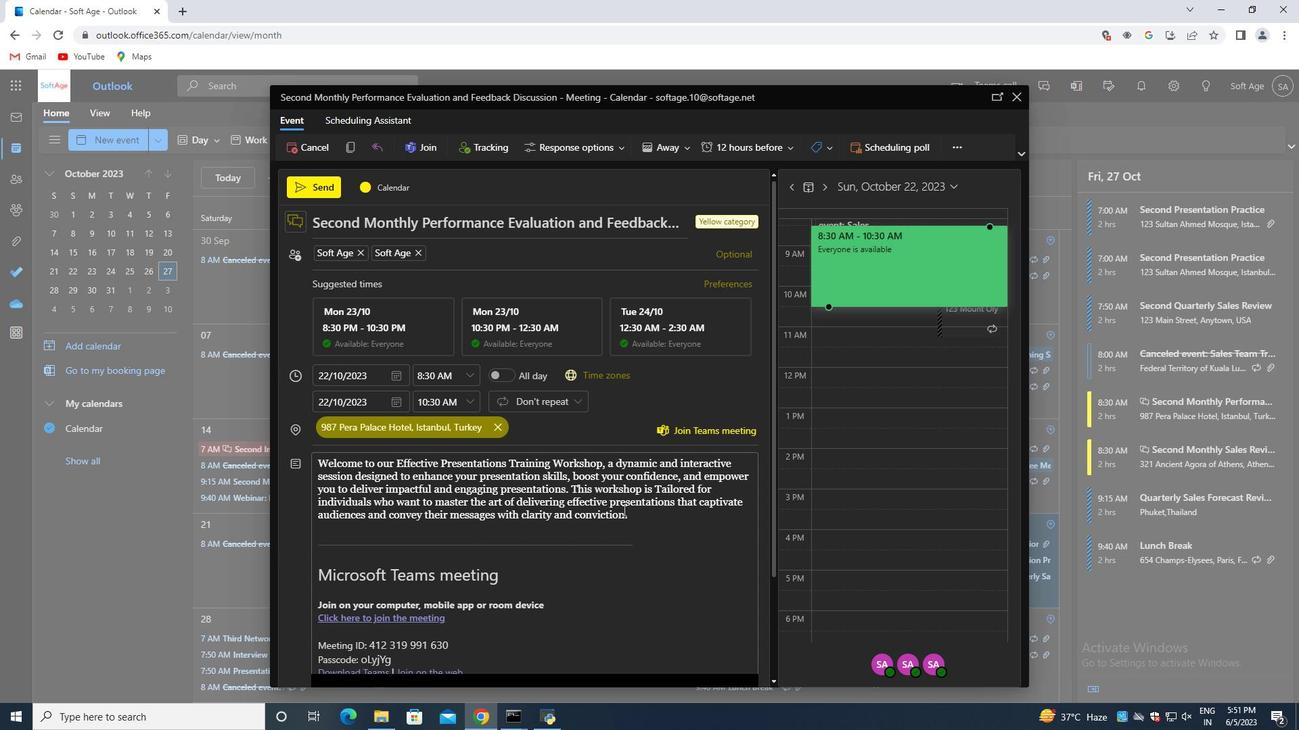 
Action: Mouse scrolled (605, 523) with delta (0, 0)
Screenshot: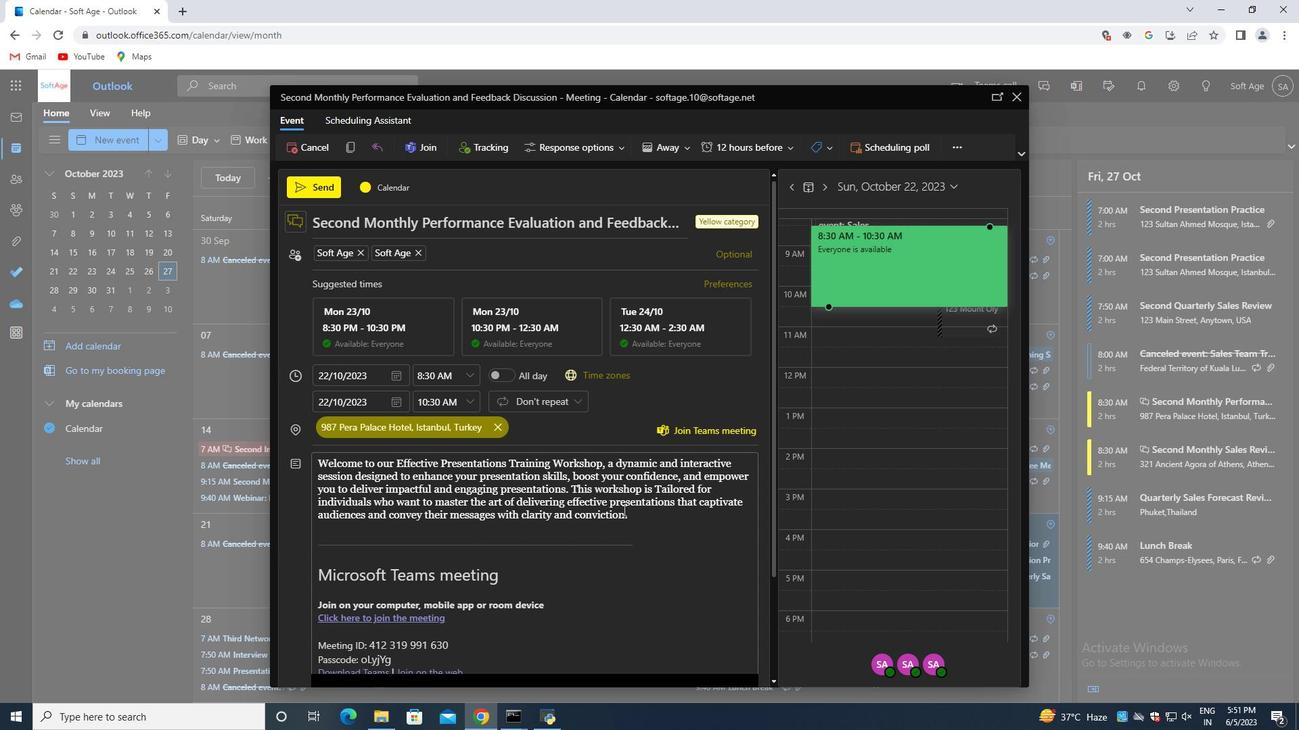 
Action: Mouse moved to (598, 529)
Screenshot: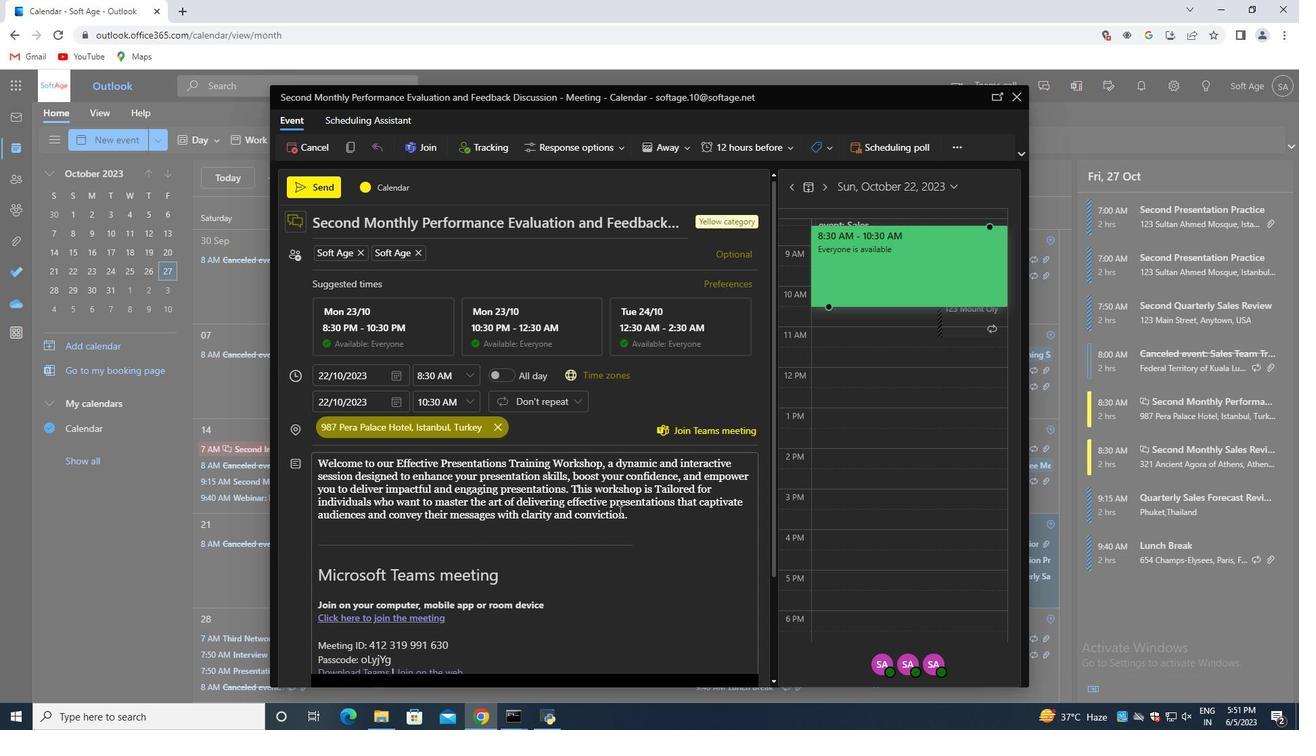 
Action: Mouse scrolled (598, 528) with delta (0, 0)
Screenshot: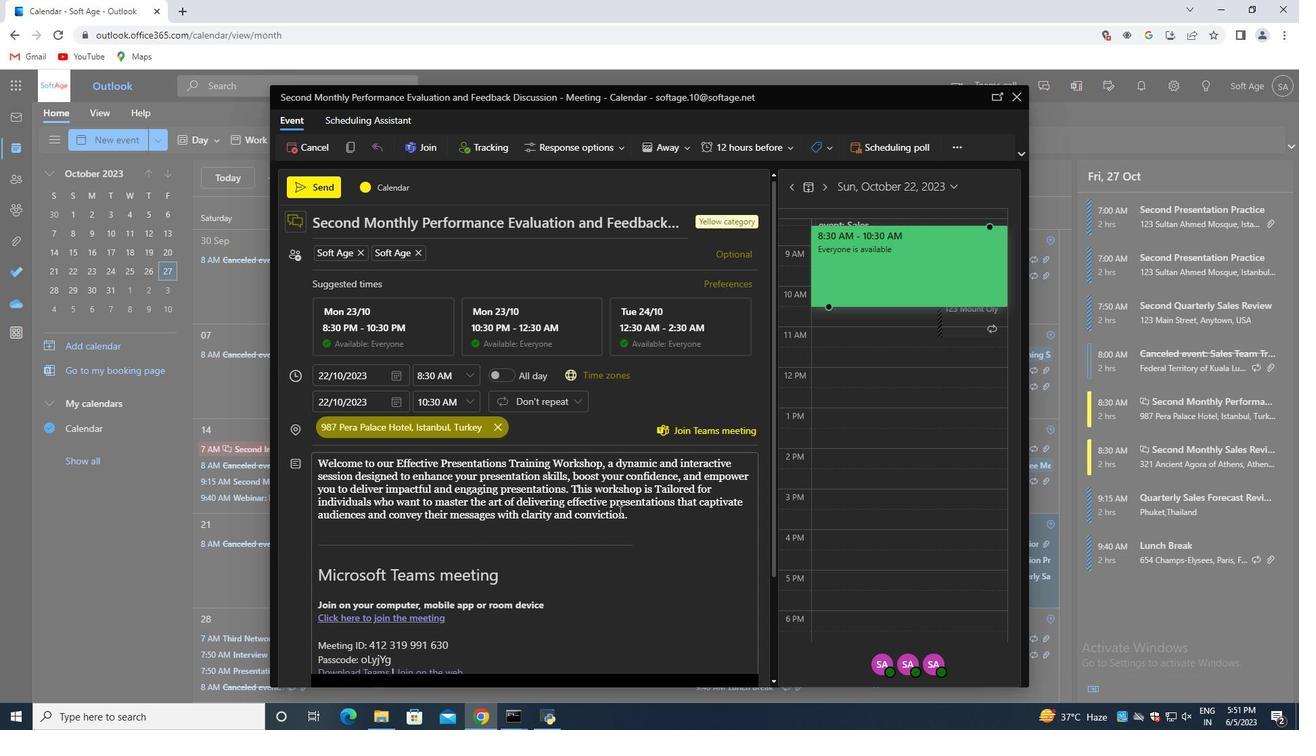 
Action: Mouse moved to (596, 533)
Screenshot: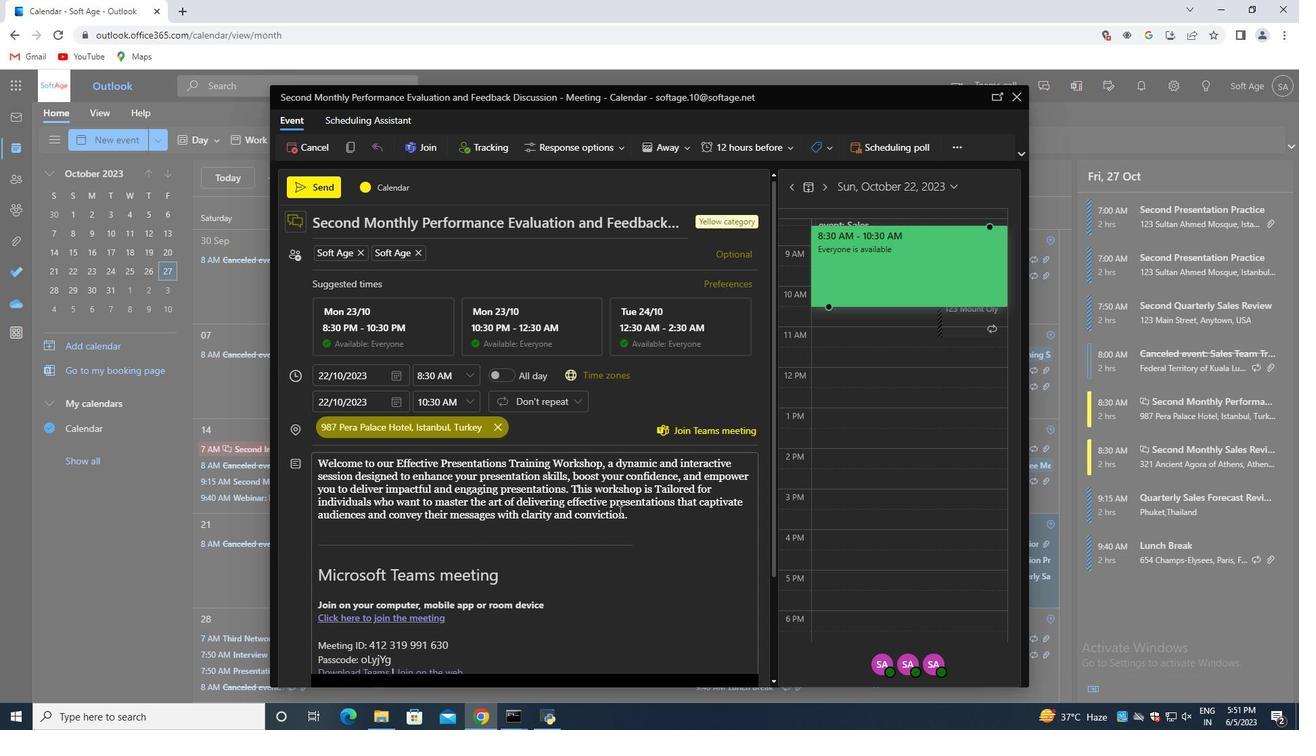 
Action: Mouse scrolled (596, 532) with delta (0, 0)
Screenshot: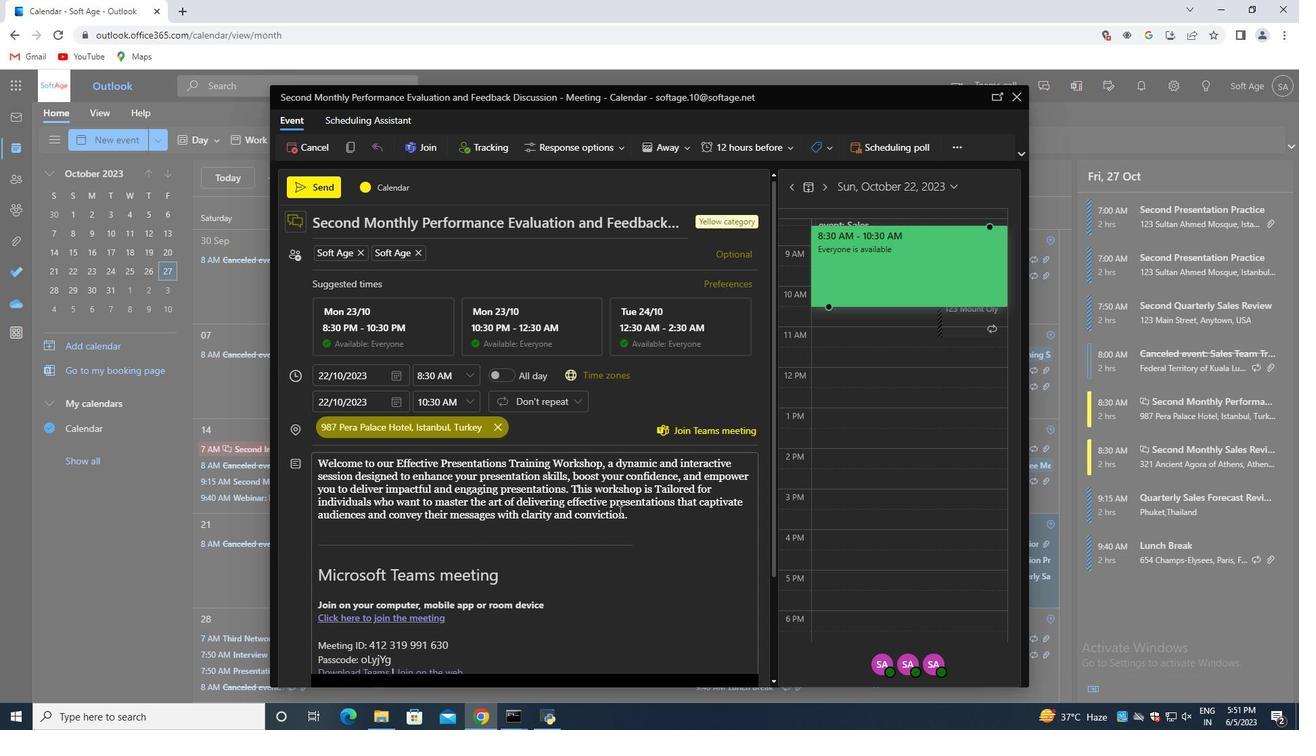 
Action: Mouse moved to (588, 540)
Screenshot: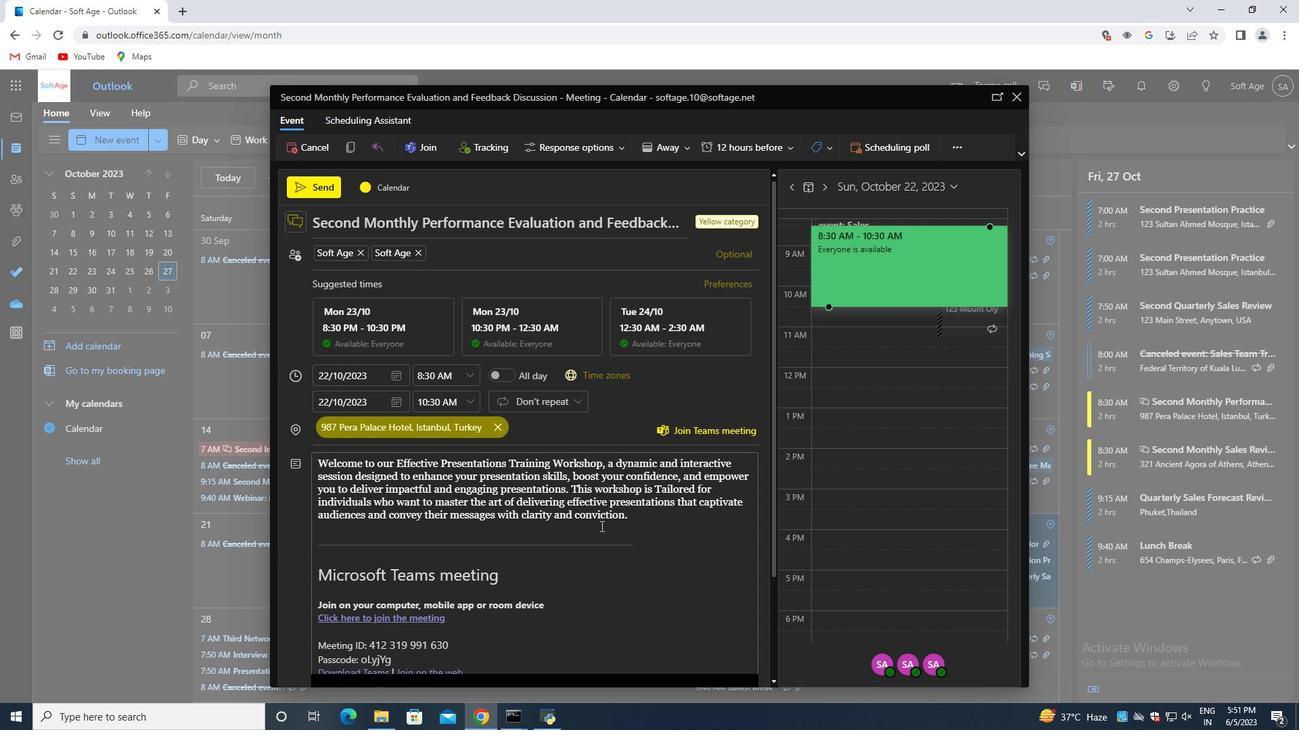 
Action: Mouse scrolled (588, 539) with delta (0, 0)
Screenshot: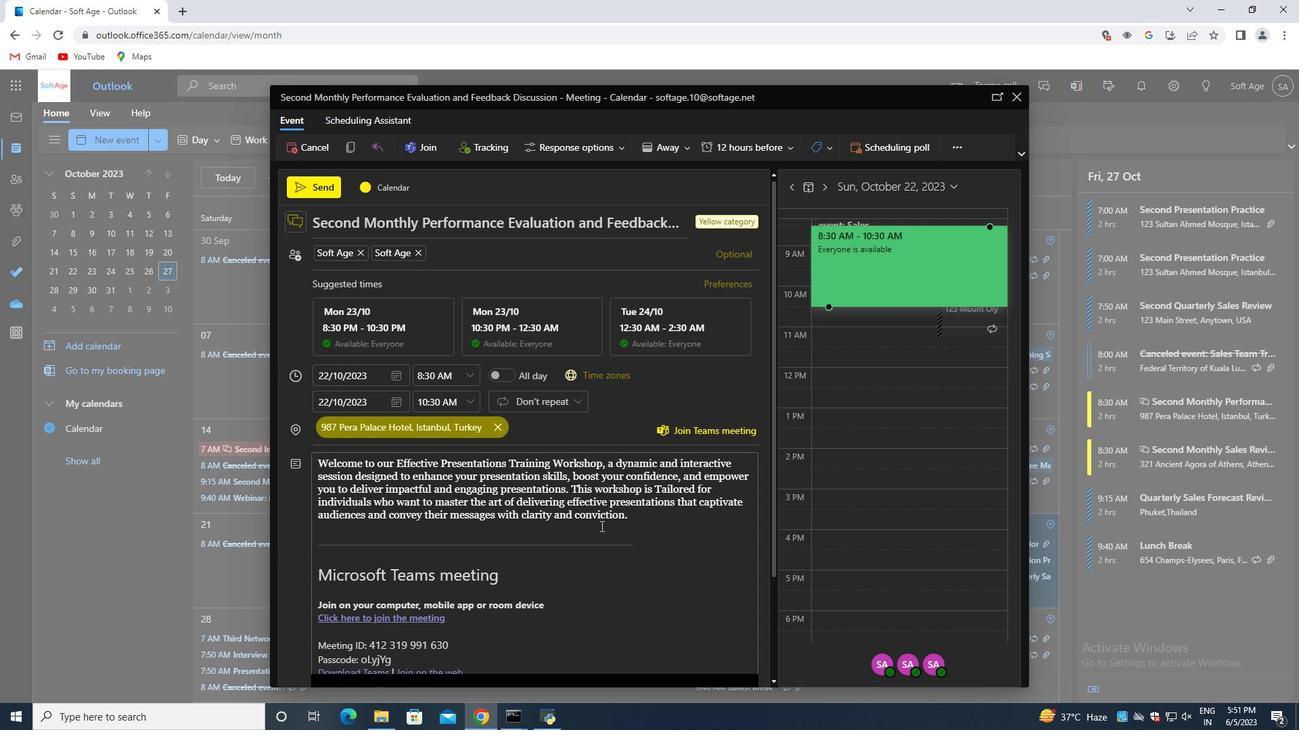 
Action: Mouse moved to (584, 542)
Screenshot: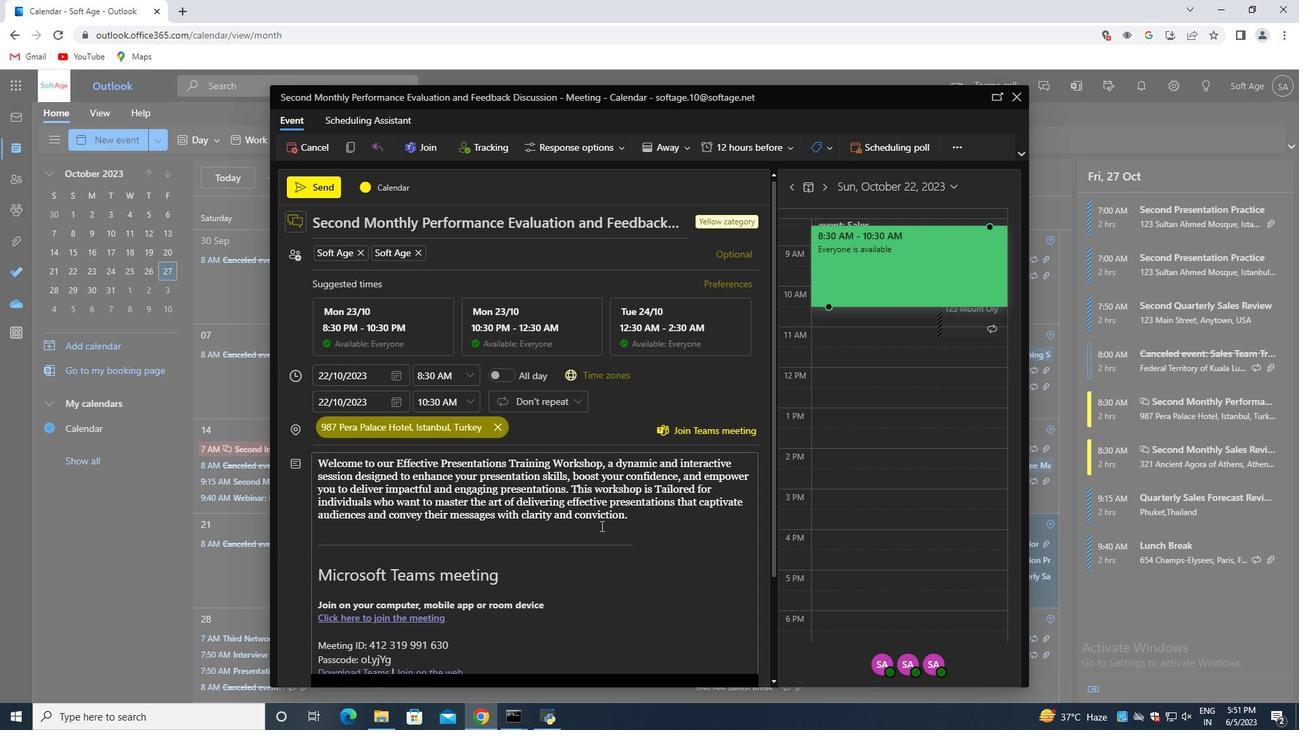 
Action: Mouse scrolled (584, 541) with delta (0, 0)
Screenshot: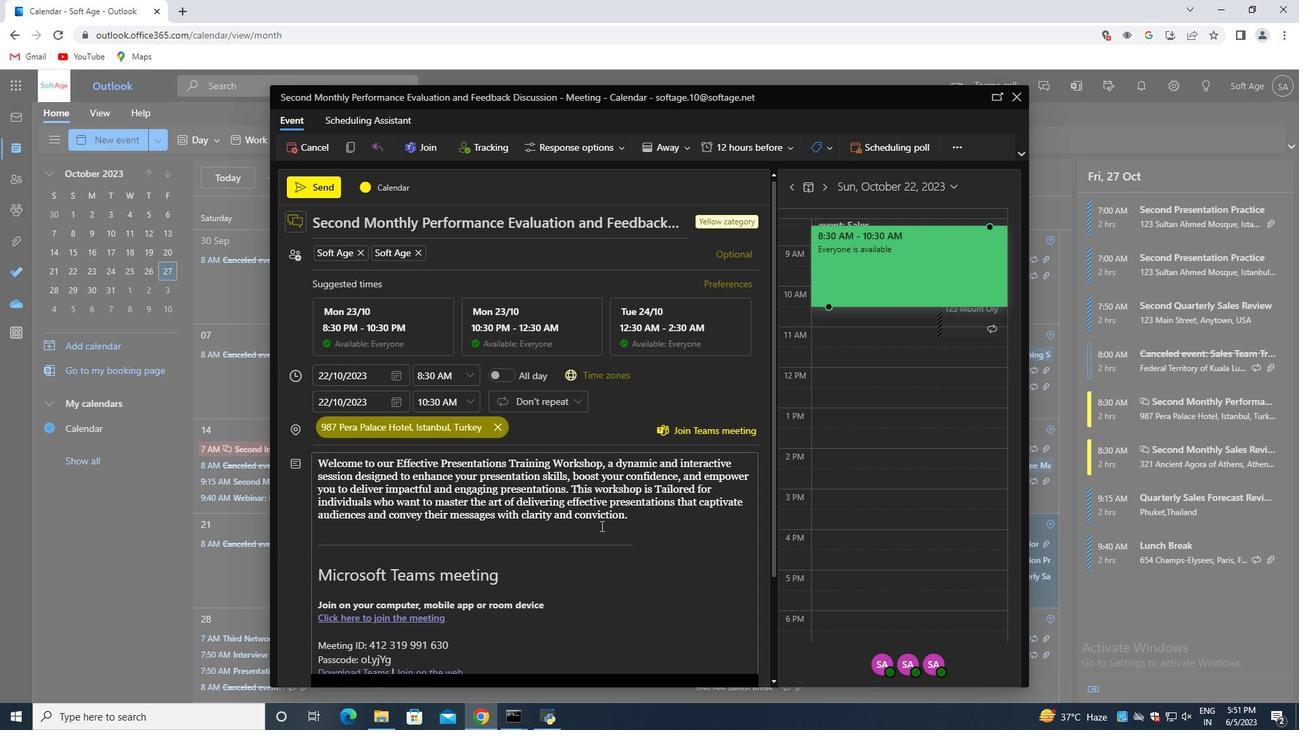 
Action: Mouse moved to (389, 659)
Screenshot: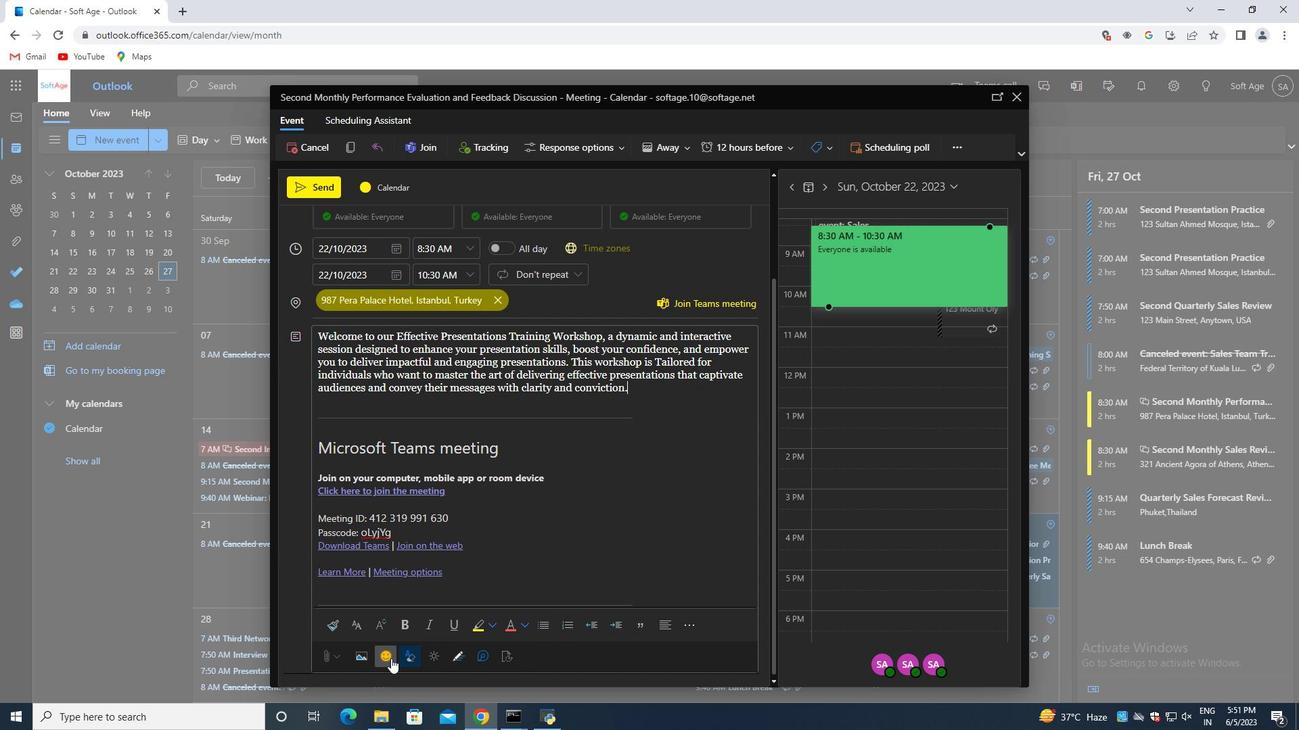 
Action: Mouse pressed left at (389, 659)
Screenshot: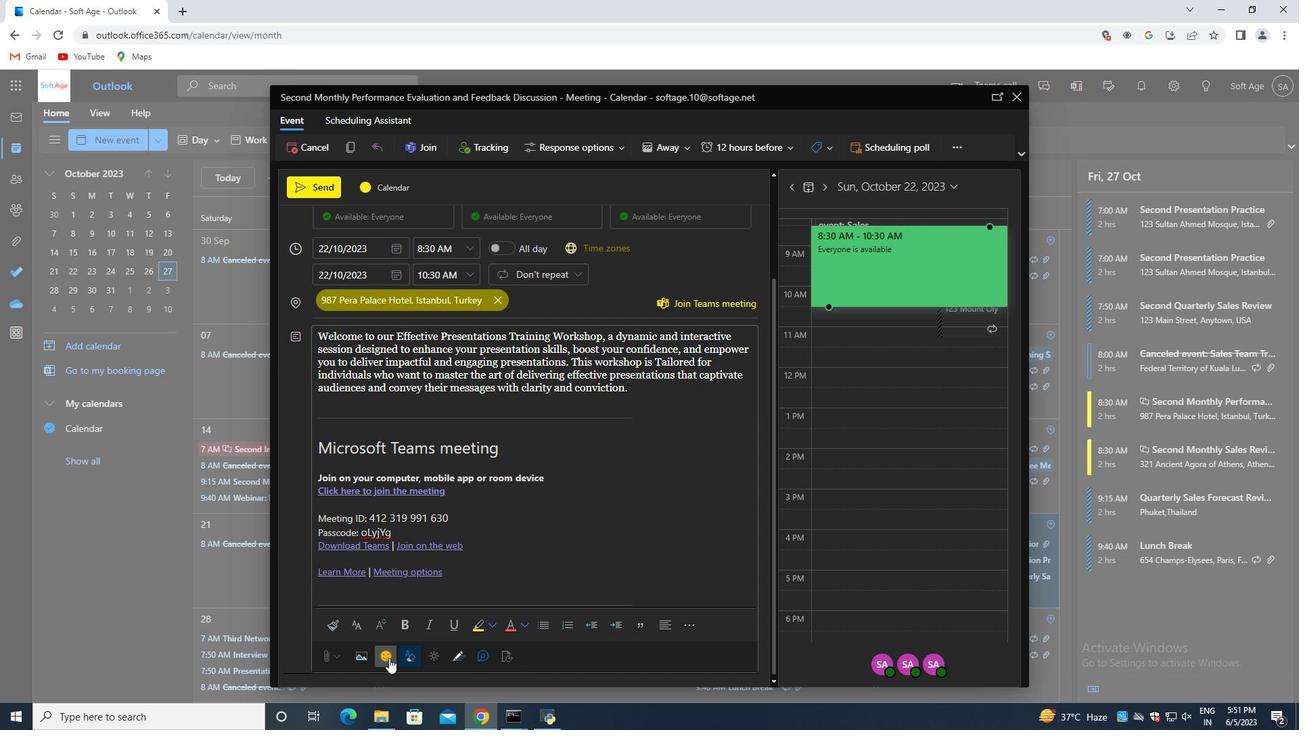 
Action: Mouse moved to (972, 291)
Screenshot: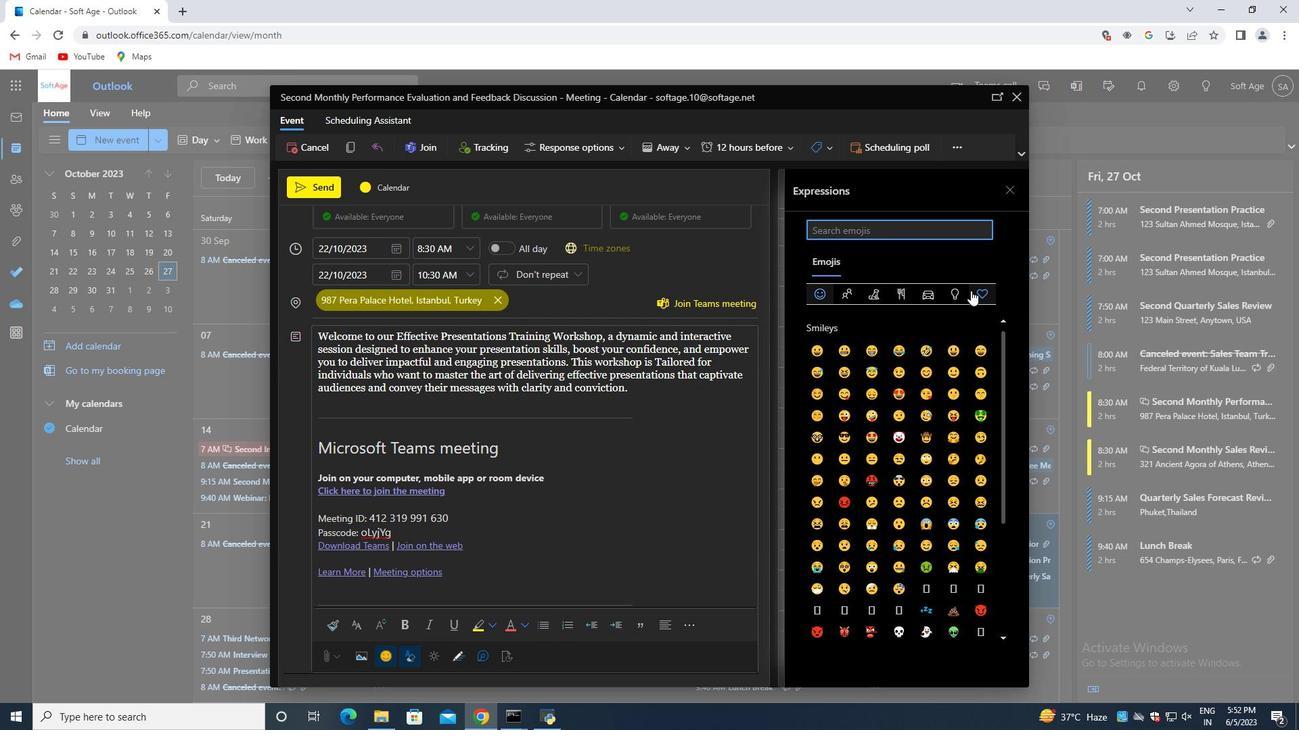 
Action: Mouse pressed left at (972, 291)
Screenshot: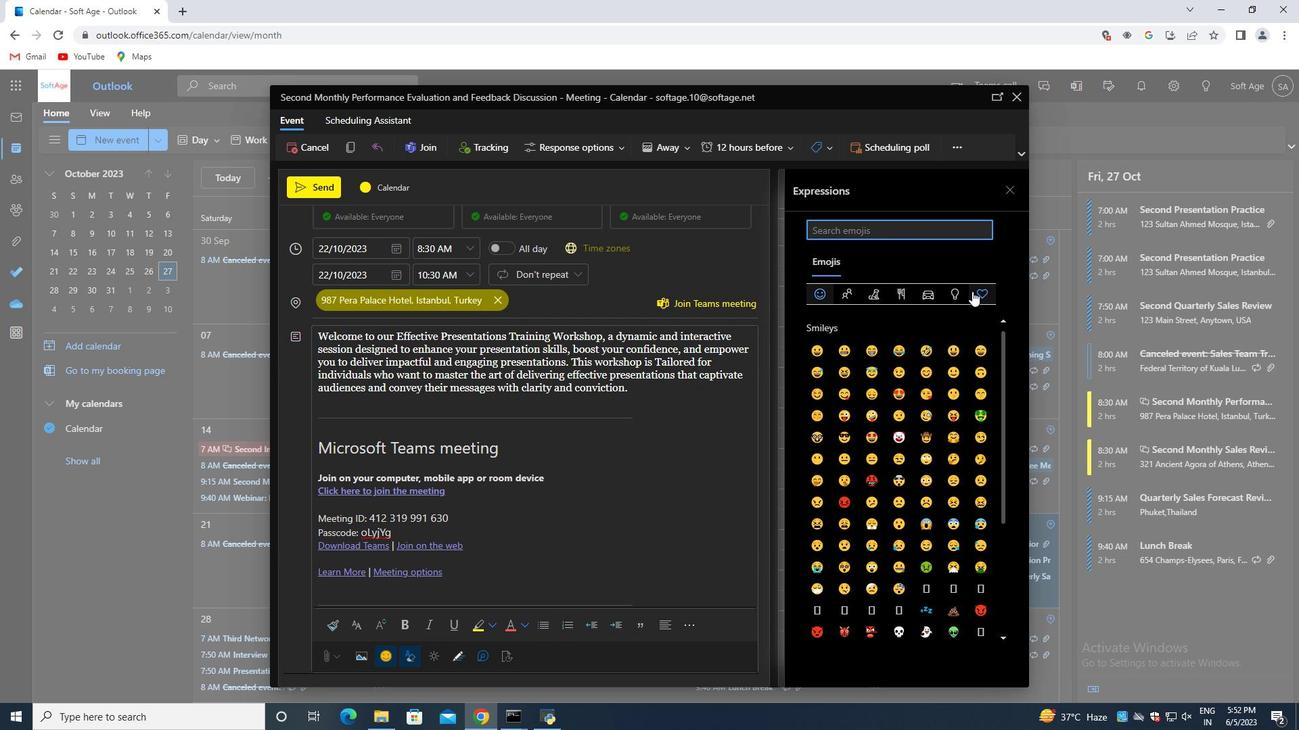 
Action: Mouse moved to (956, 350)
Screenshot: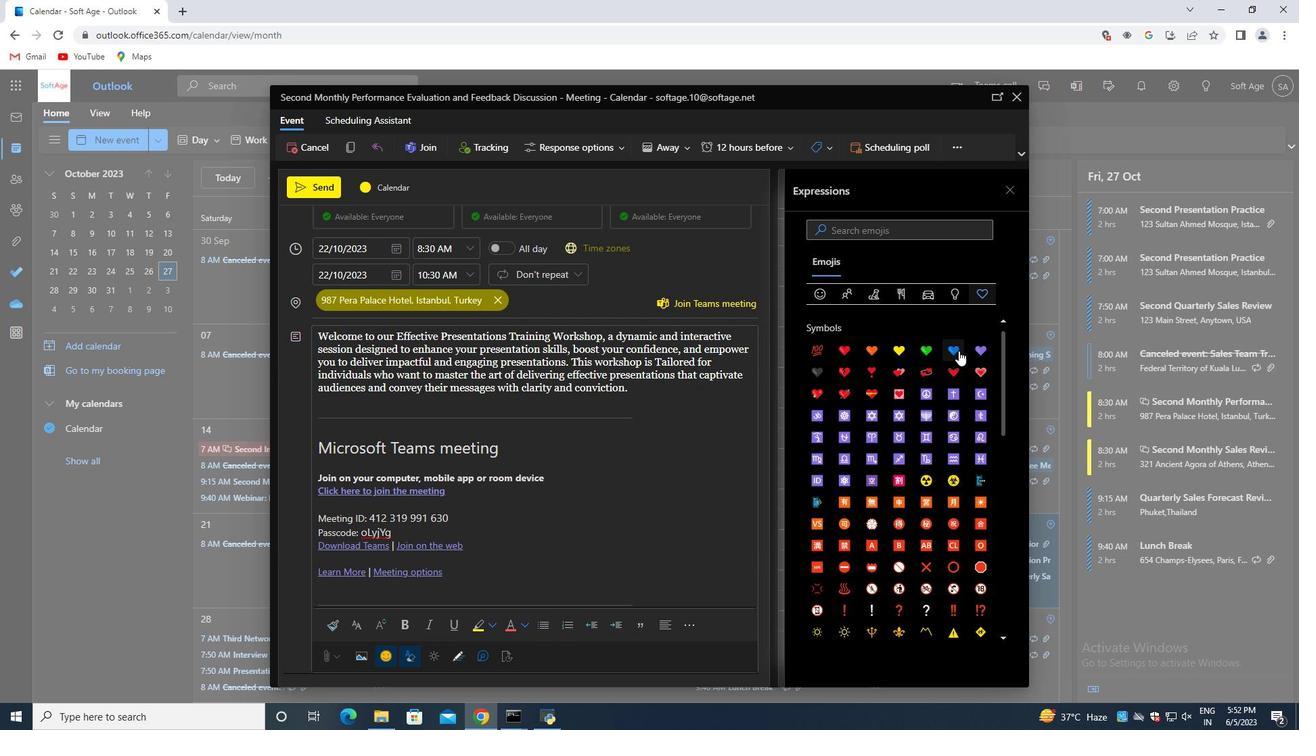 
Action: Mouse pressed left at (956, 350)
Screenshot: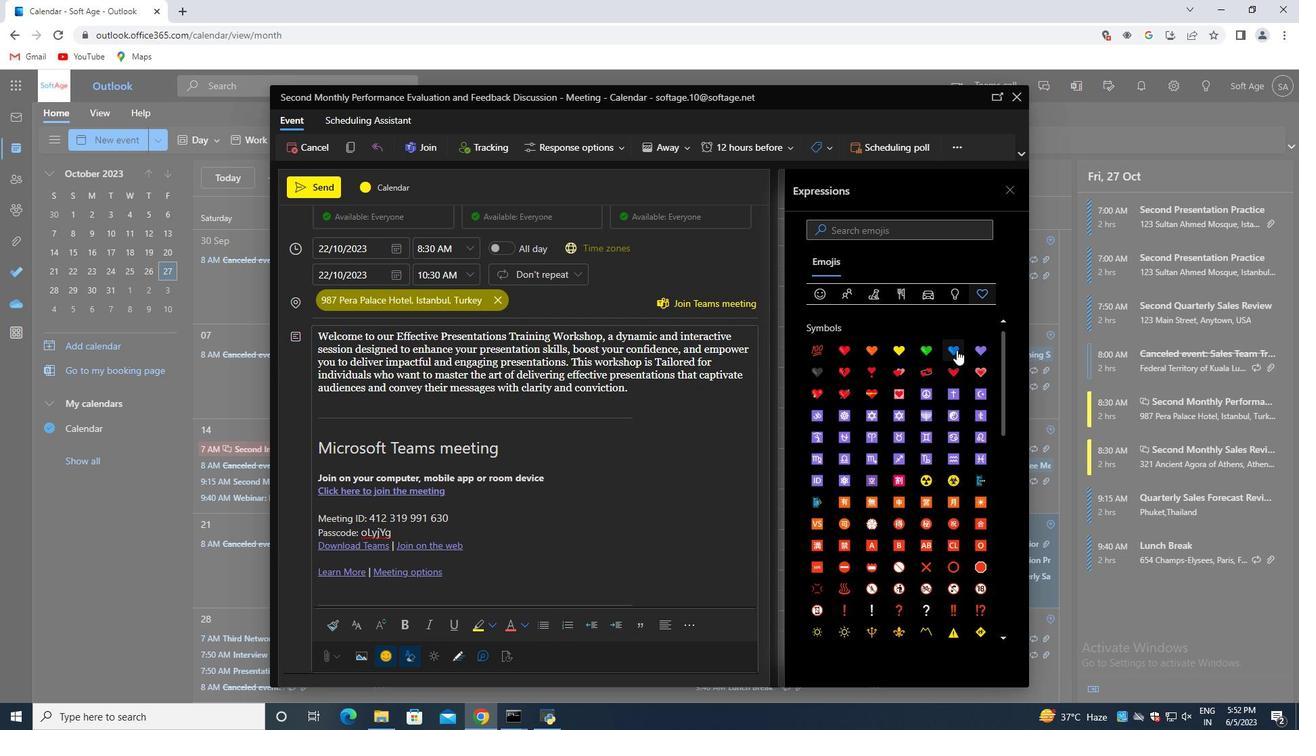
Action: Mouse moved to (473, 333)
Screenshot: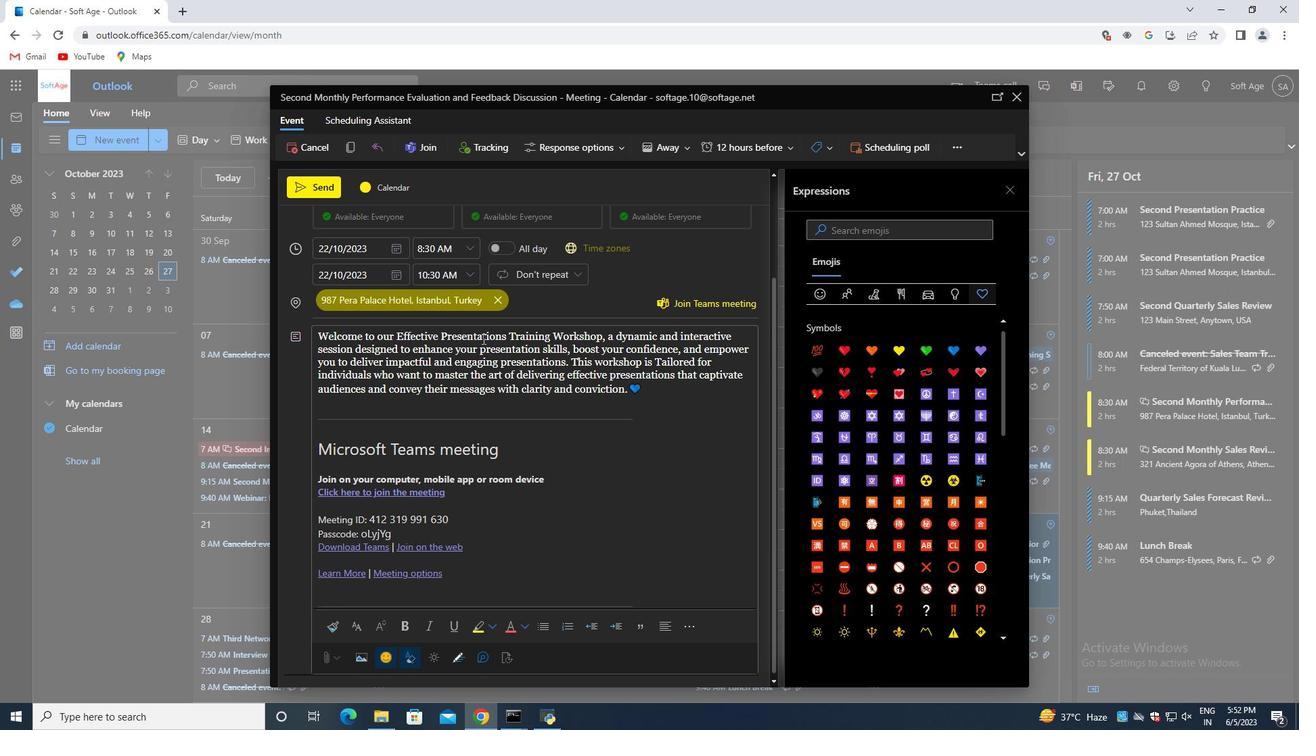 
Action: Mouse scrolled (473, 334) with delta (0, 0)
Screenshot: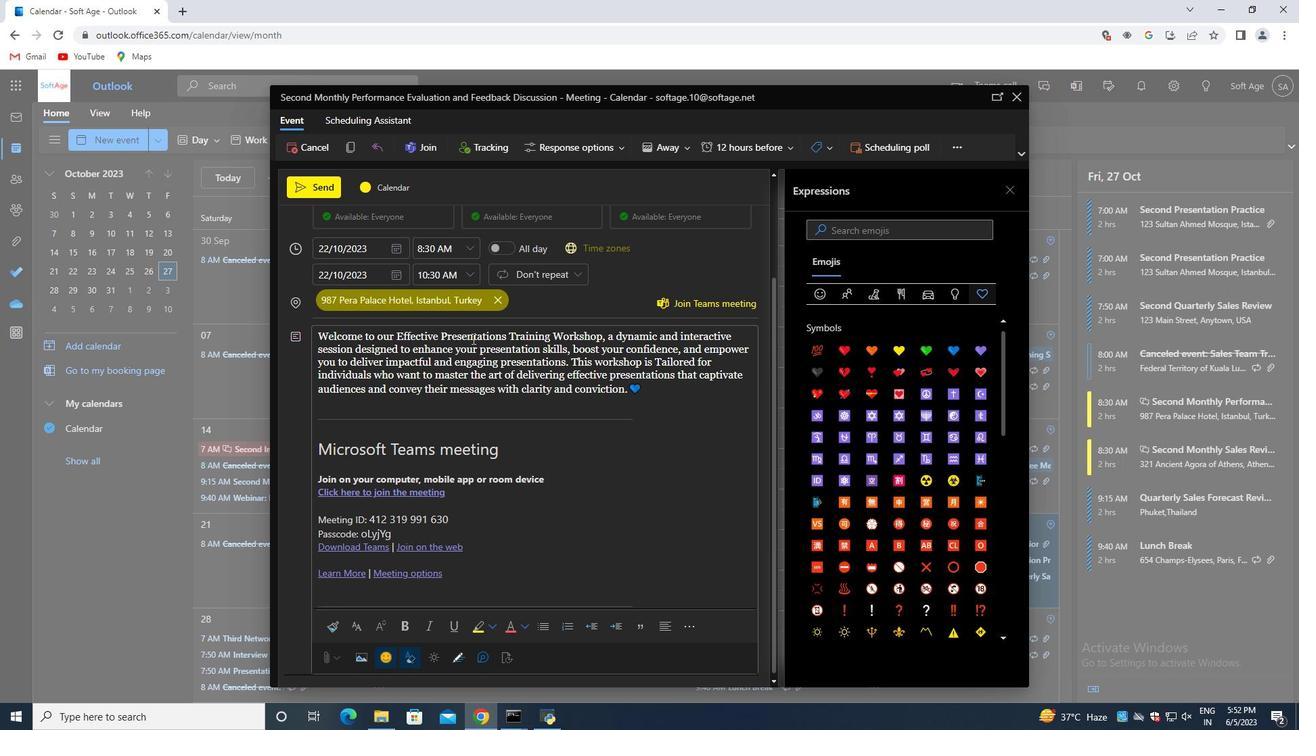
Action: Mouse moved to (473, 333)
Screenshot: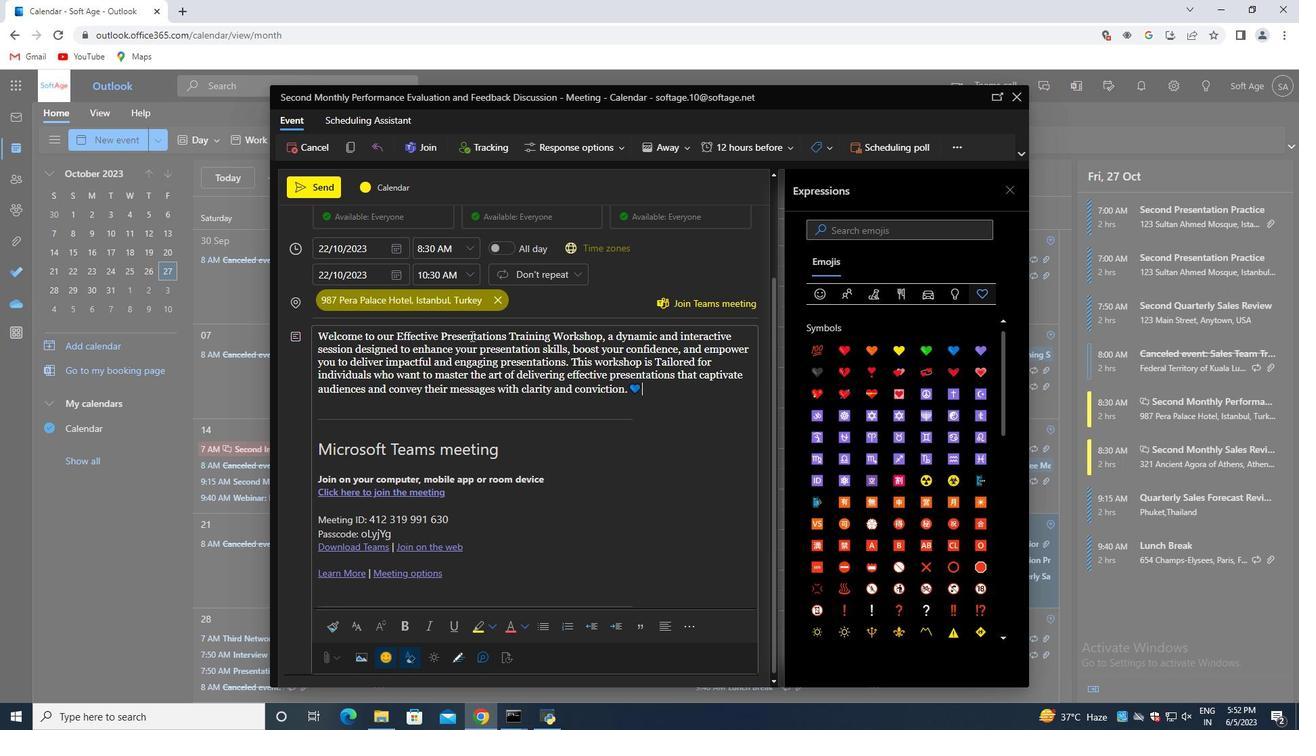 
Action: Mouse scrolled (473, 334) with delta (0, 0)
Screenshot: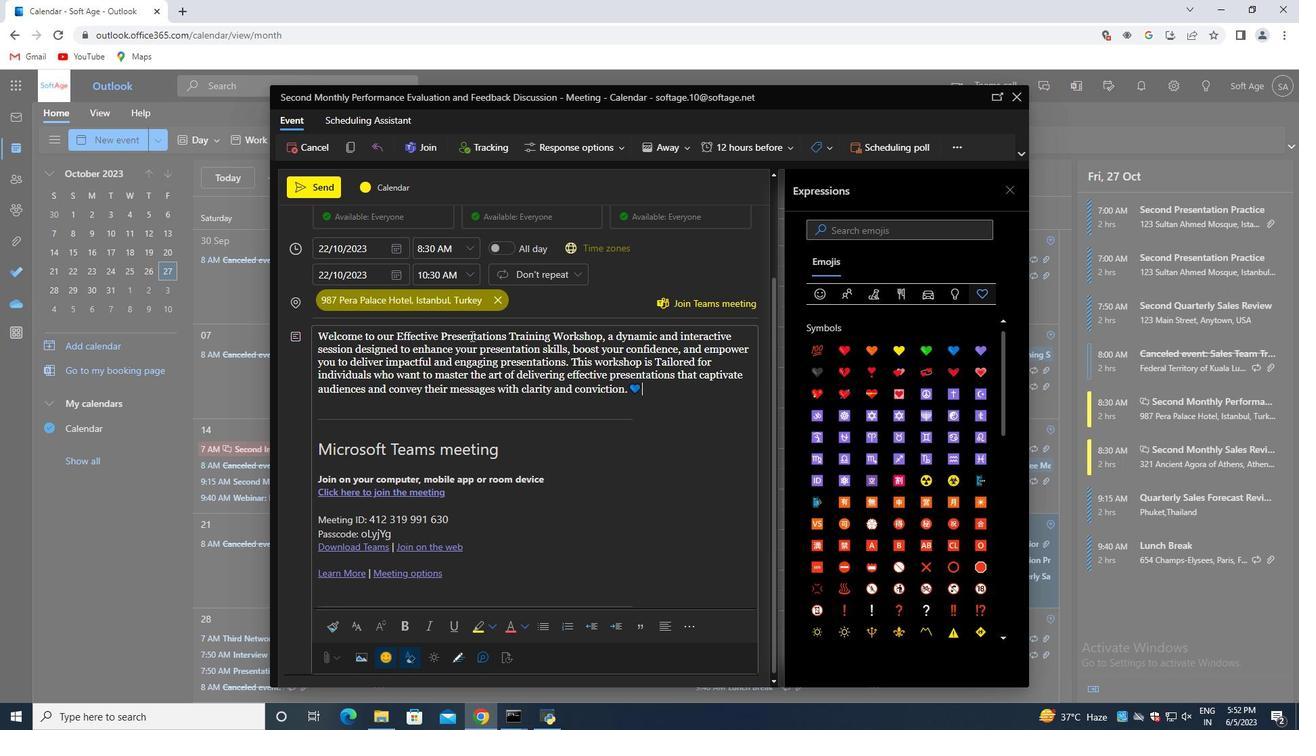 
Action: Mouse scrolled (473, 334) with delta (0, 0)
Screenshot: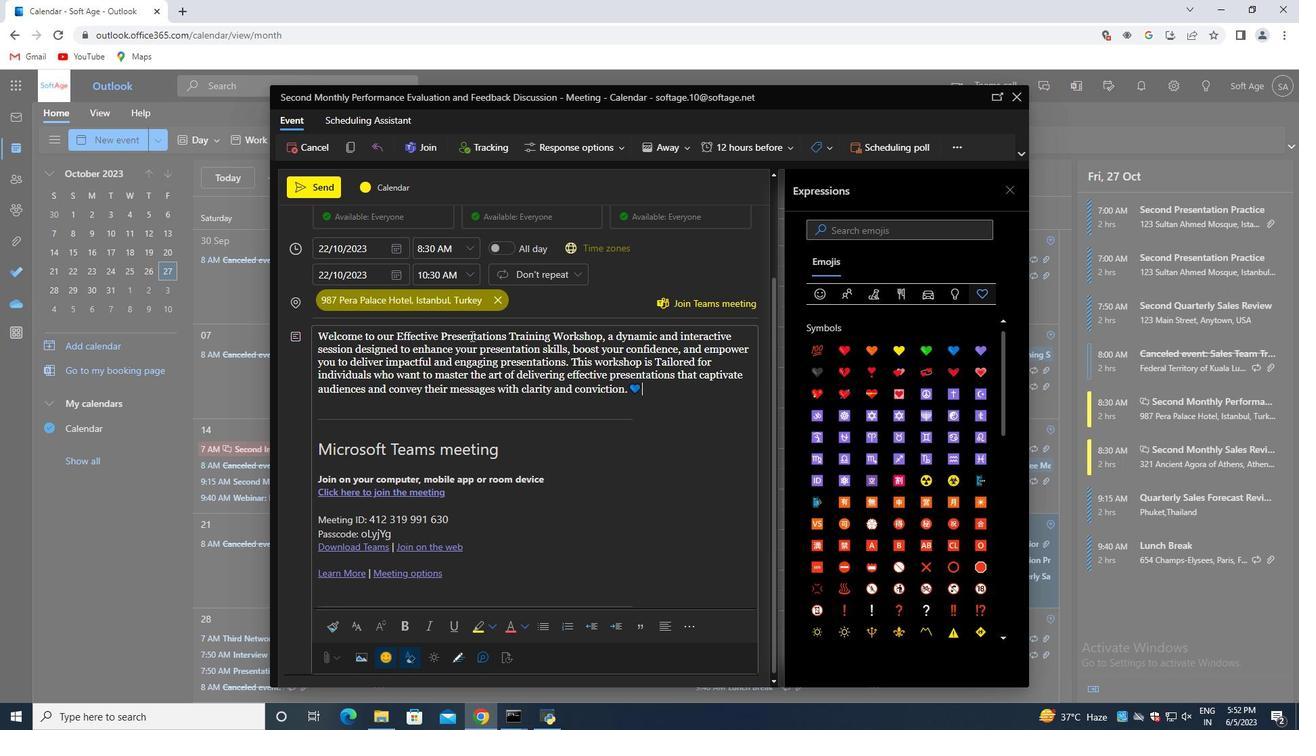 
Action: Mouse scrolled (473, 334) with delta (0, 0)
Screenshot: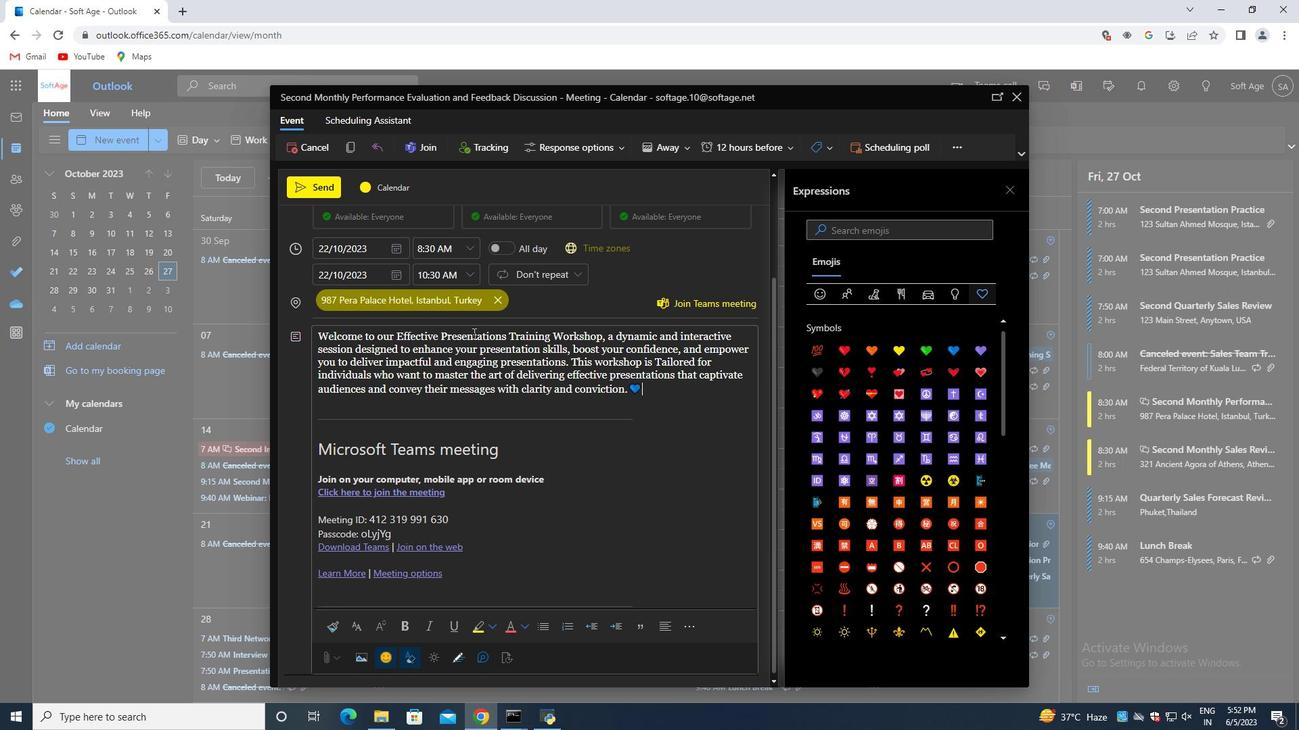 
Action: Mouse scrolled (473, 334) with delta (0, 0)
Screenshot: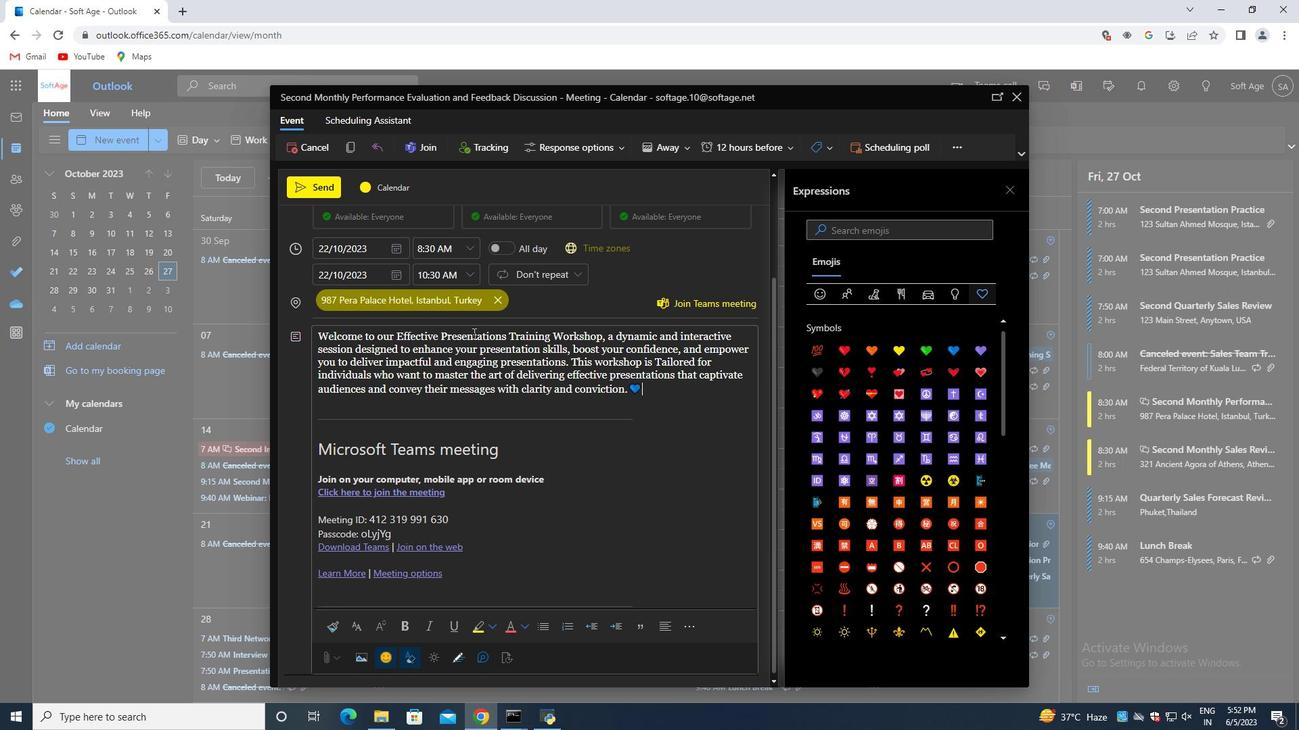 
Action: Mouse moved to (443, 258)
Screenshot: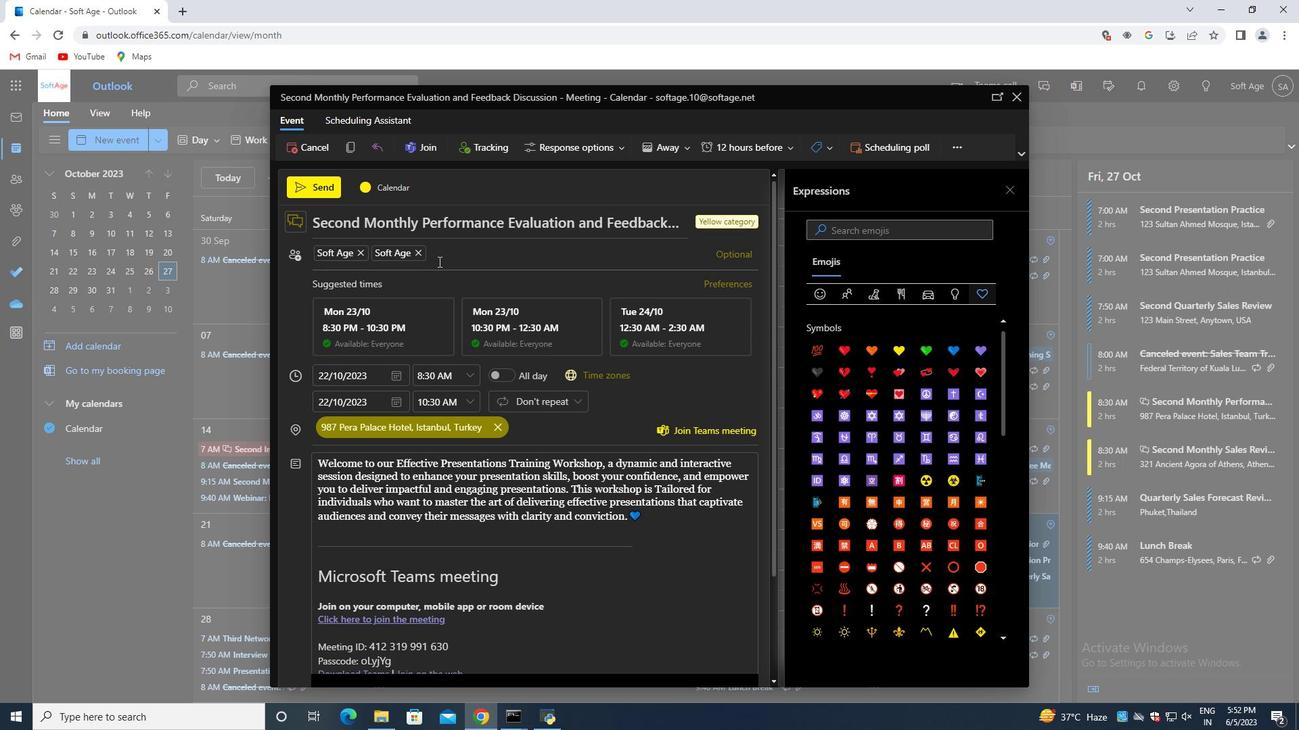 
Action: Mouse pressed left at (443, 258)
Screenshot: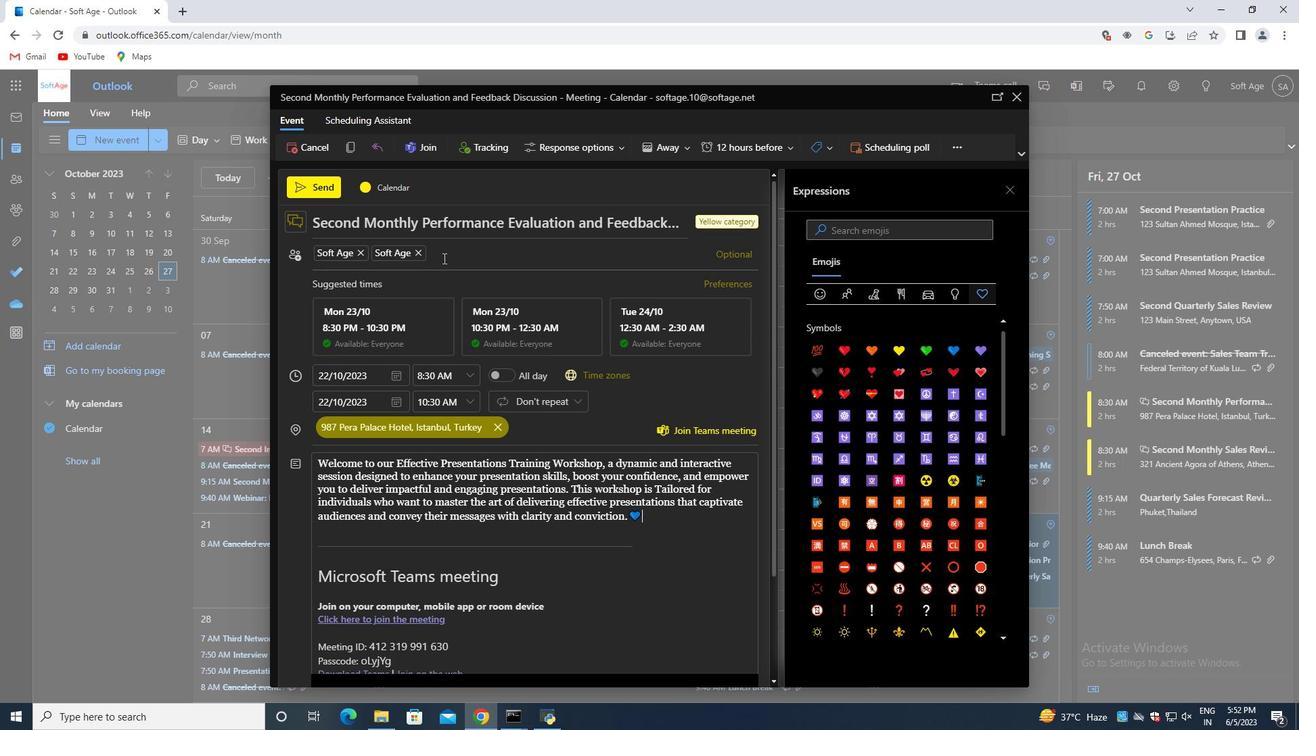 
Action: Key pressed softage.7<Key.shift>@softage.net<Key.enter>
Screenshot: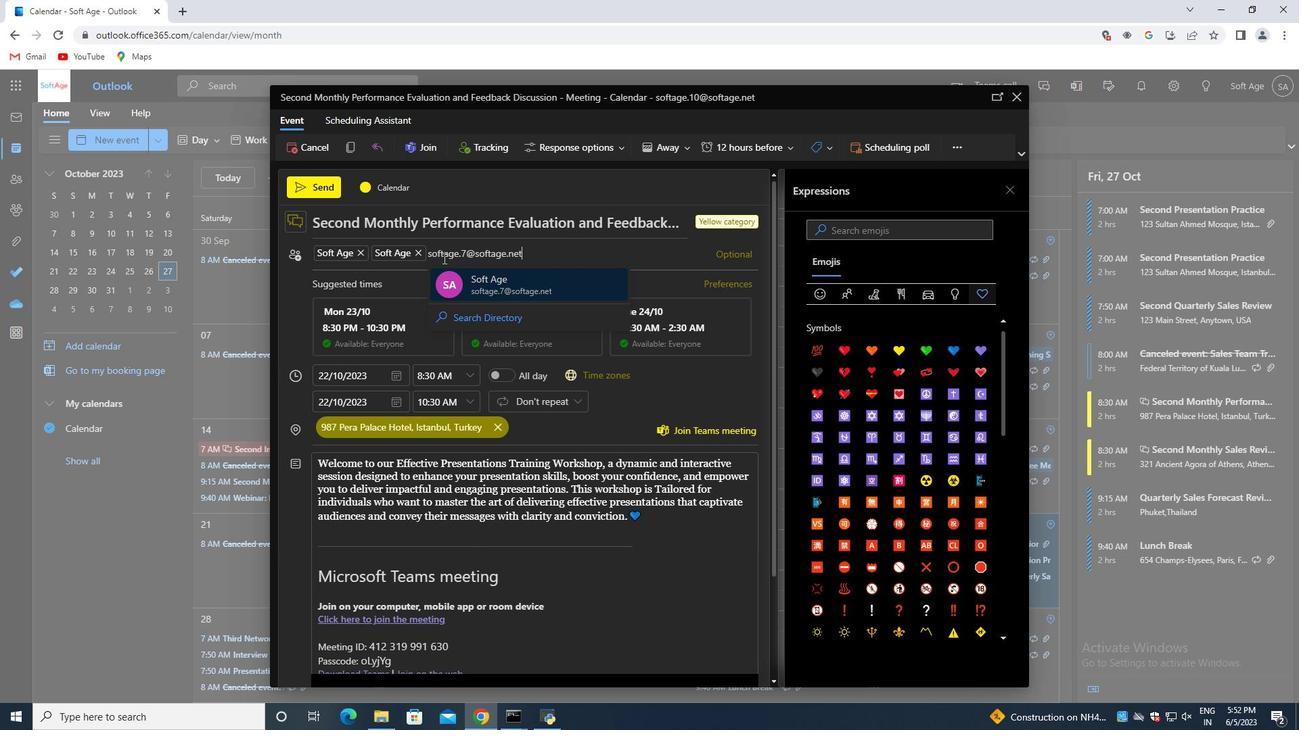 
Action: Mouse moved to (500, 403)
Screenshot: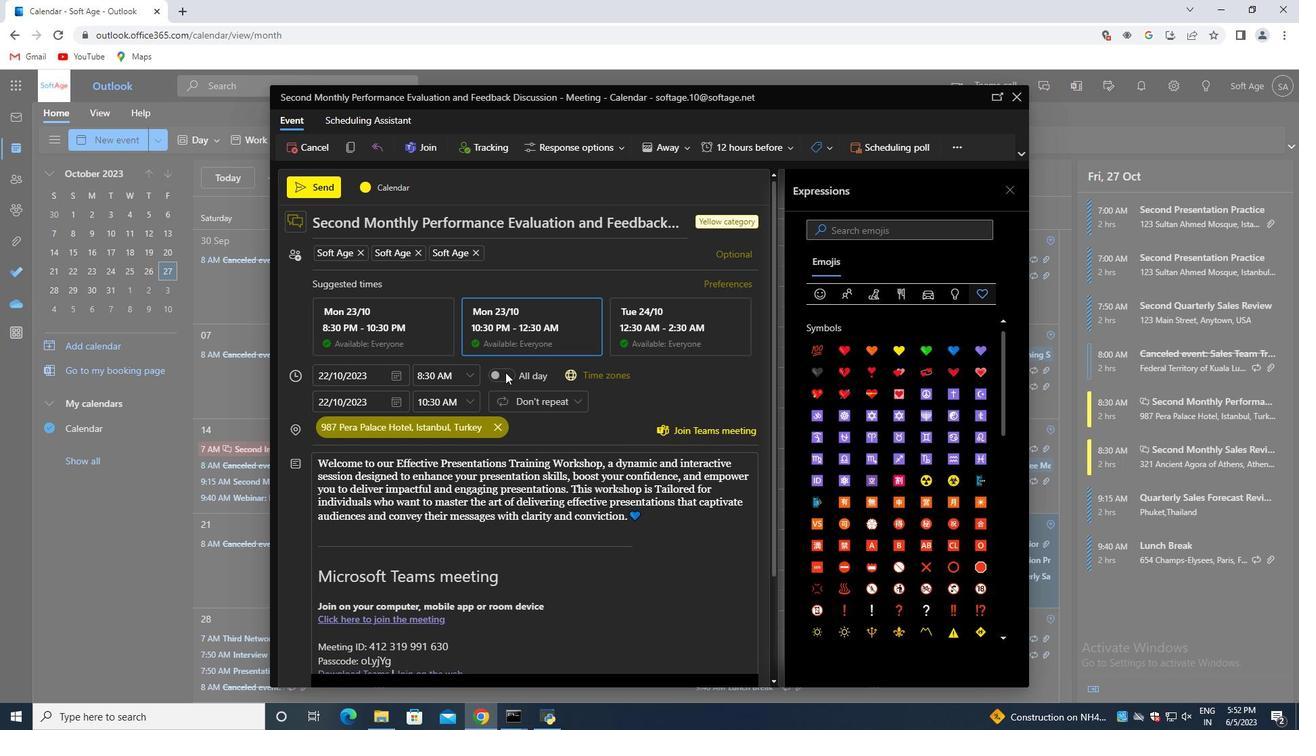 
Action: Mouse scrolled (500, 401) with delta (0, 0)
Screenshot: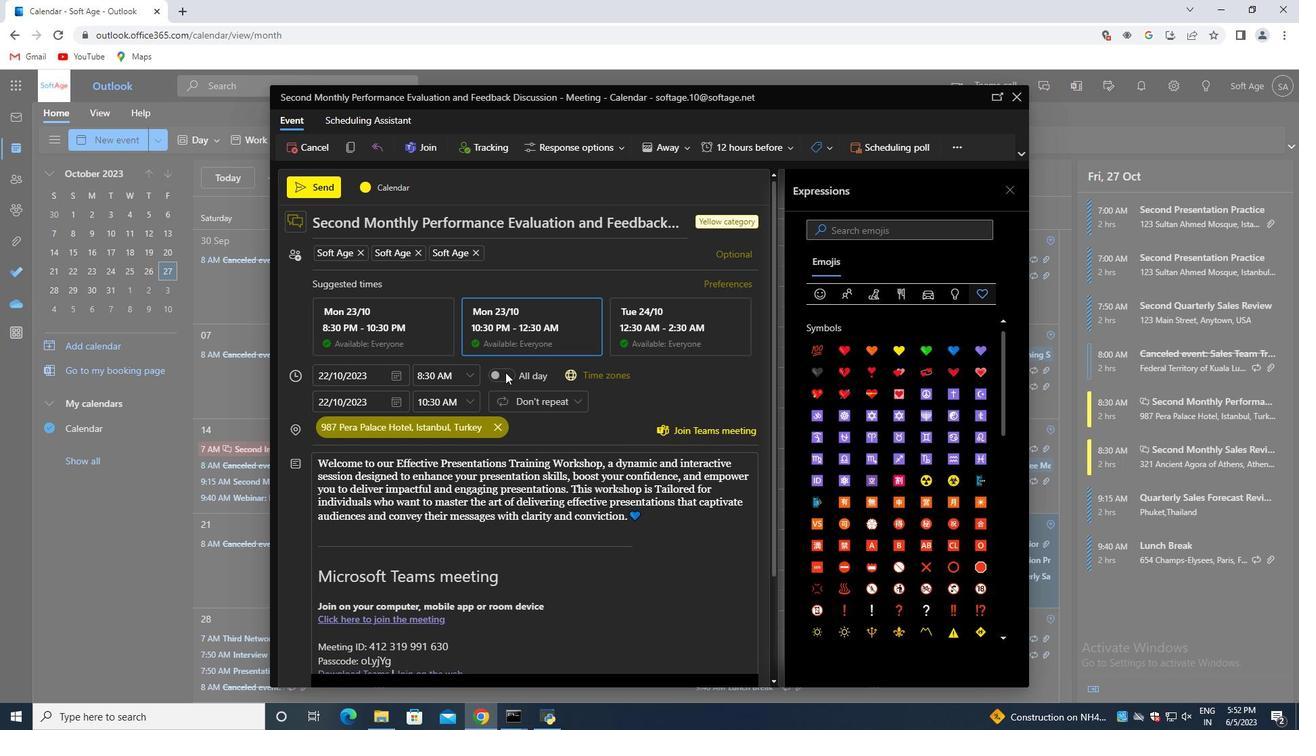 
Action: Mouse moved to (498, 409)
Screenshot: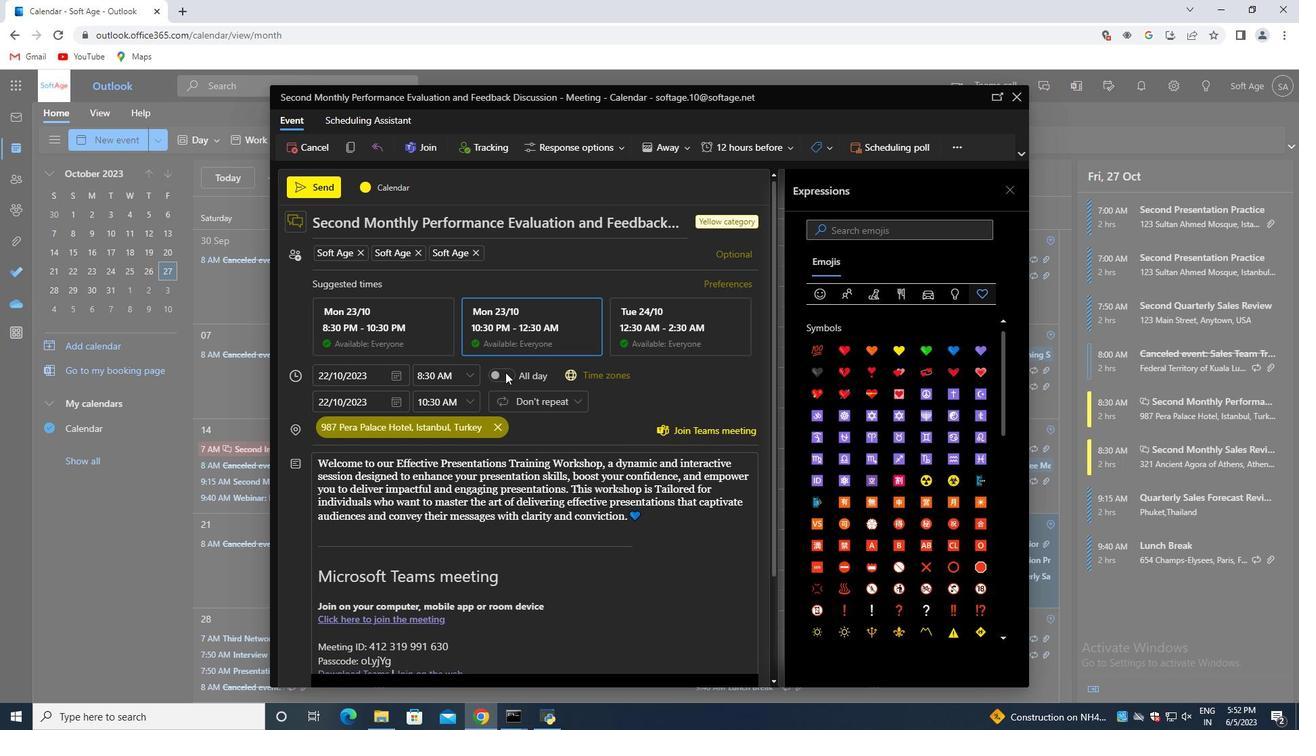 
Action: Mouse scrolled (498, 408) with delta (0, 0)
Screenshot: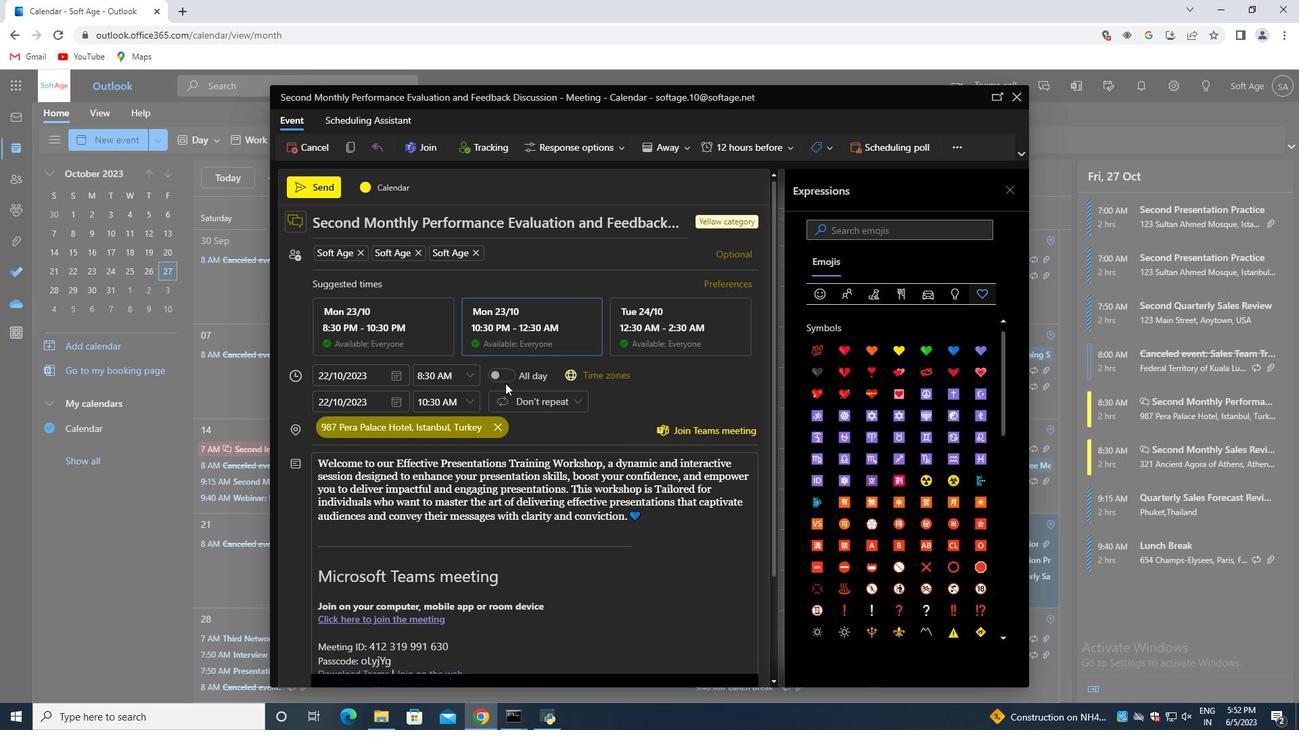 
Action: Mouse moved to (498, 413)
Screenshot: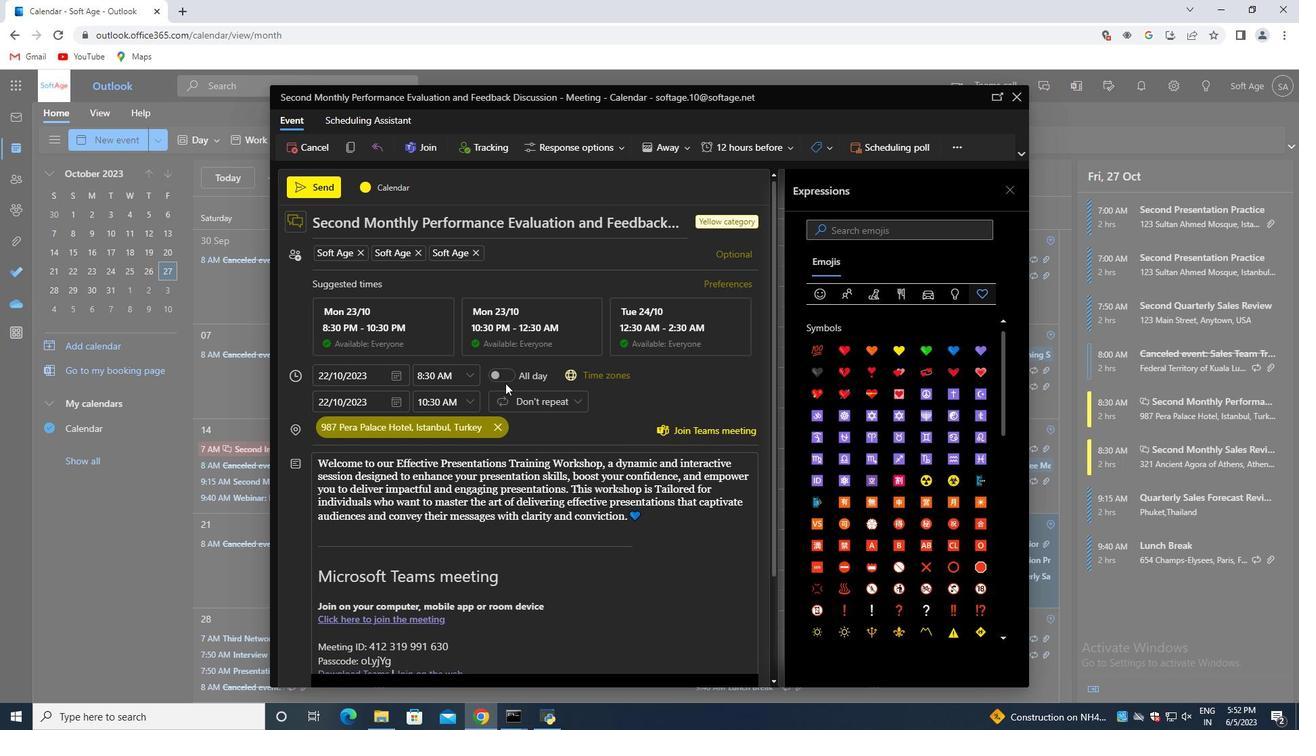 
Action: Mouse scrolled (498, 412) with delta (0, 0)
Screenshot: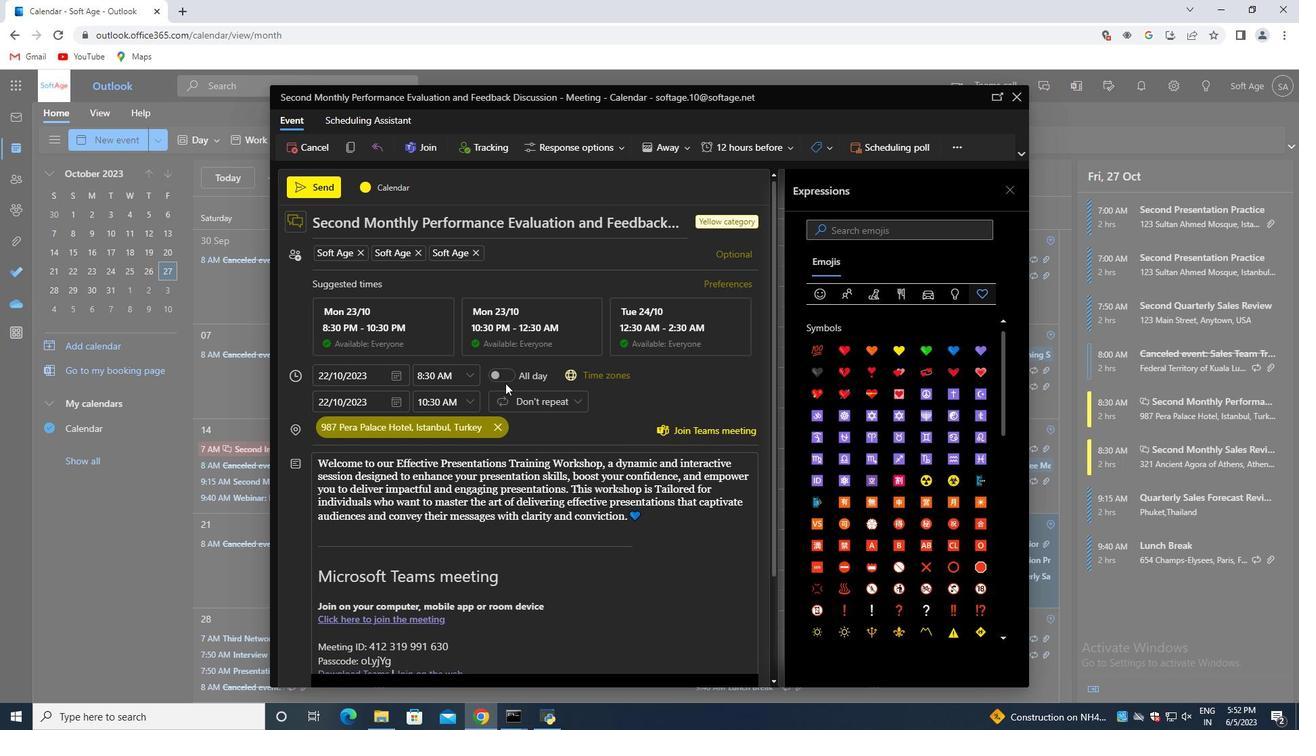 
Action: Mouse moved to (644, 389)
Screenshot: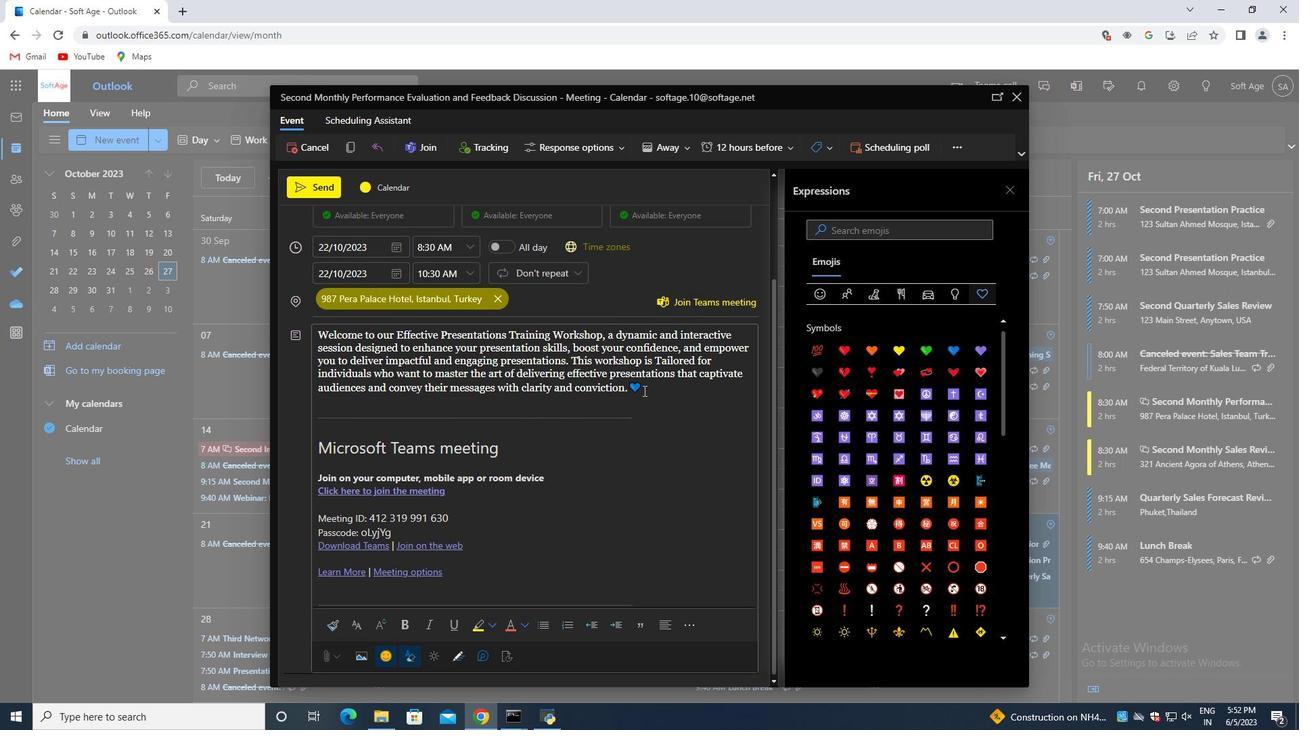 
Action: Mouse pressed left at (644, 389)
Screenshot: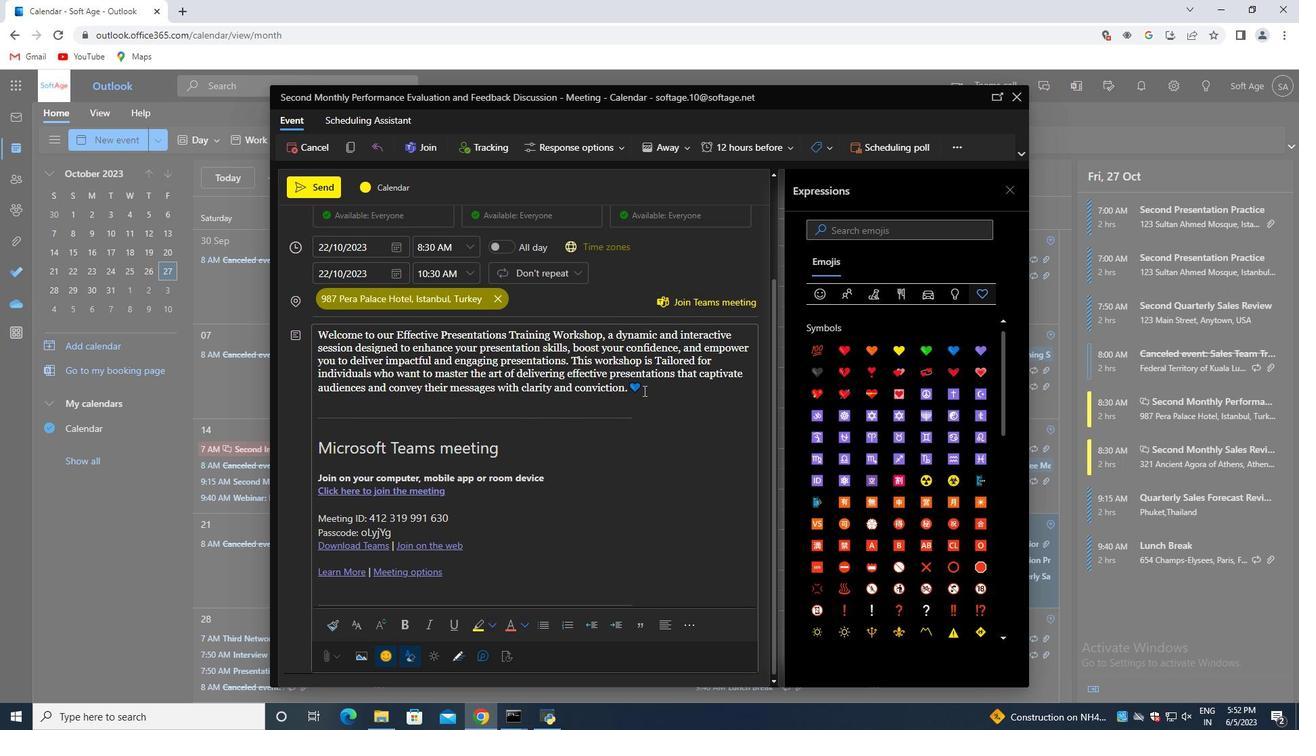 
Action: Mouse pressed left at (644, 389)
Screenshot: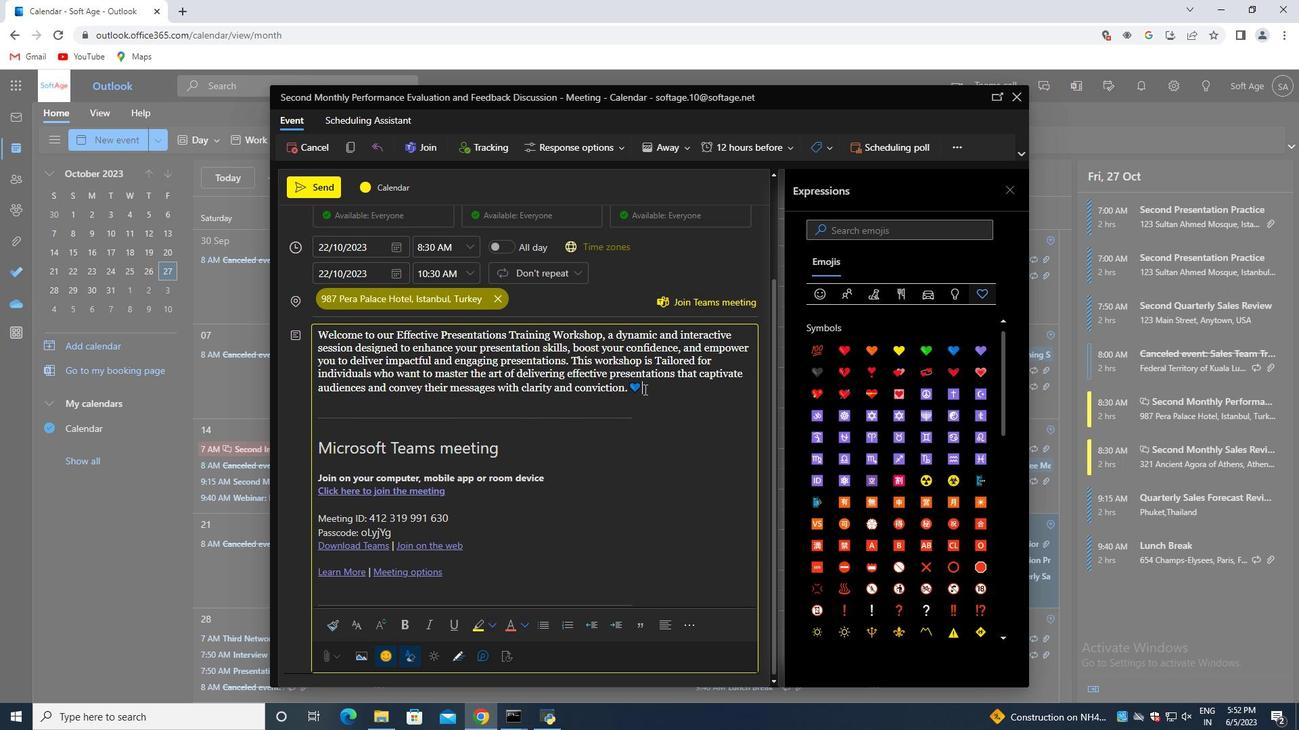 
Action: Mouse pressed left at (644, 389)
Screenshot: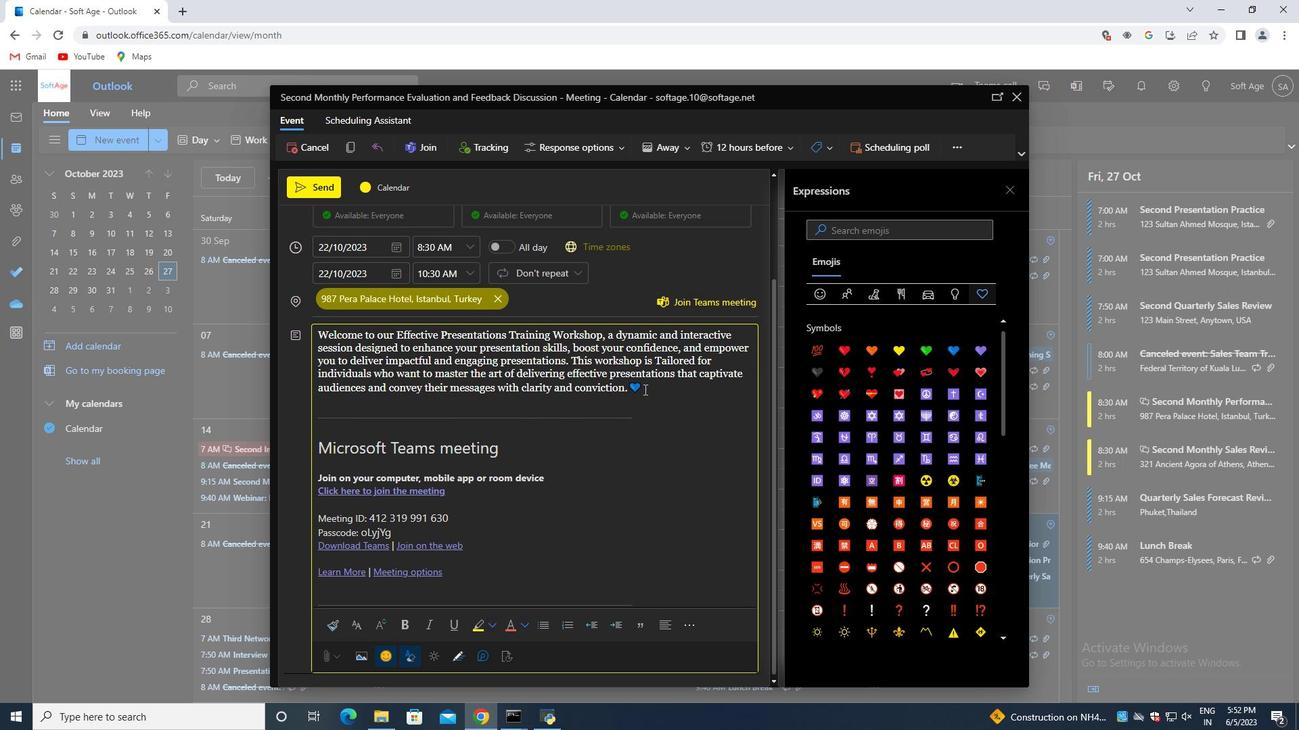 
Action: Mouse moved to (695, 627)
Screenshot: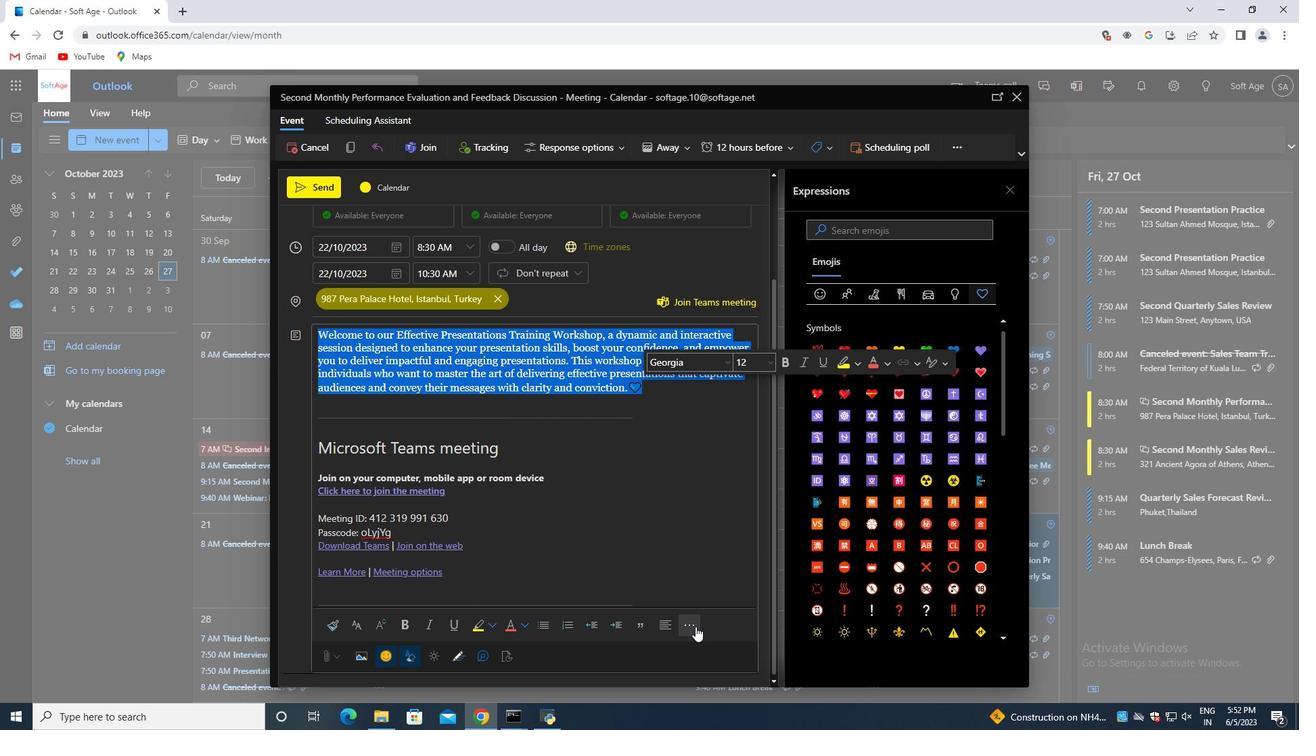 
Action: Mouse pressed left at (695, 627)
Screenshot: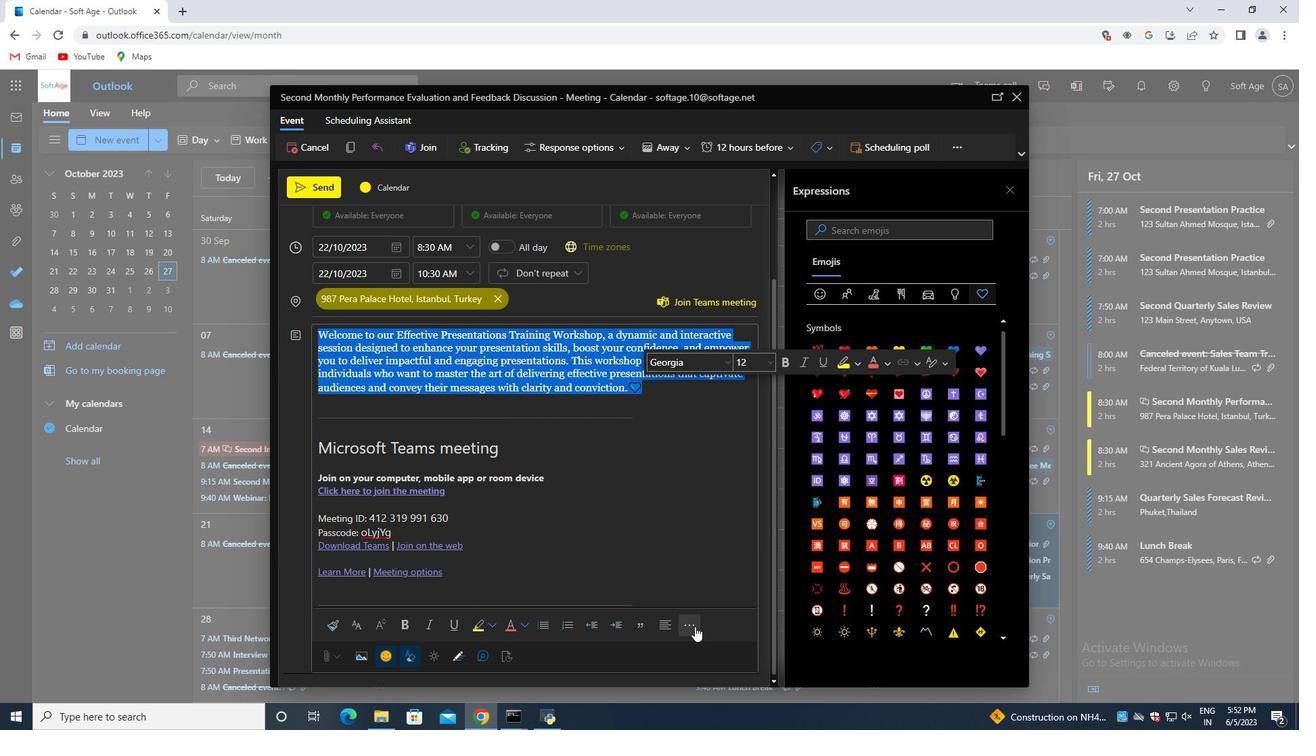 
Action: Mouse moved to (667, 553)
Screenshot: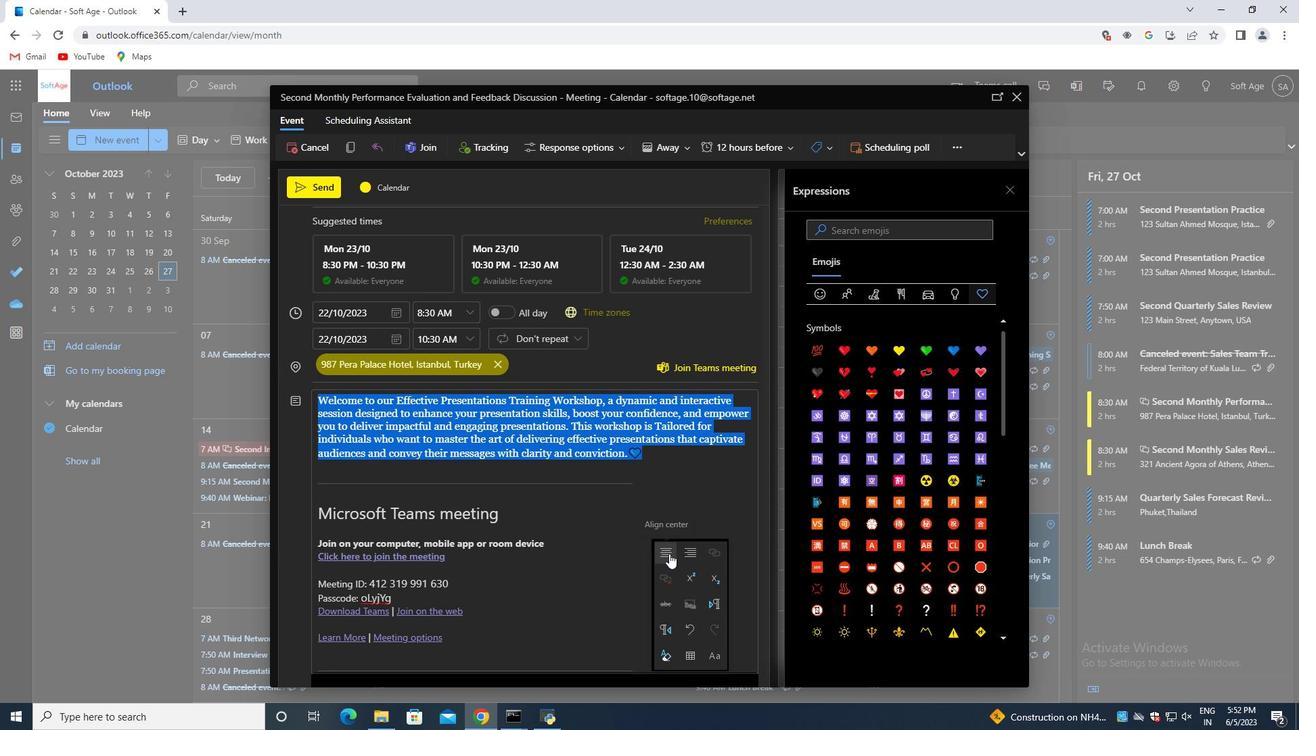 
Action: Mouse pressed left at (667, 553)
Screenshot: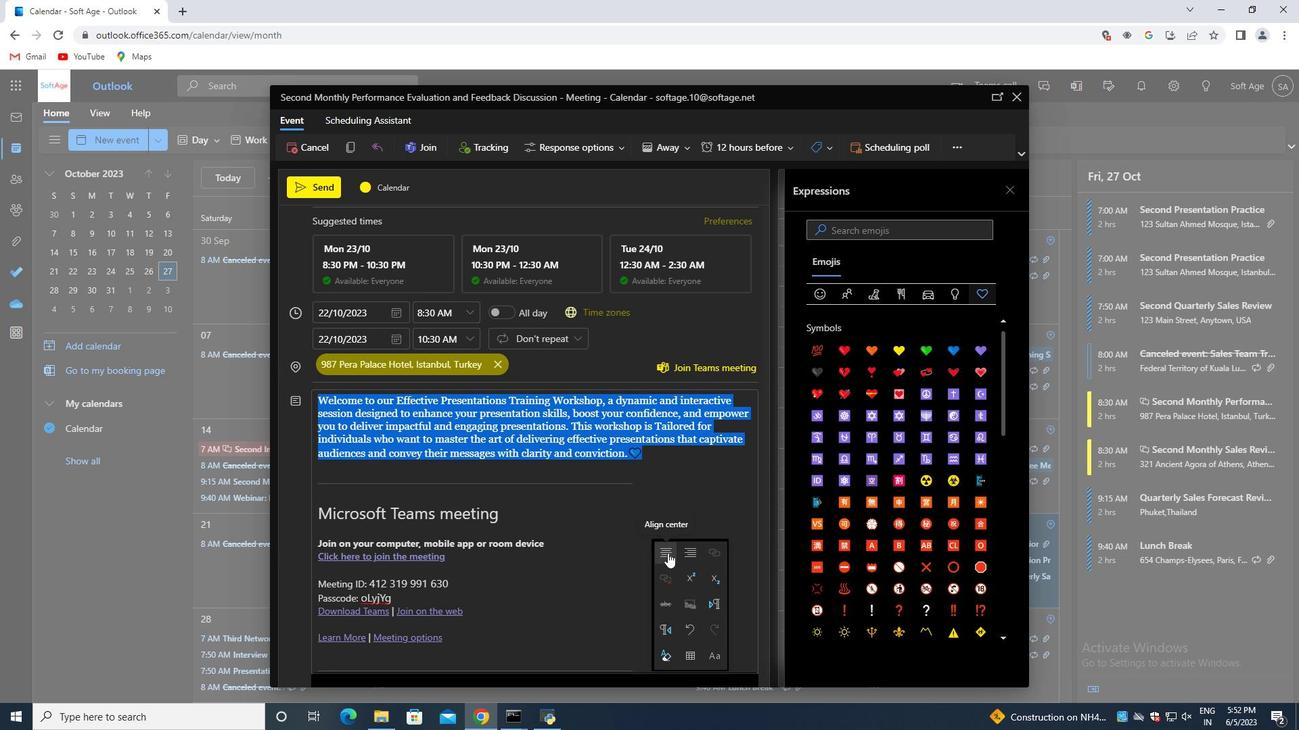 
Action: Mouse moved to (431, 621)
Screenshot: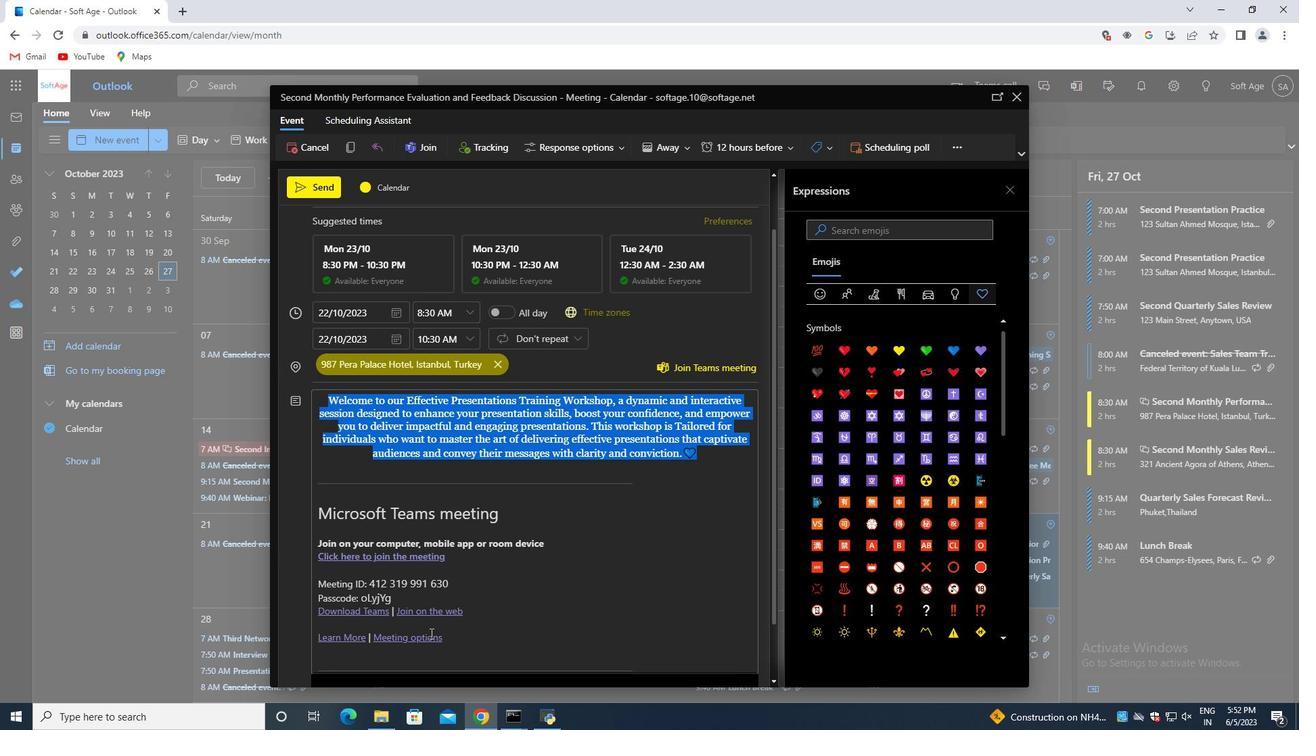 
Action: Mouse scrolled (431, 620) with delta (0, 0)
Screenshot: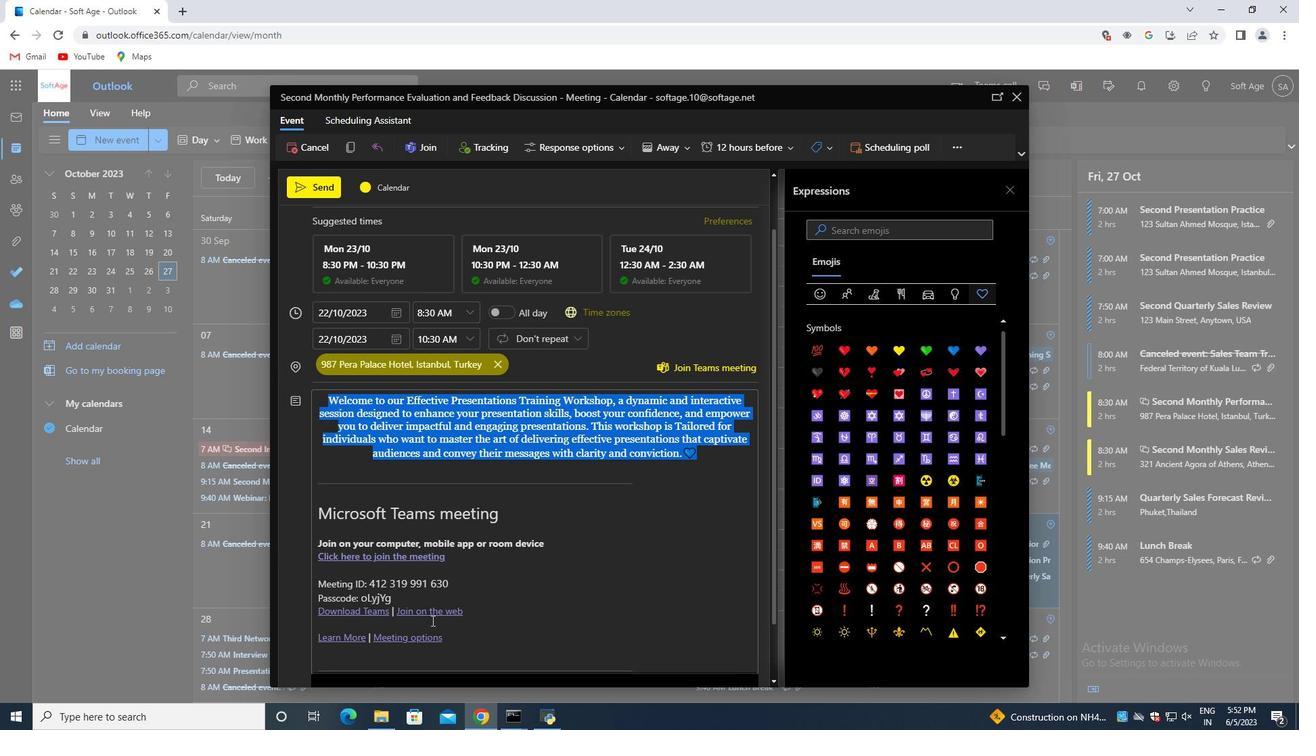 
Action: Mouse moved to (431, 621)
Screenshot: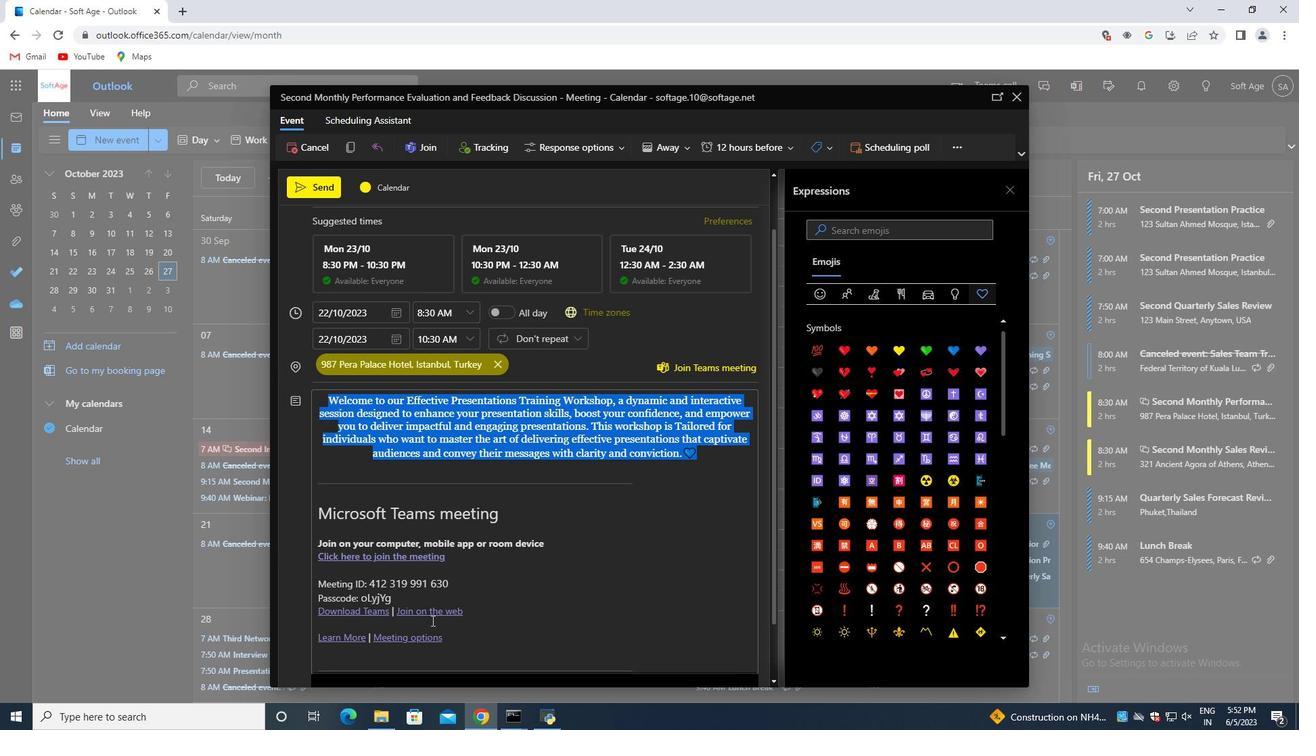 
Action: Mouse scrolled (431, 620) with delta (0, 0)
Screenshot: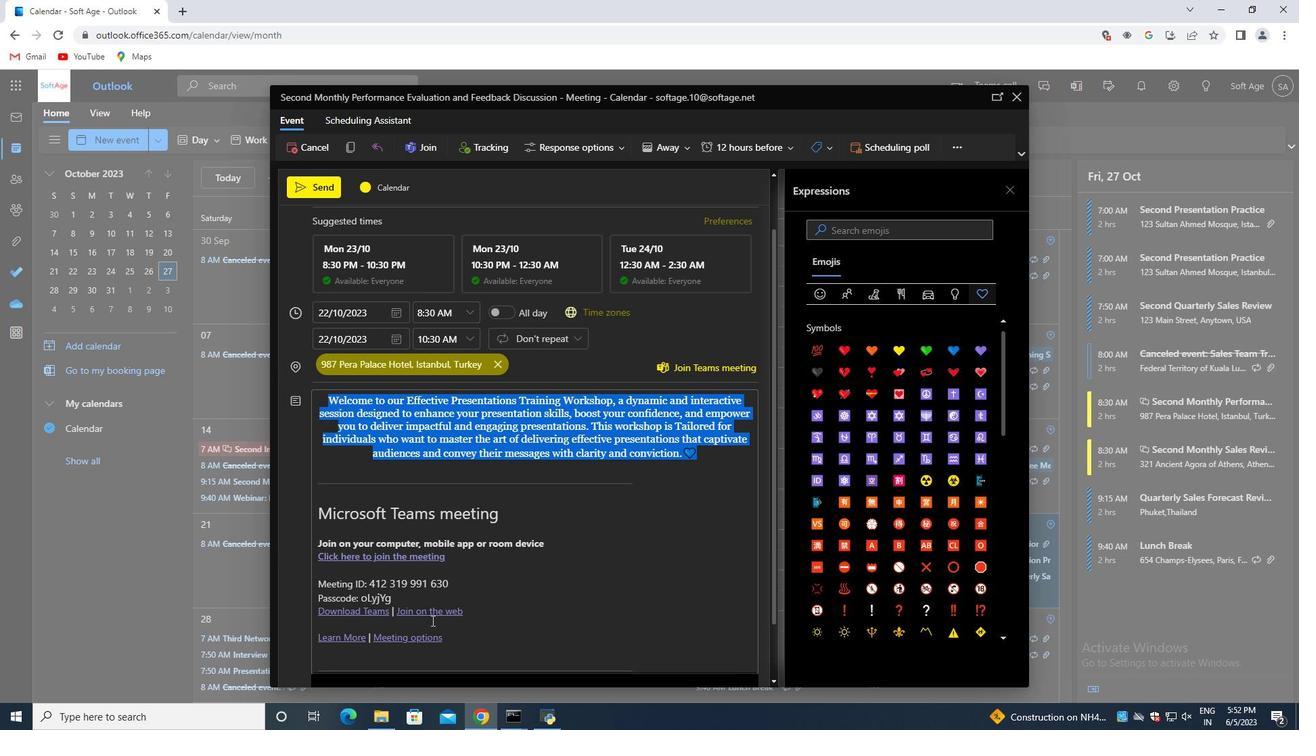 
Action: Mouse moved to (431, 621)
Screenshot: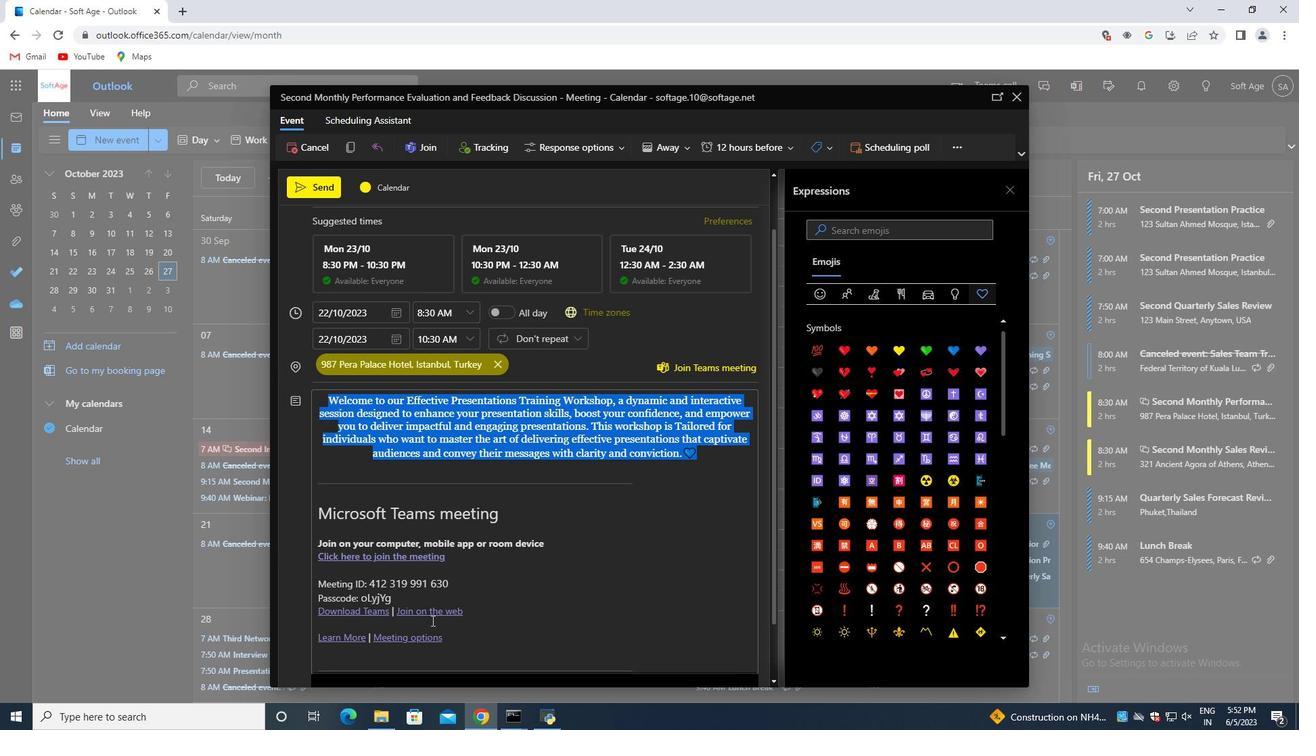 
Action: Mouse scrolled (431, 620) with delta (0, 0)
Screenshot: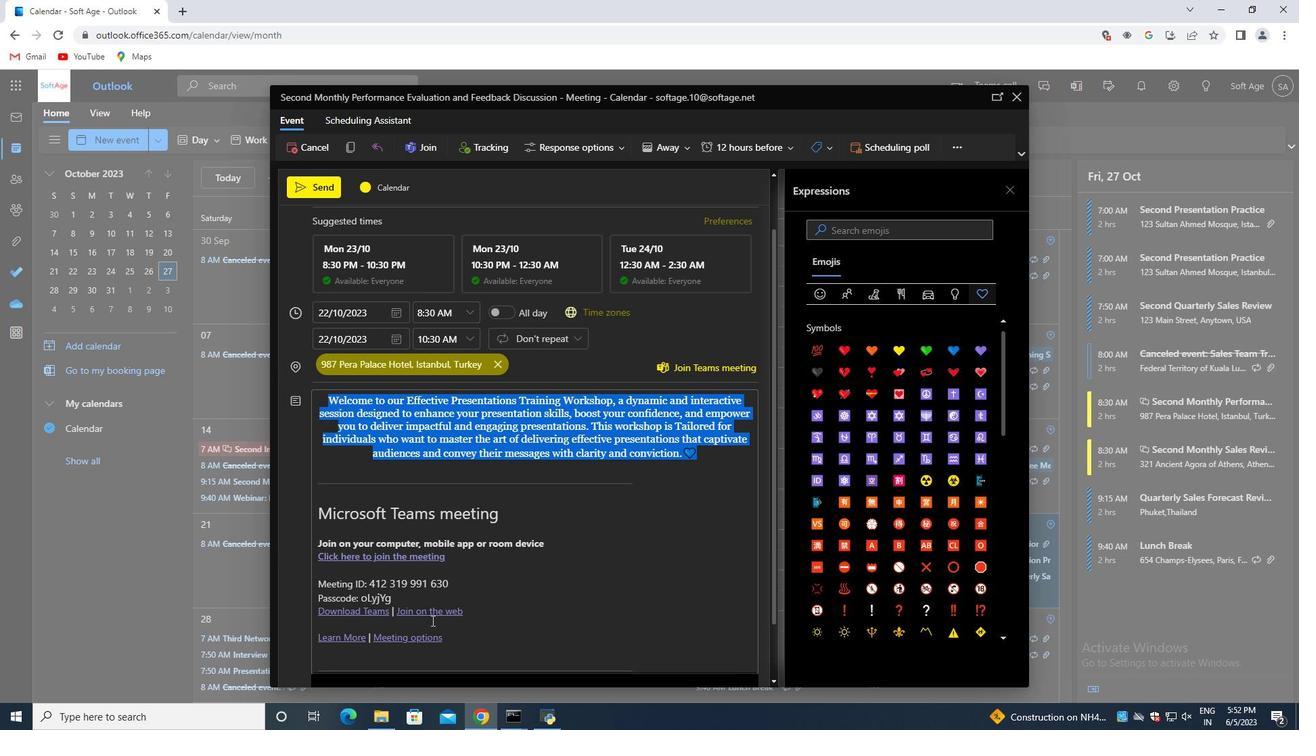 
Action: Mouse scrolled (431, 620) with delta (0, 0)
Screenshot: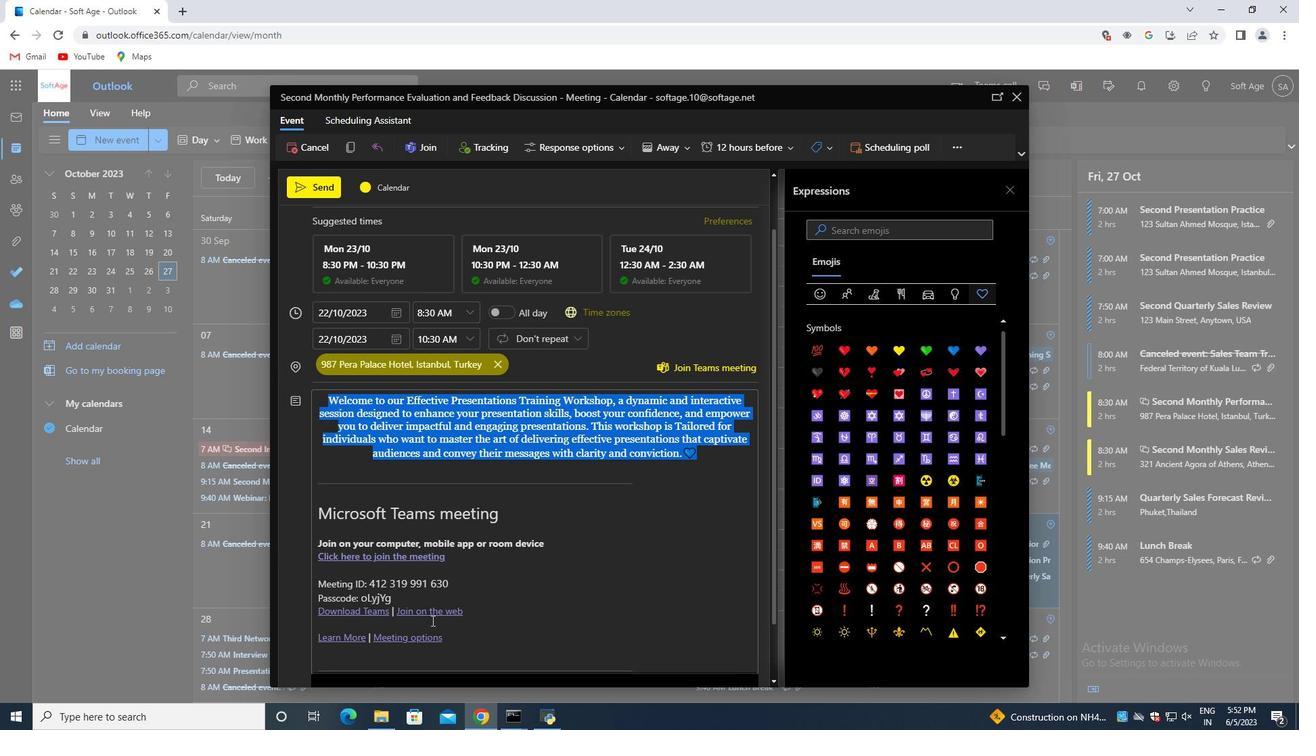 
Action: Mouse moved to (521, 622)
Screenshot: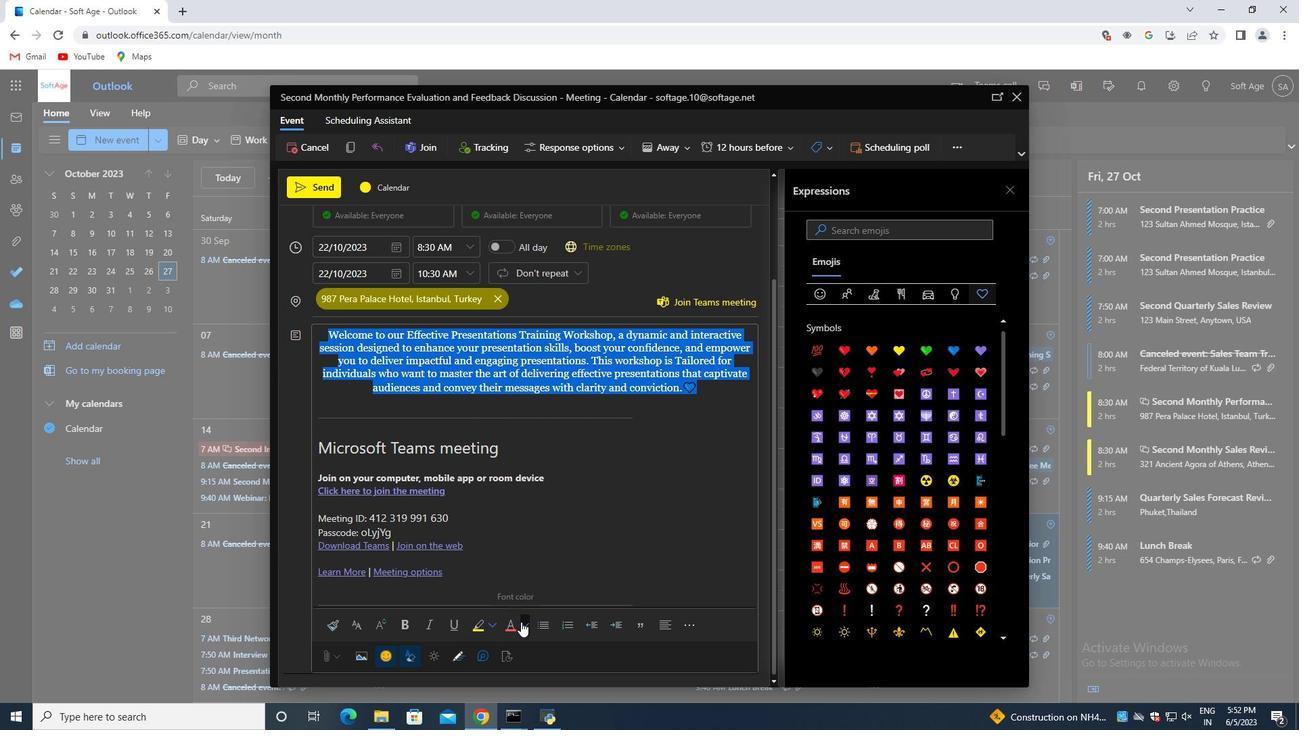 
Action: Mouse pressed left at (521, 622)
Screenshot: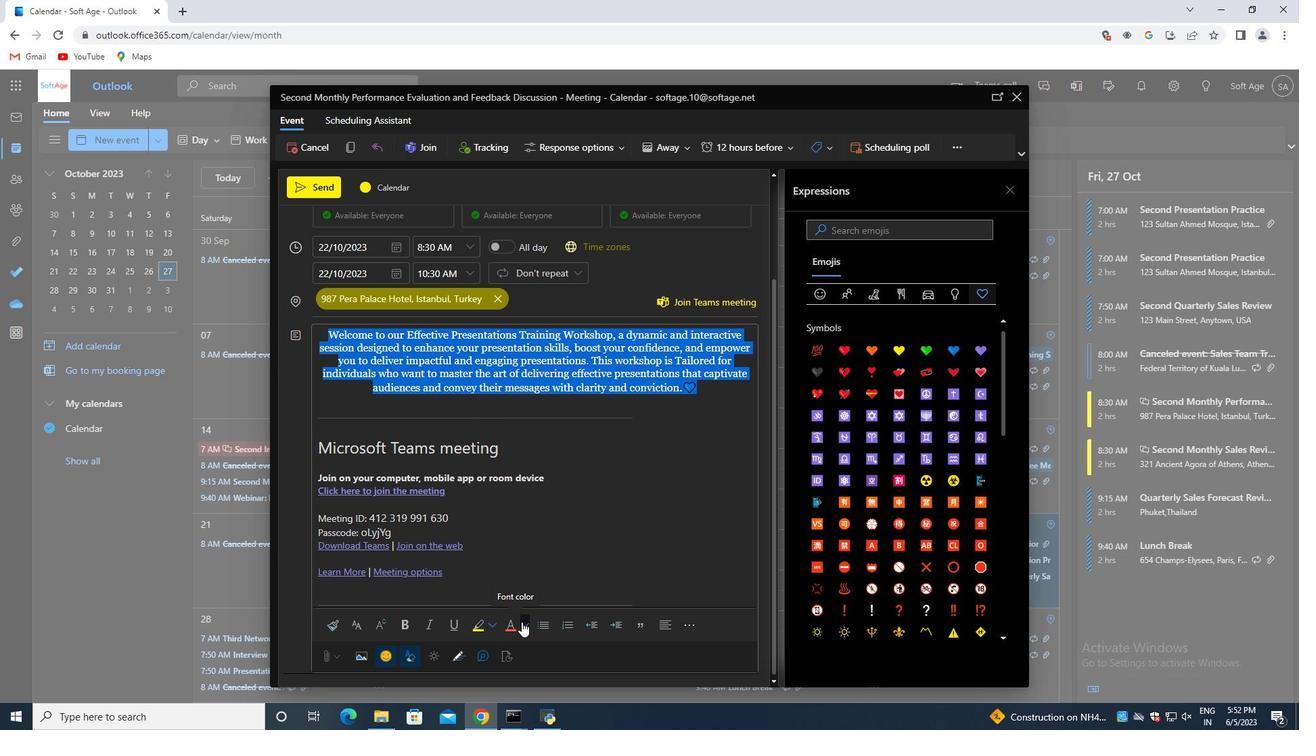 
Action: Mouse moved to (512, 550)
Screenshot: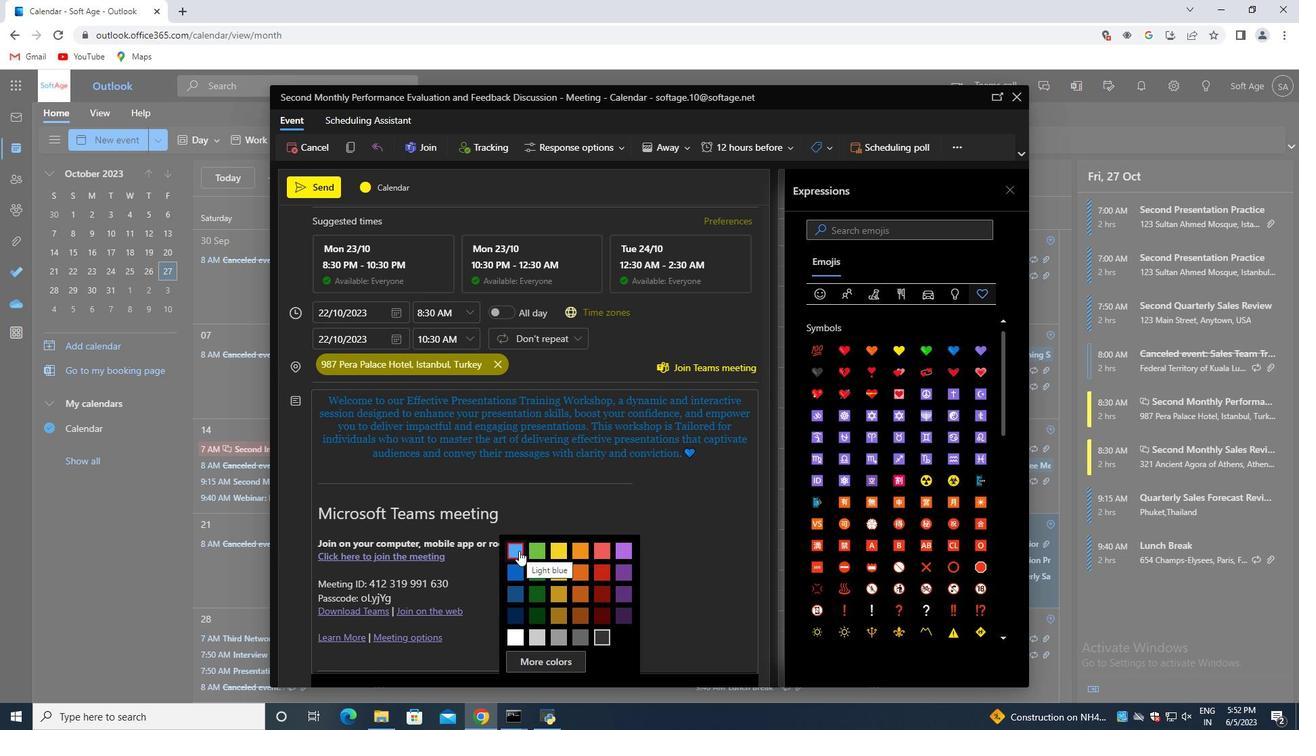 
Action: Mouse pressed left at (512, 550)
Screenshot: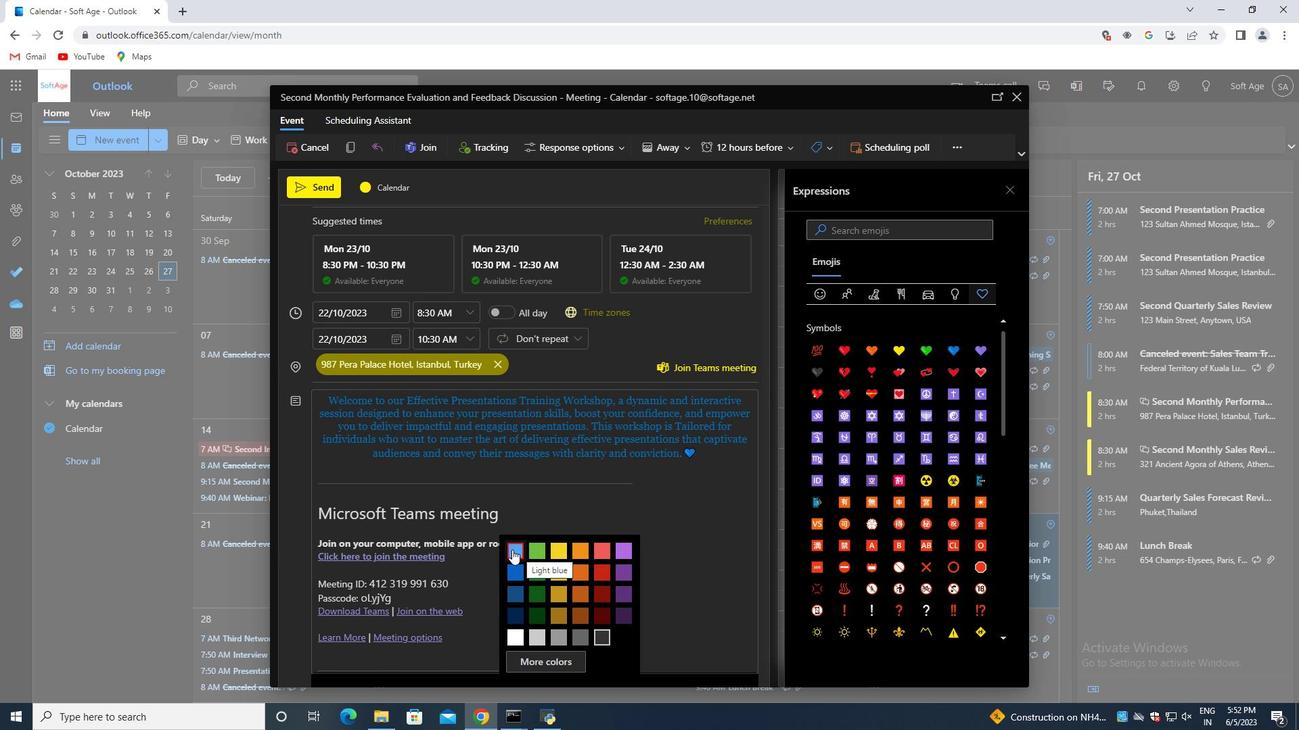 
Action: Mouse moved to (722, 466)
Screenshot: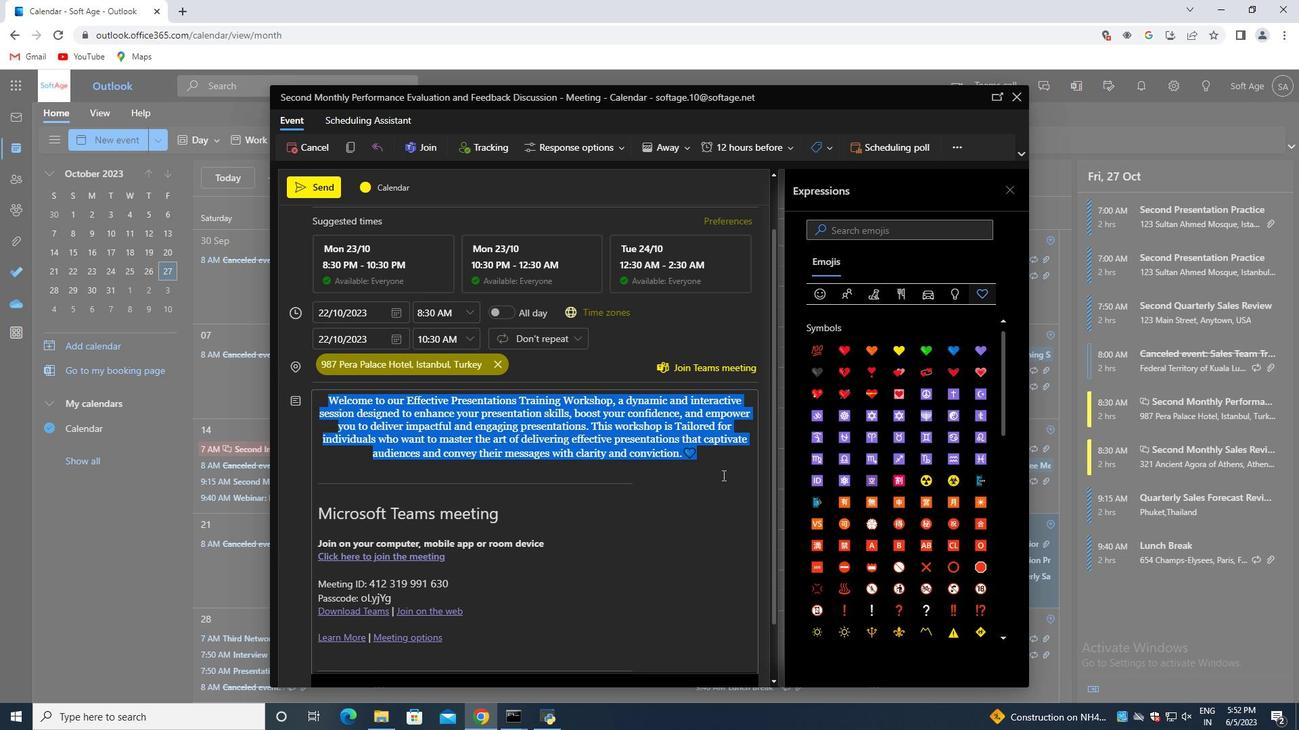 
Action: Mouse pressed left at (722, 466)
Screenshot: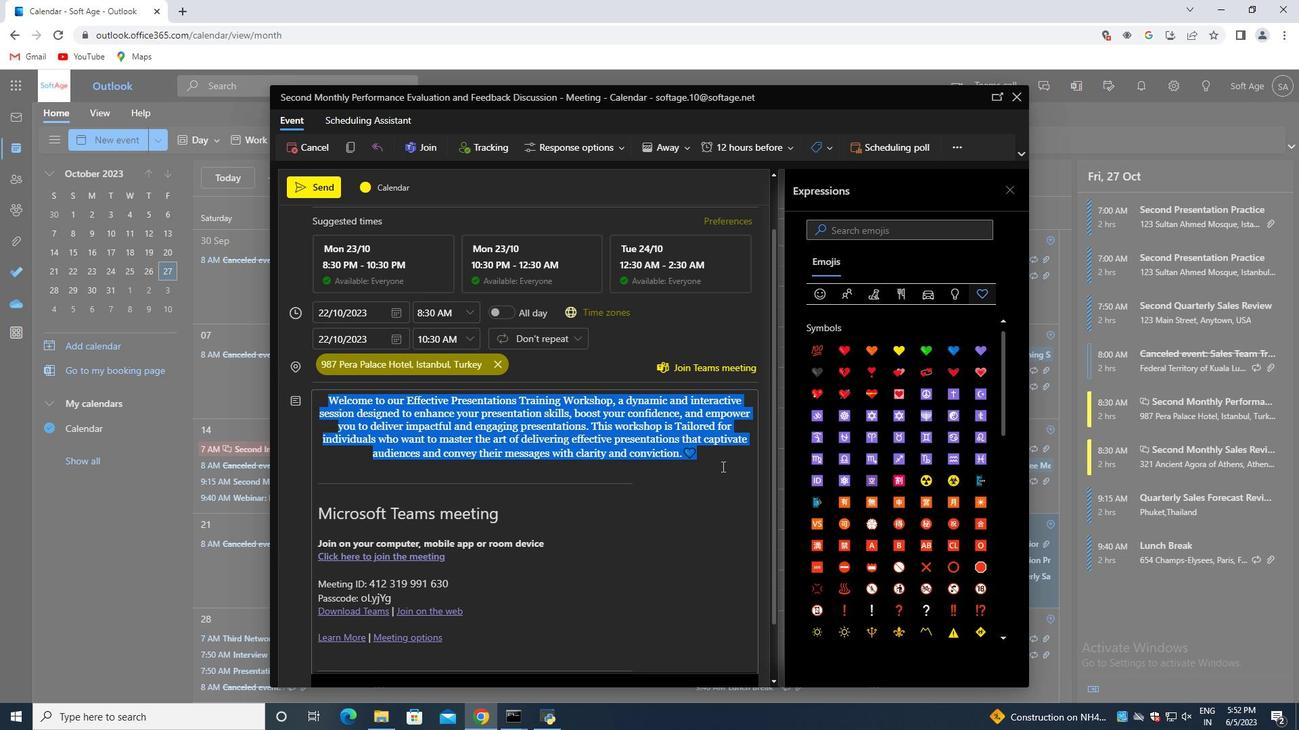 
Action: Mouse moved to (709, 459)
Screenshot: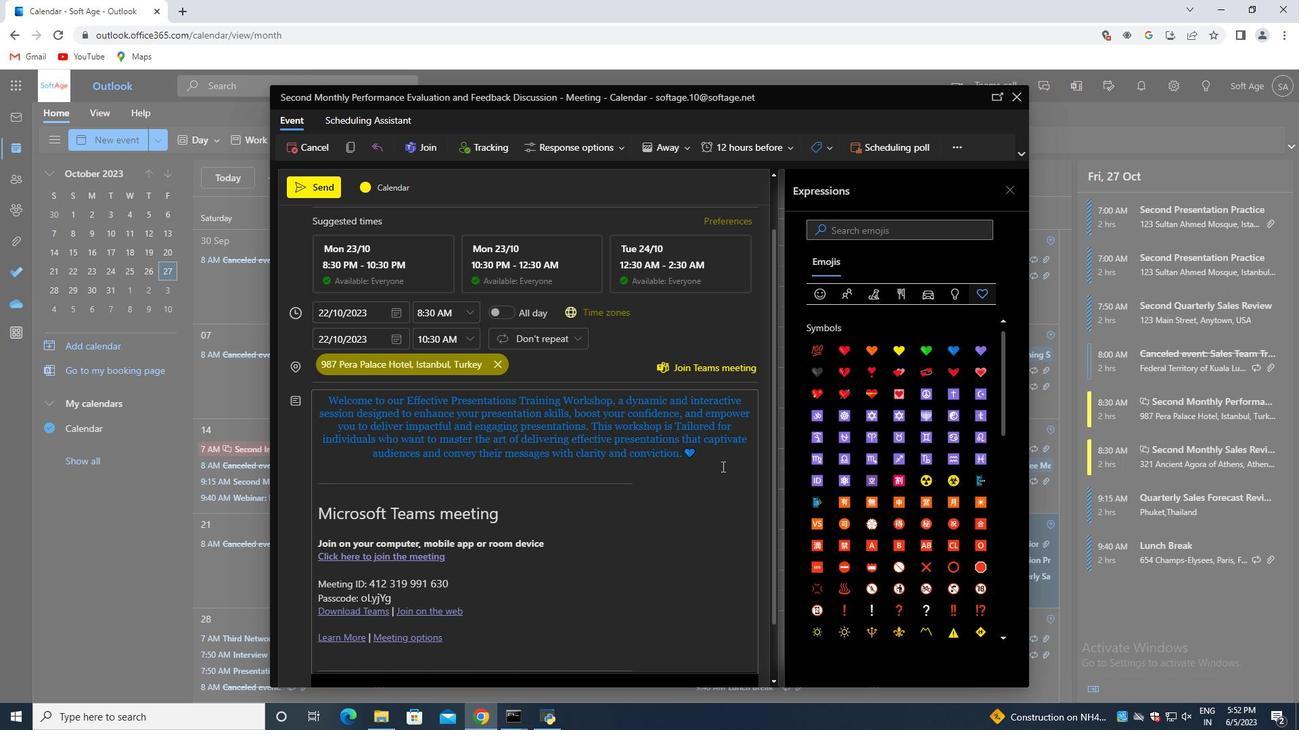 
Action: Mouse scrolled (709, 460) with delta (0, 0)
Screenshot: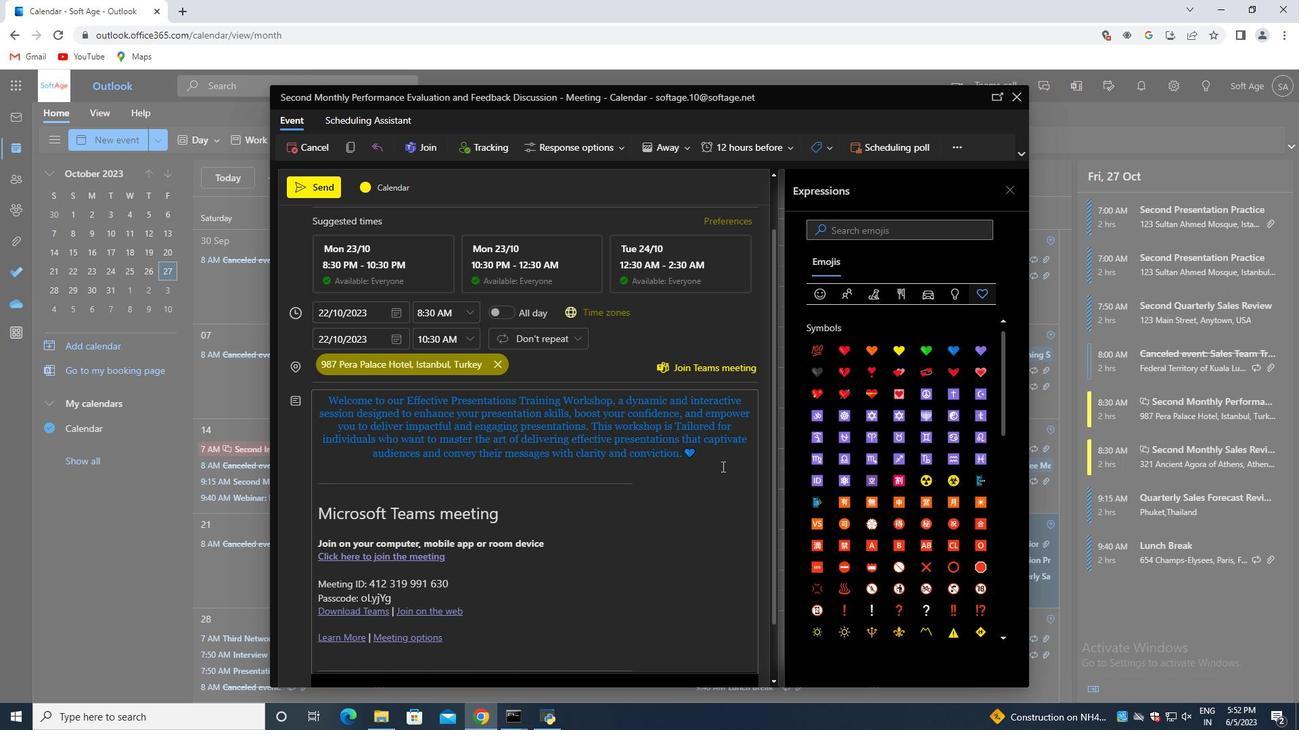 
Action: Mouse scrolled (709, 460) with delta (0, 0)
Screenshot: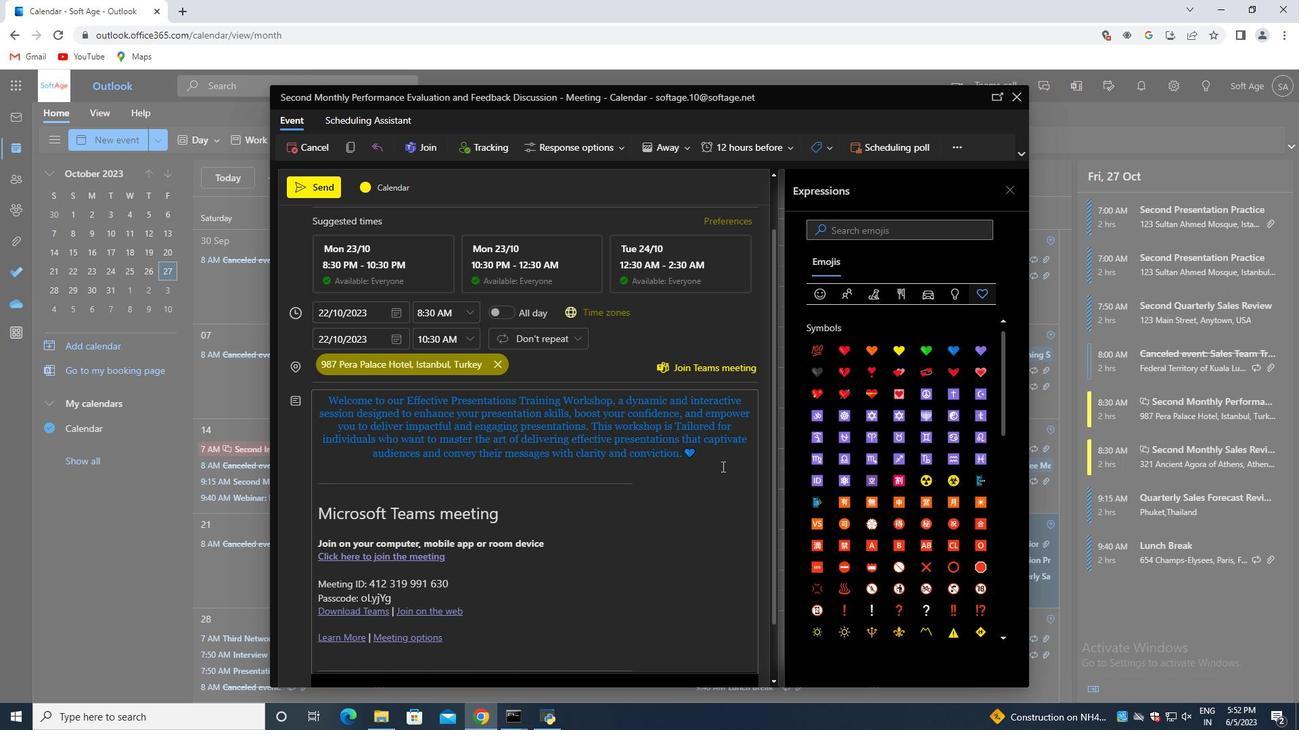 
Action: Mouse scrolled (709, 460) with delta (0, 0)
Screenshot: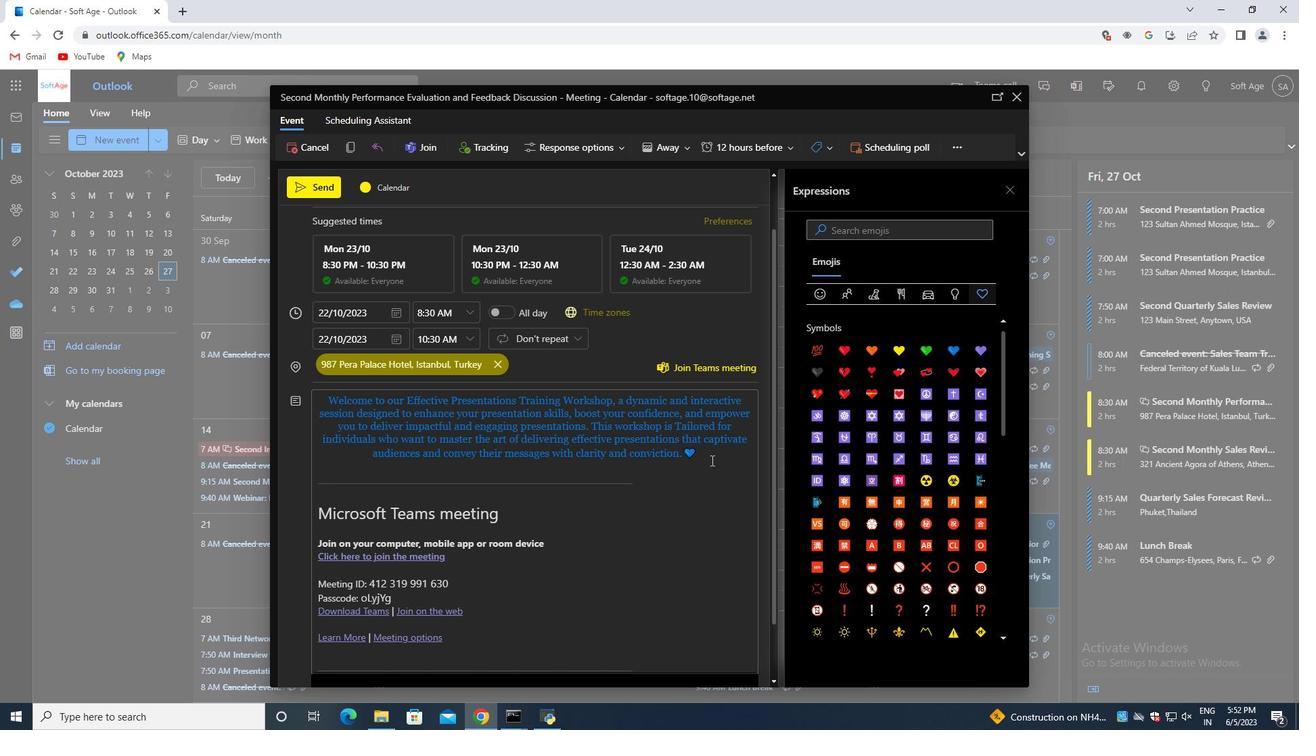 
Action: Mouse scrolled (709, 460) with delta (0, 0)
Screenshot: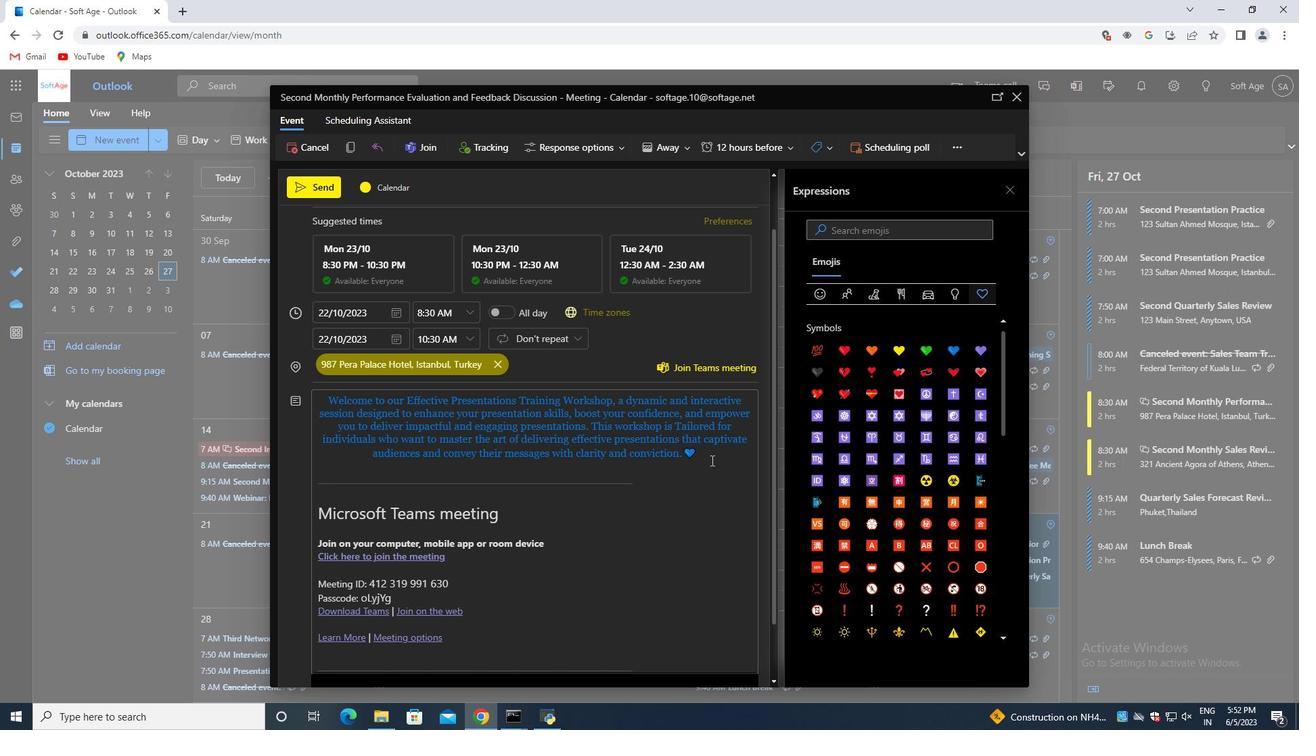 
Action: Mouse scrolled (709, 460) with delta (0, 0)
Screenshot: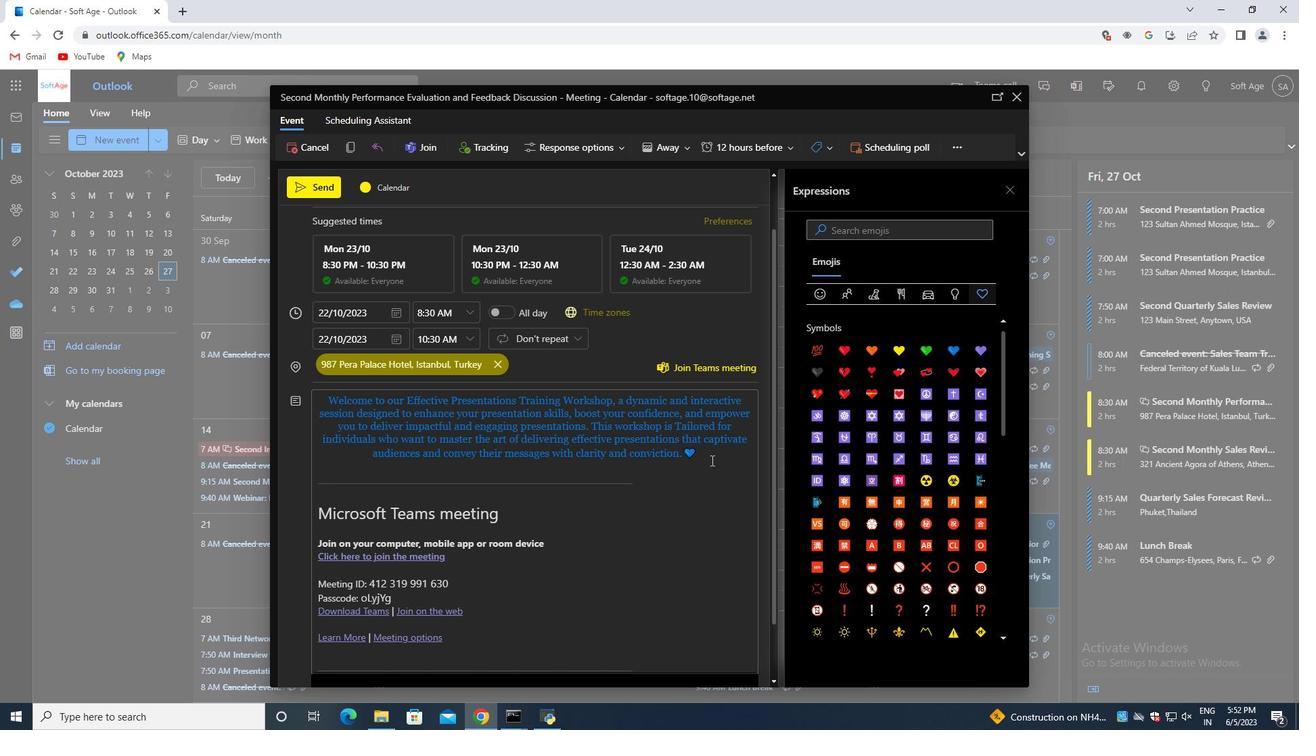 
Action: Mouse moved to (290, 213)
Screenshot: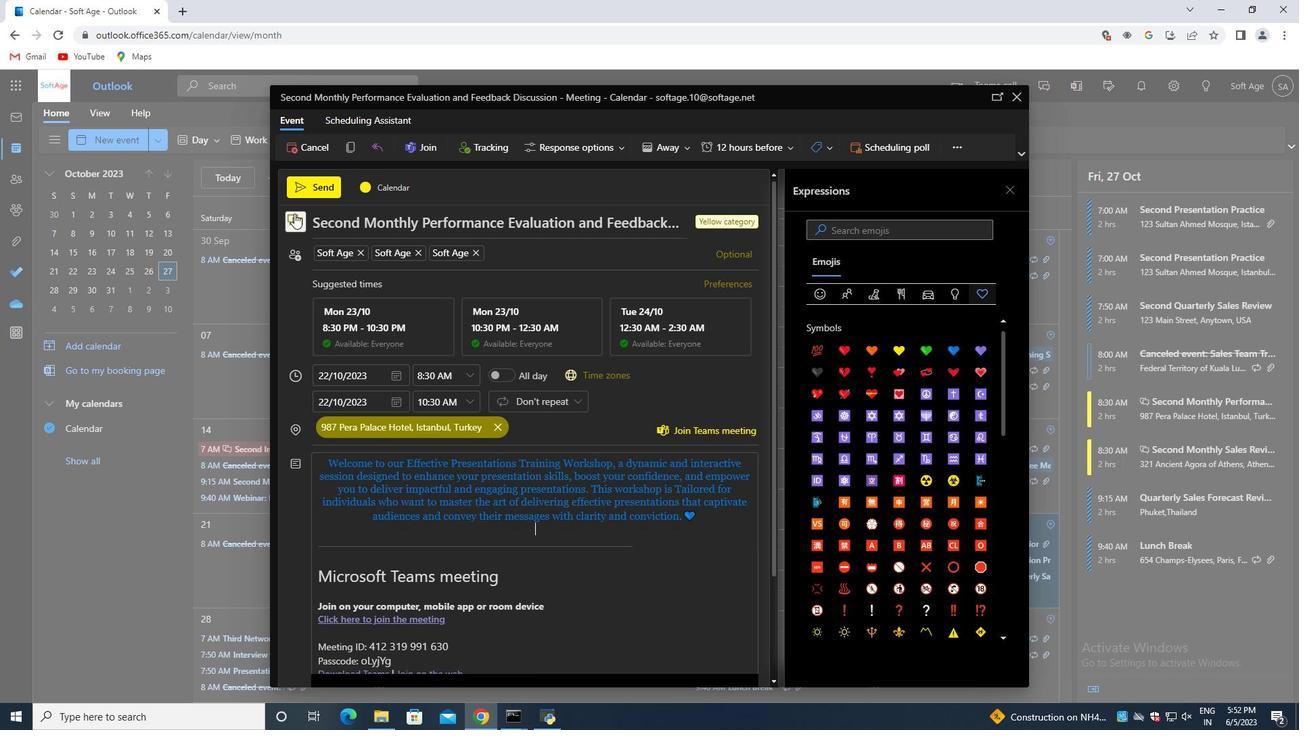 
Action: Mouse pressed left at (290, 213)
Screenshot: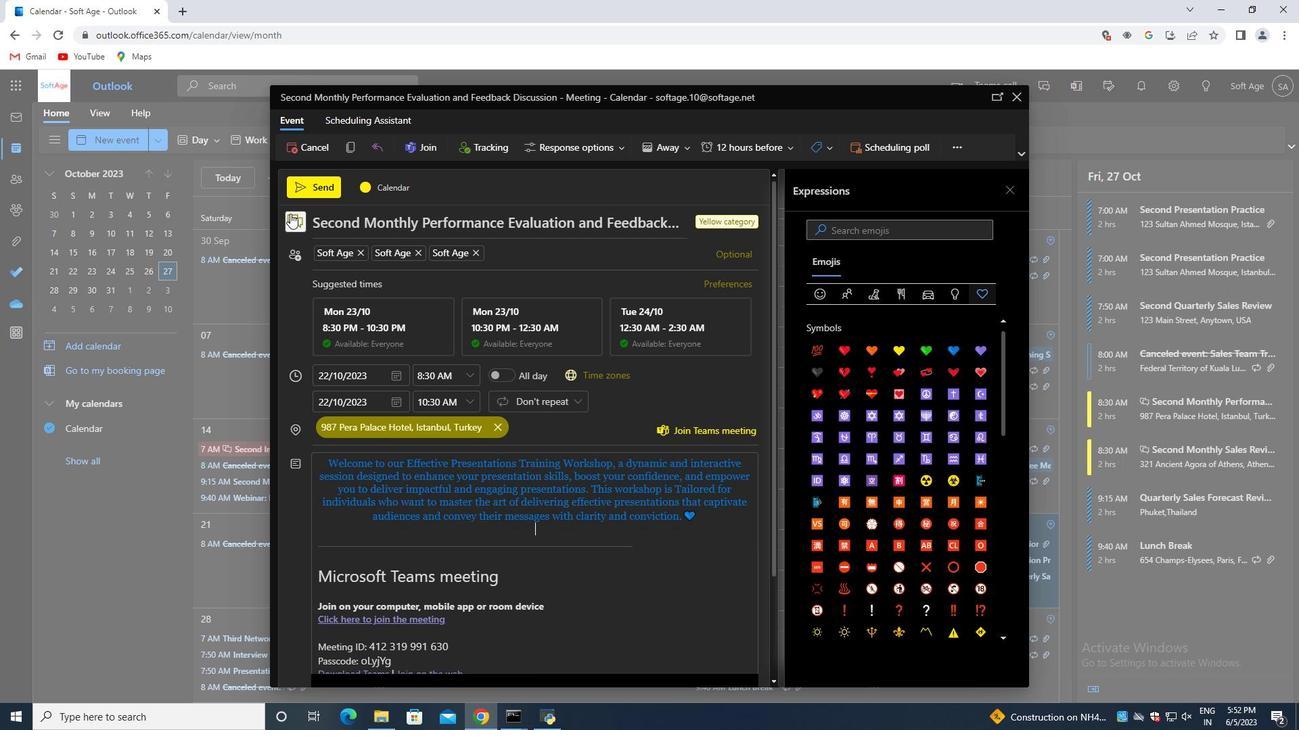 
Action: Mouse moved to (299, 245)
Screenshot: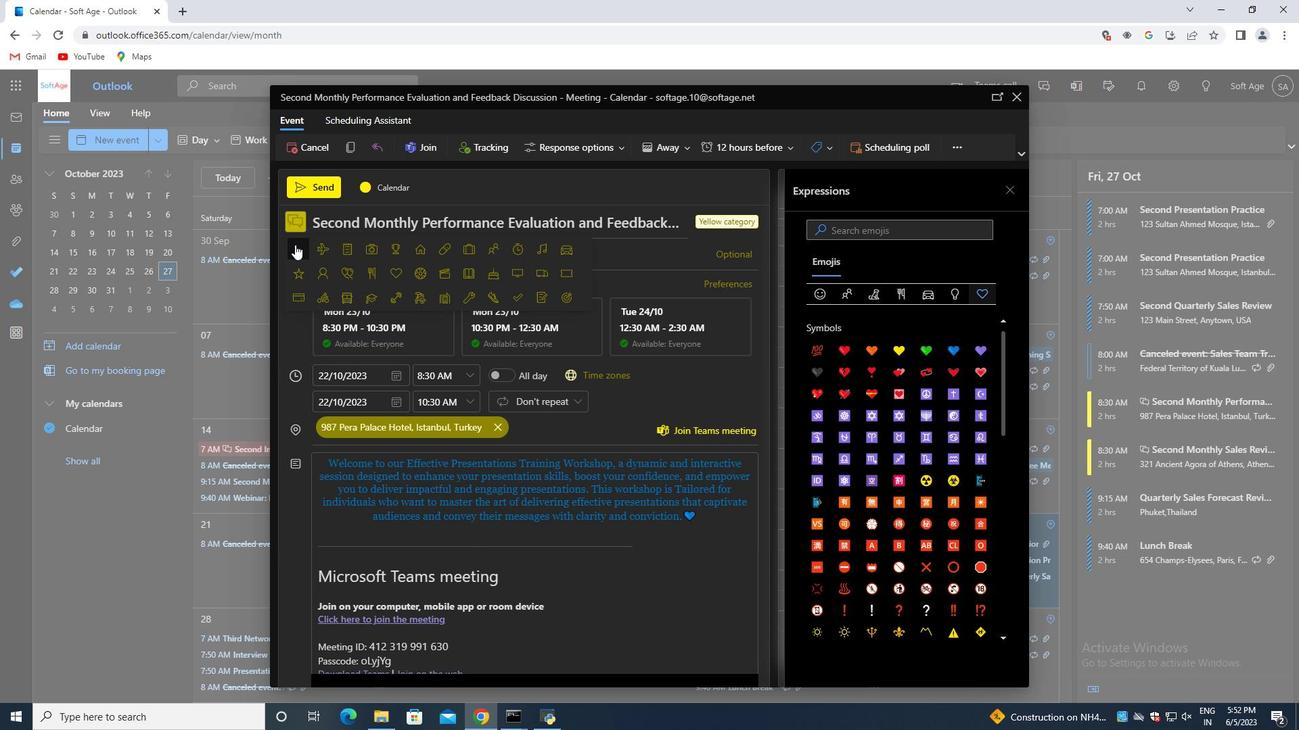 
Action: Mouse pressed left at (299, 245)
Screenshot: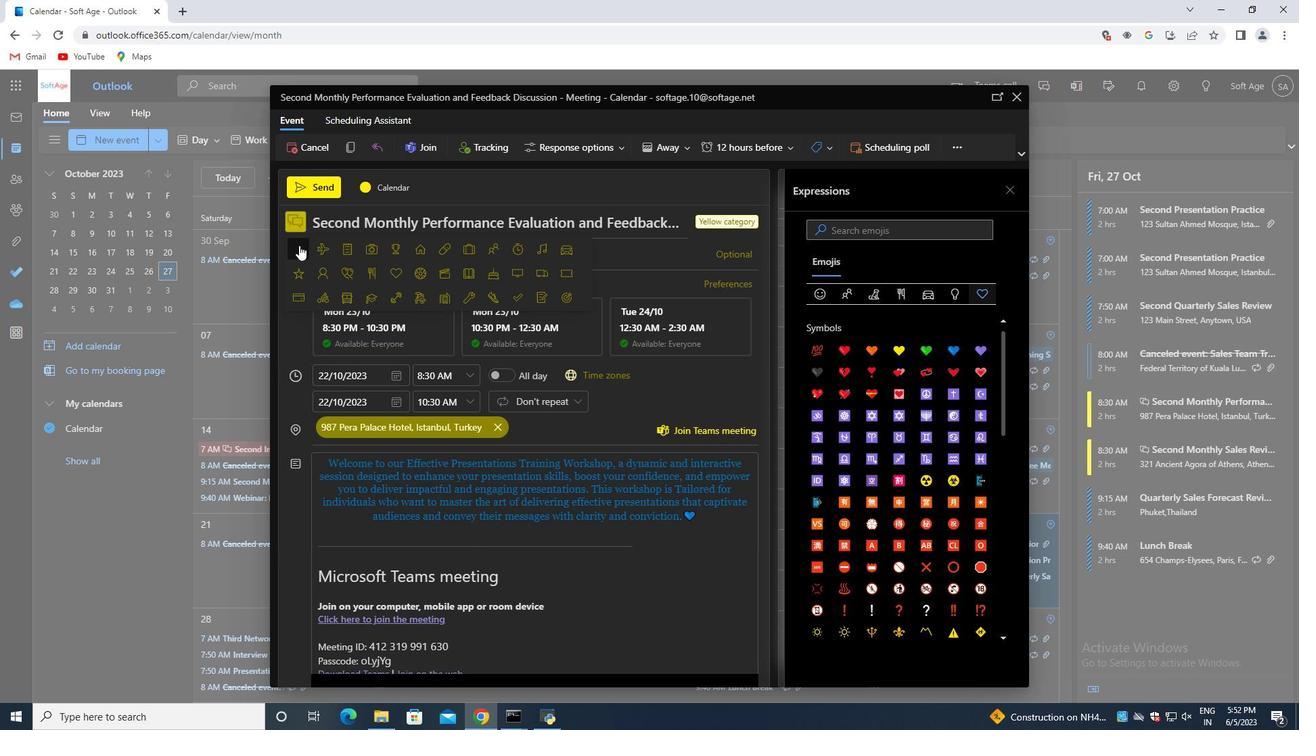 
Action: Mouse moved to (313, 185)
Screenshot: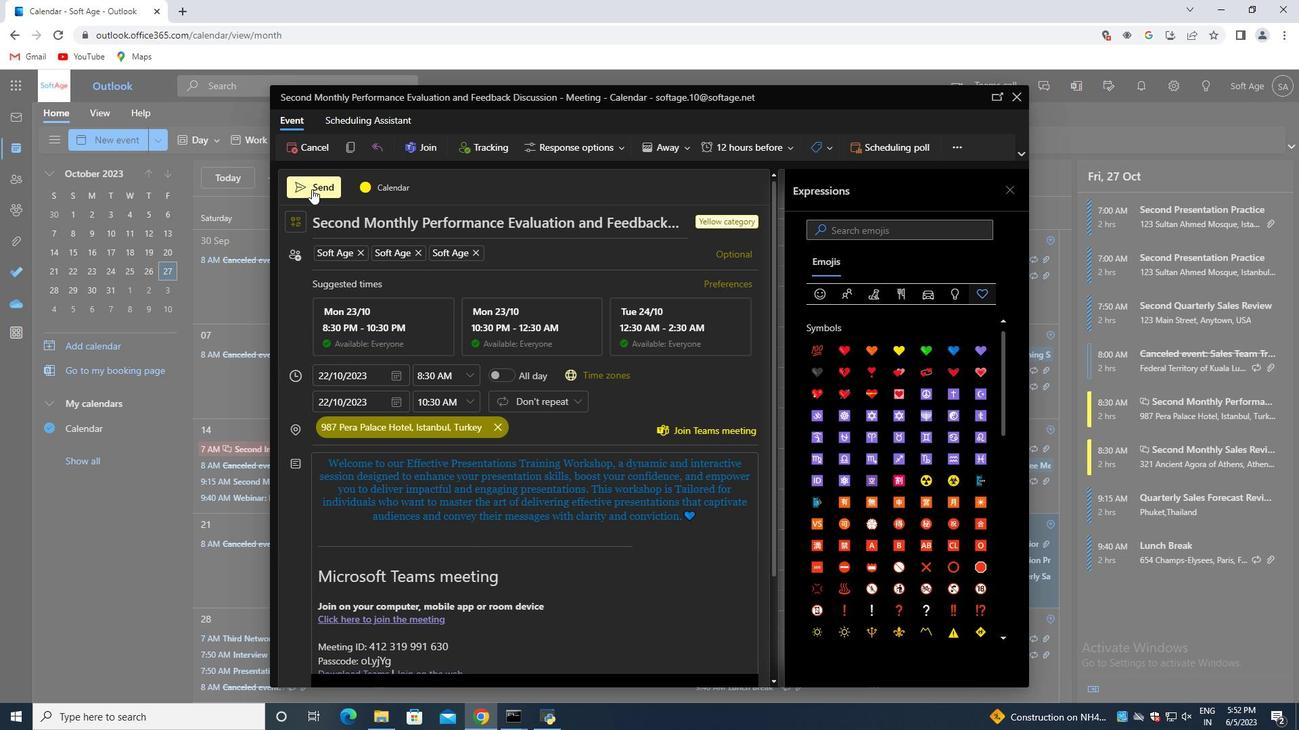 
Action: Mouse pressed left at (313, 185)
Screenshot: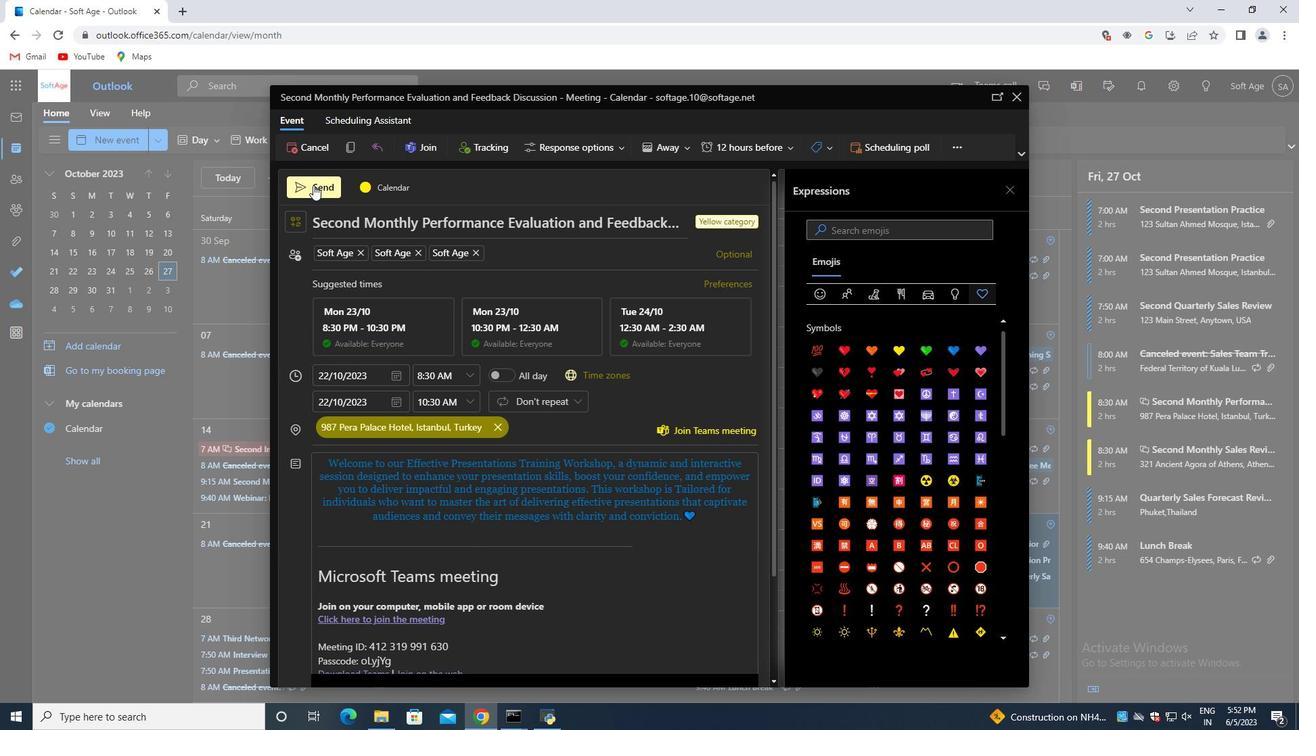 
